 Task: Look for space in Yehud, Israel from 7th July, 2023 to 14th July, 2023 for 1 adult in price range Rs.6000 to Rs.14000. Place can be shared room with 1  bedroom having 1 bed and 1 bathroom. Property type can be house, flat, guest house, hotel. Amenities needed are: wifi, washing machine. Booking option can be shelf check-in. Required host language is English.
Action: Mouse moved to (544, 79)
Screenshot: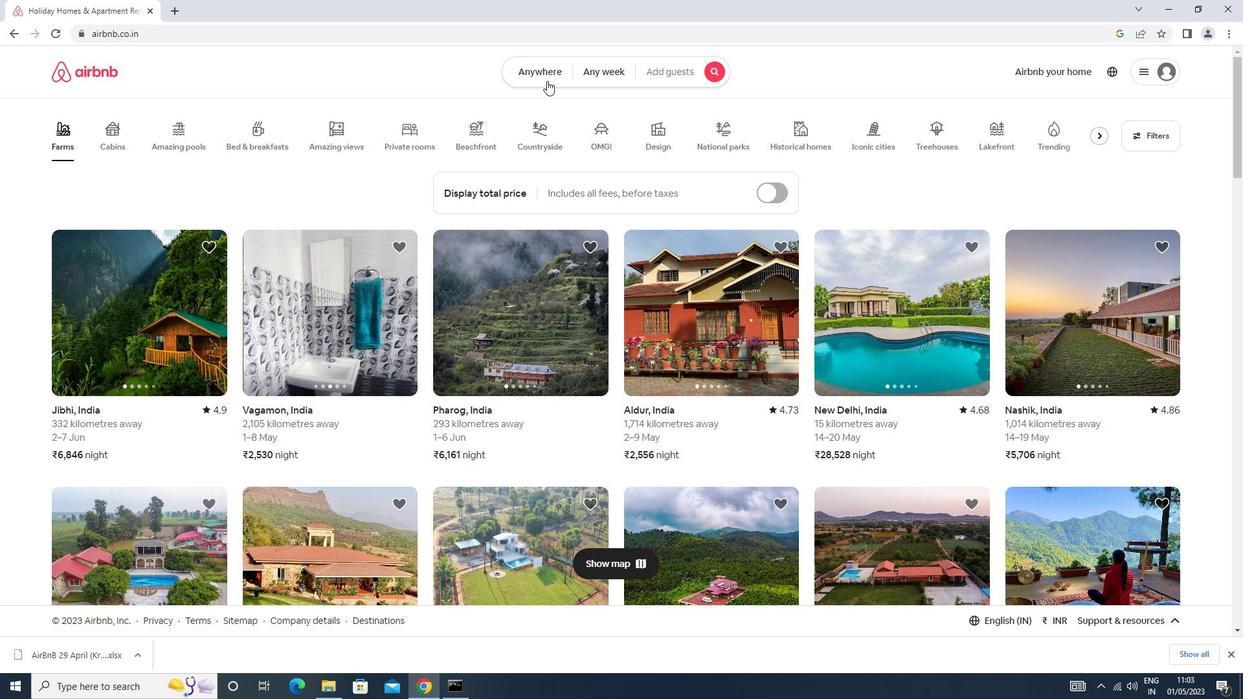 
Action: Mouse pressed left at (544, 79)
Screenshot: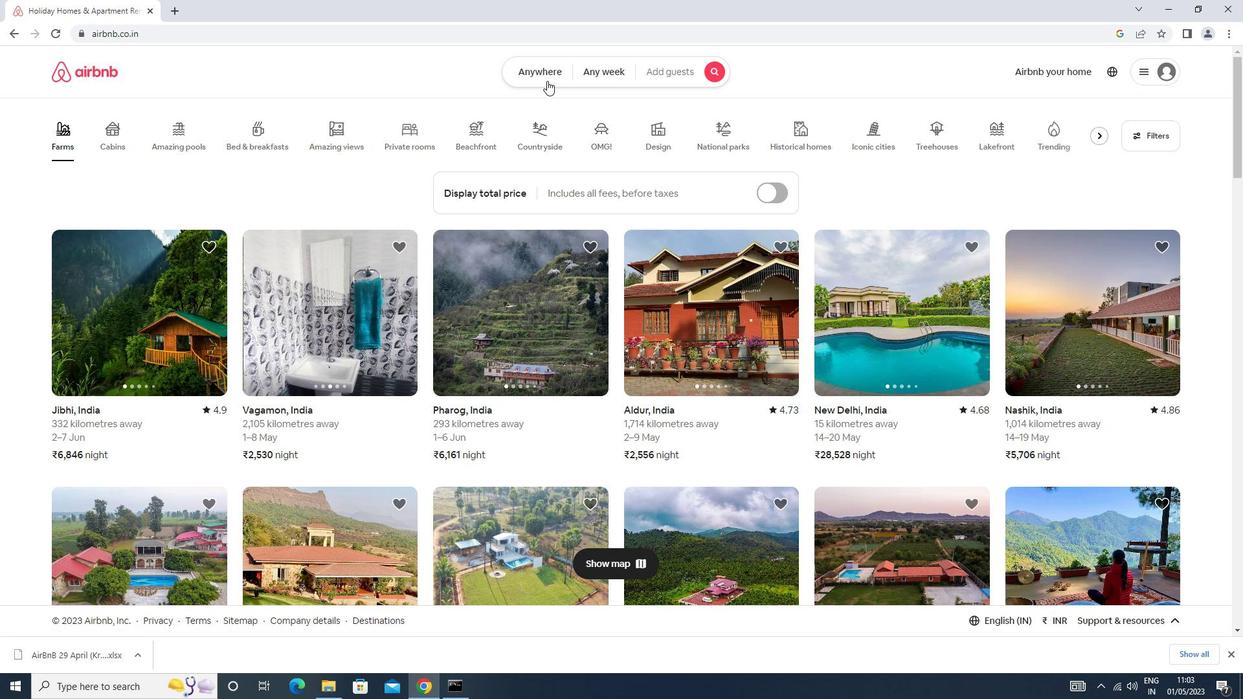
Action: Mouse moved to (488, 122)
Screenshot: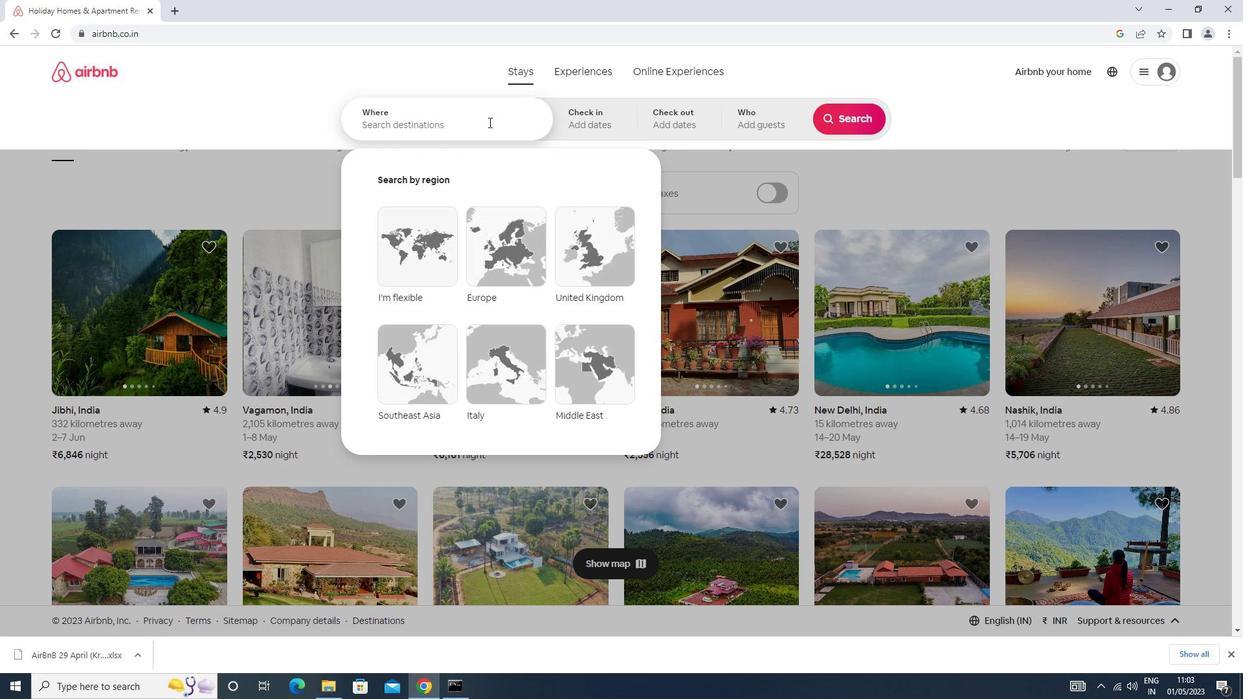 
Action: Mouse pressed left at (488, 122)
Screenshot: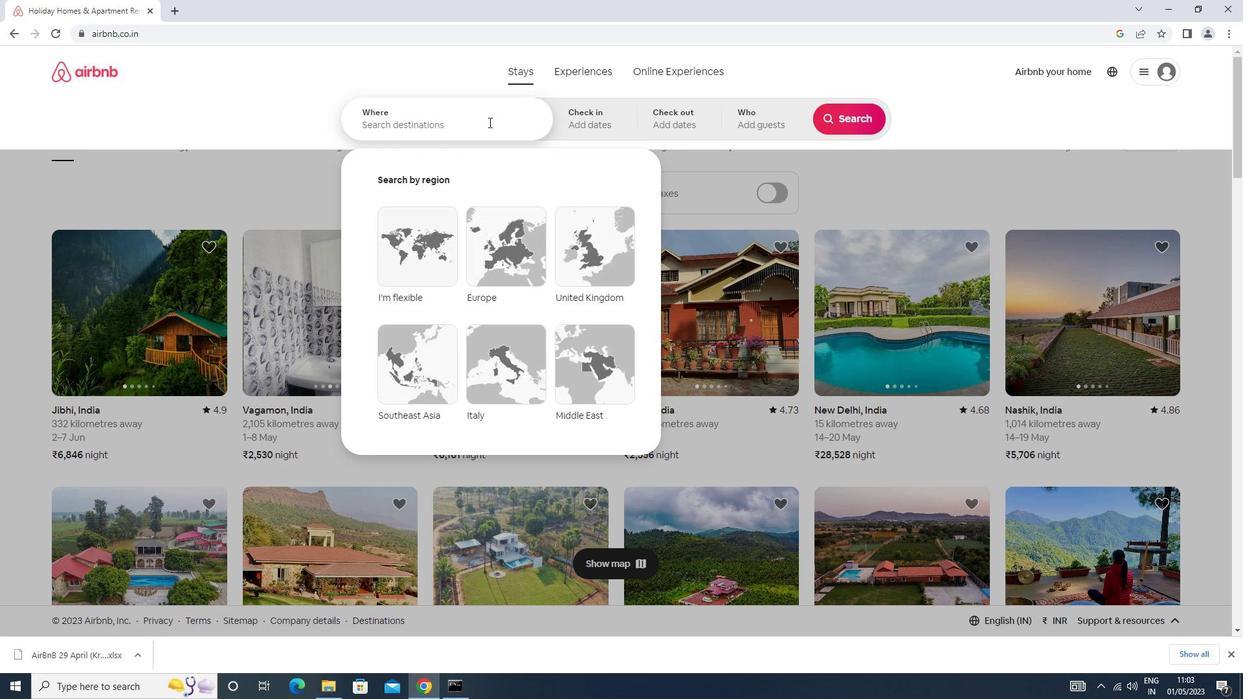 
Action: Key pressed yehud<Key.space><Key.down><Key.down><Key.enter>
Screenshot: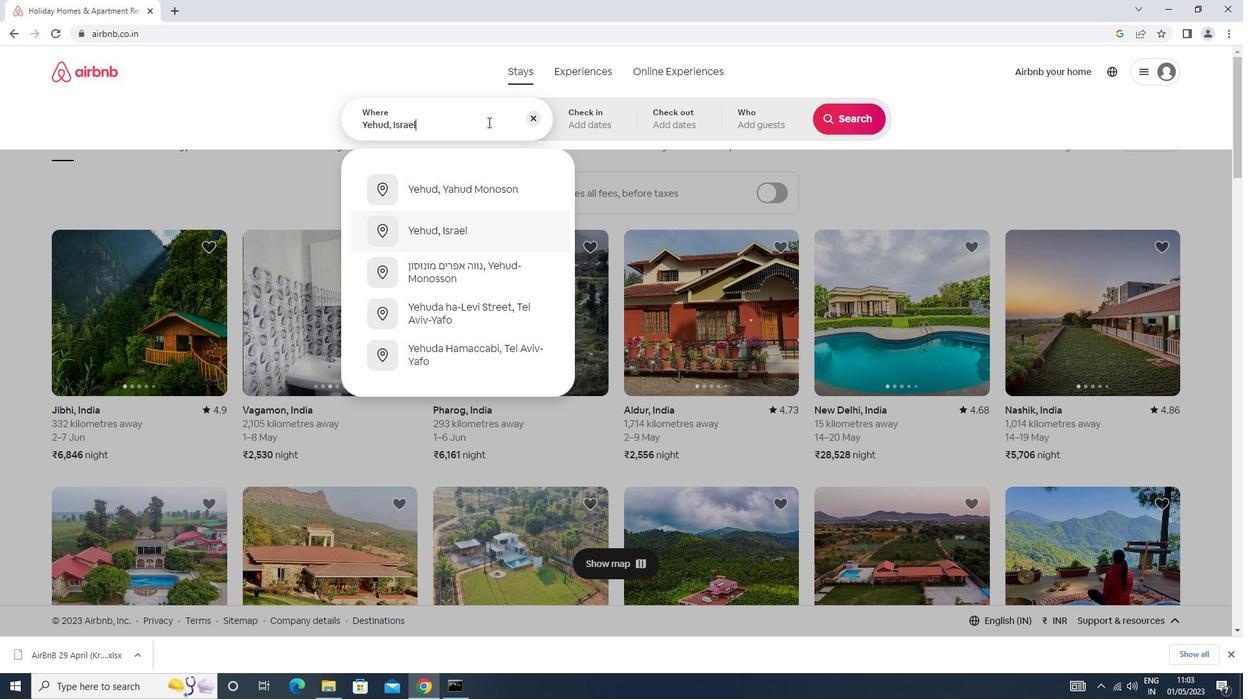 
Action: Mouse moved to (842, 222)
Screenshot: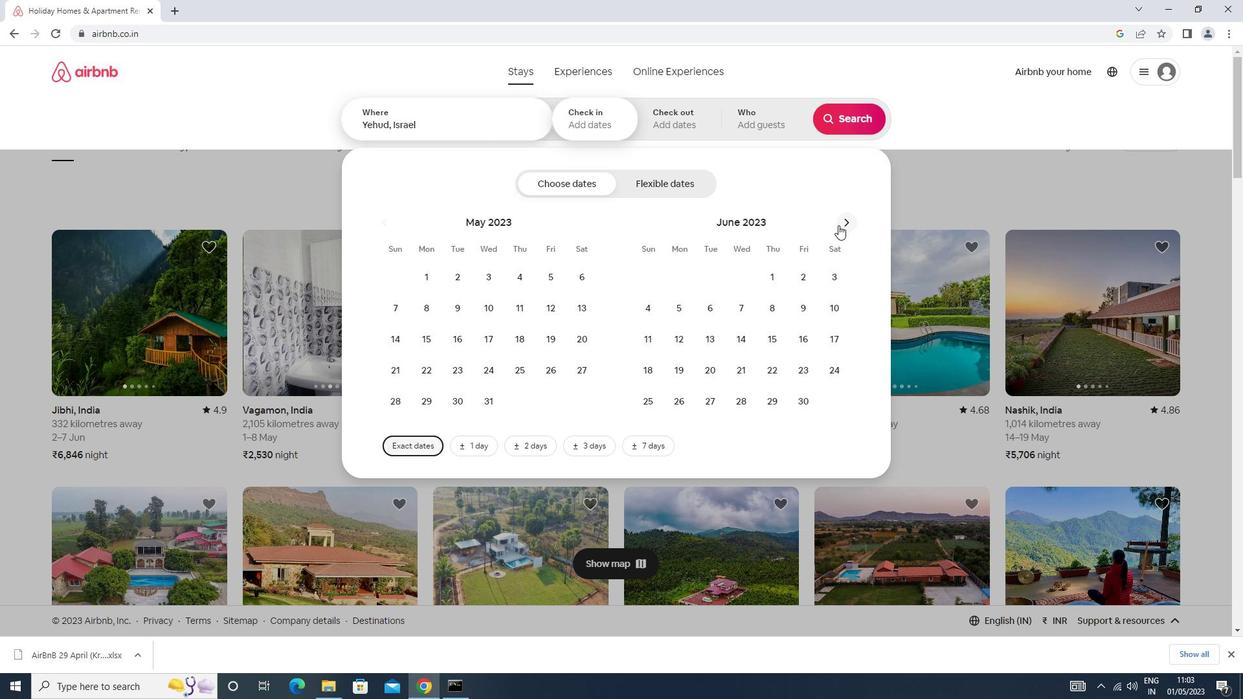 
Action: Mouse pressed left at (842, 222)
Screenshot: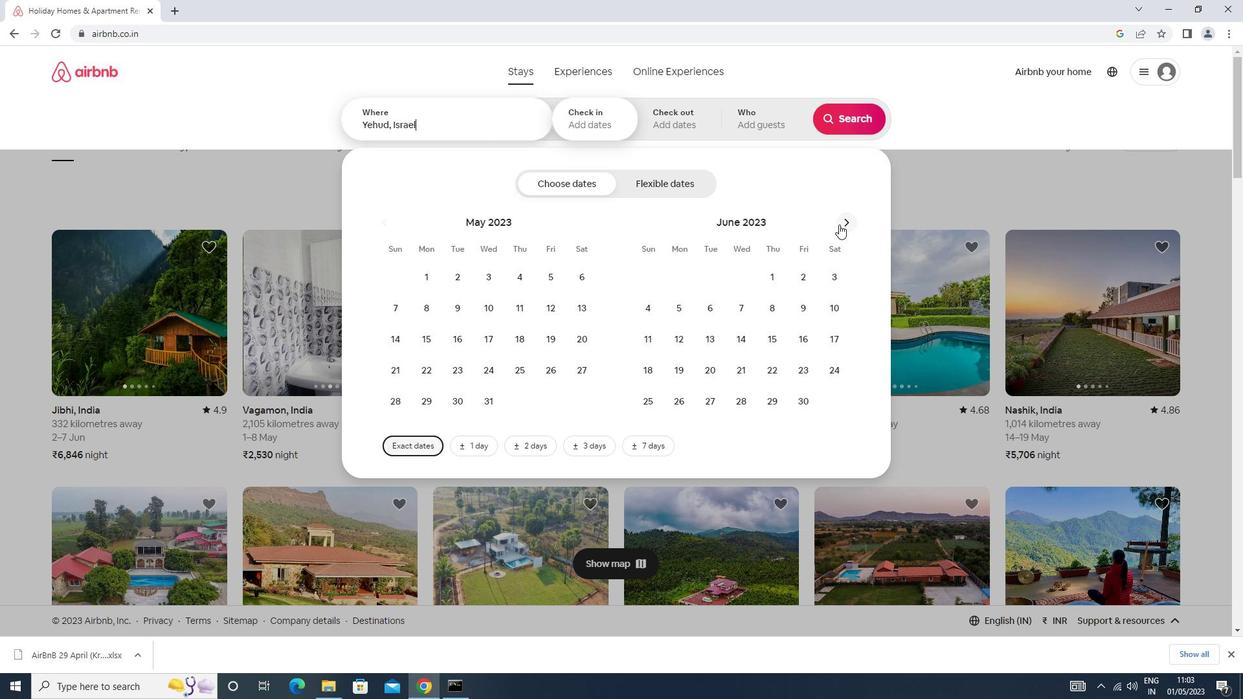 
Action: Mouse moved to (801, 302)
Screenshot: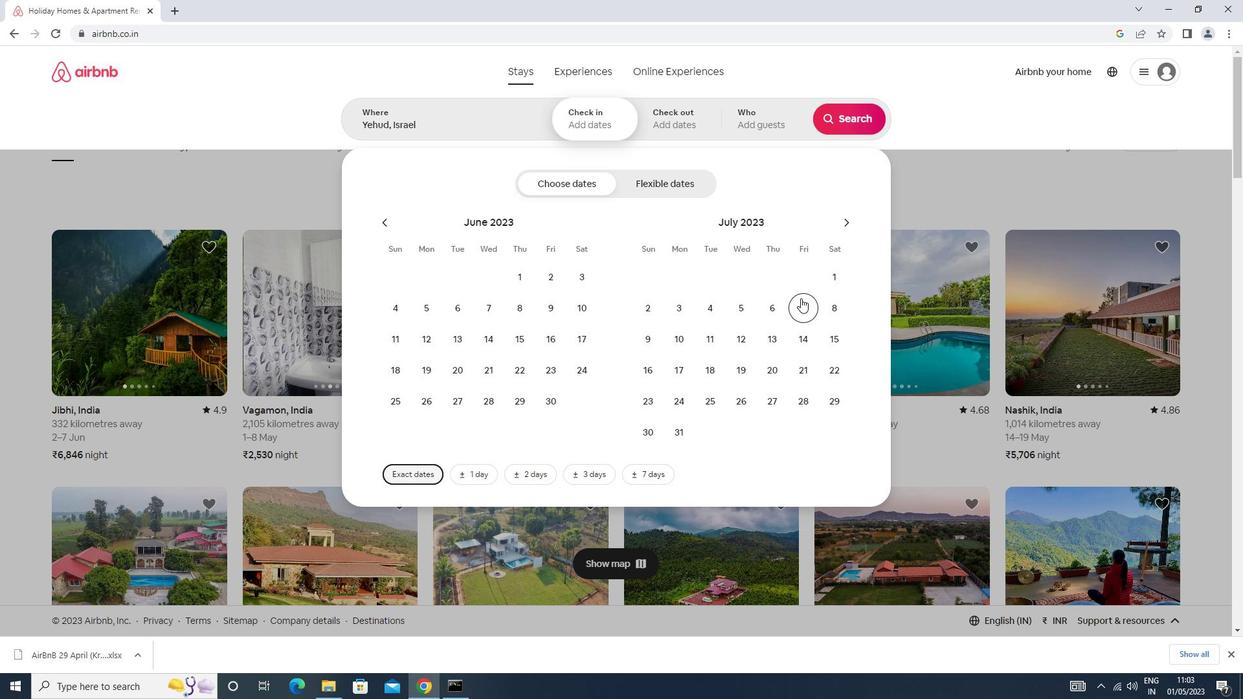 
Action: Mouse pressed left at (801, 302)
Screenshot: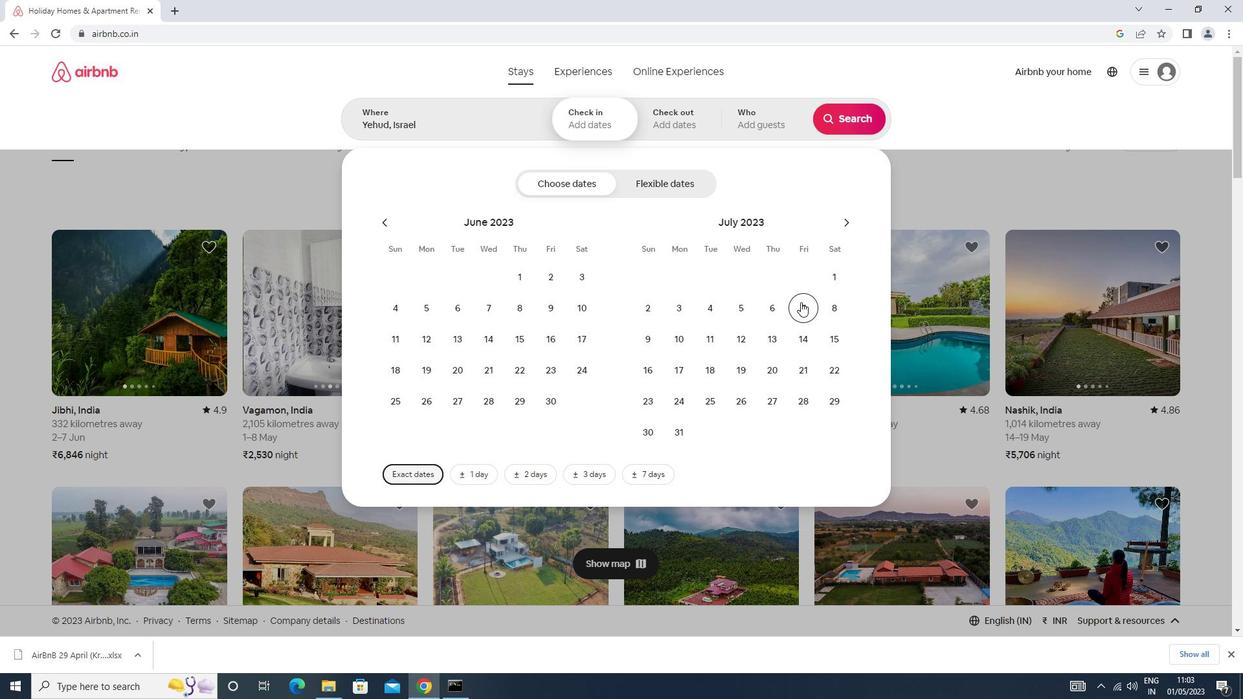 
Action: Mouse moved to (794, 333)
Screenshot: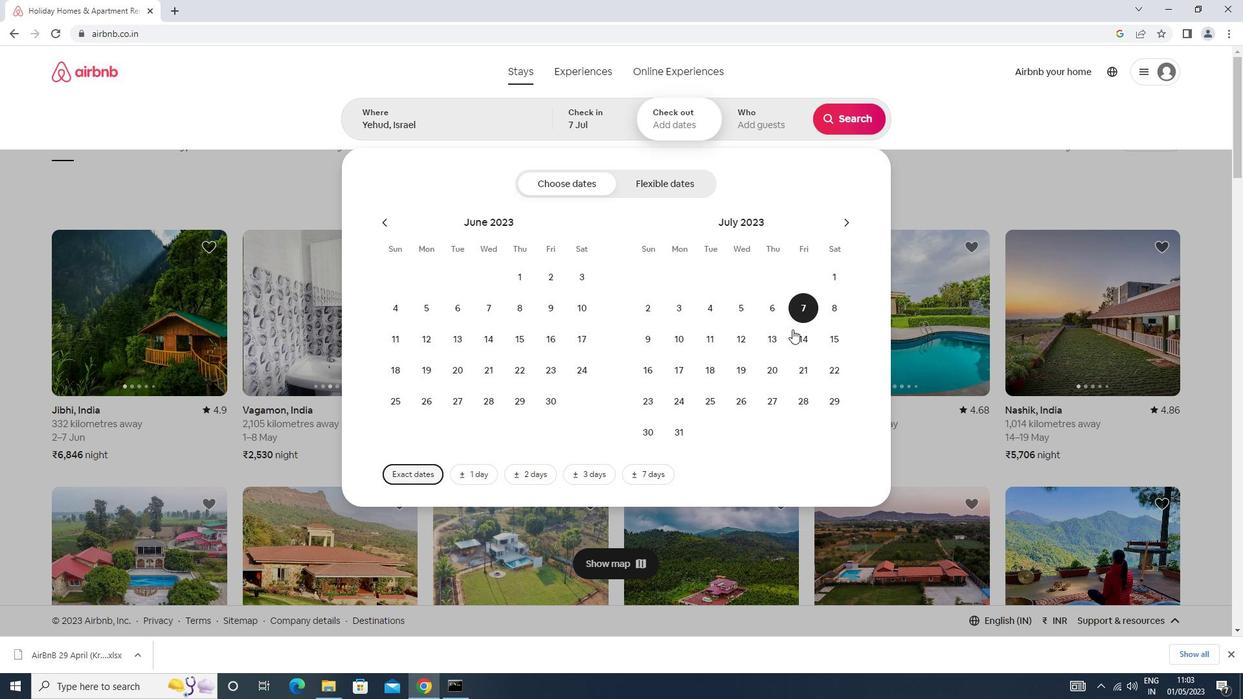 
Action: Mouse pressed left at (794, 333)
Screenshot: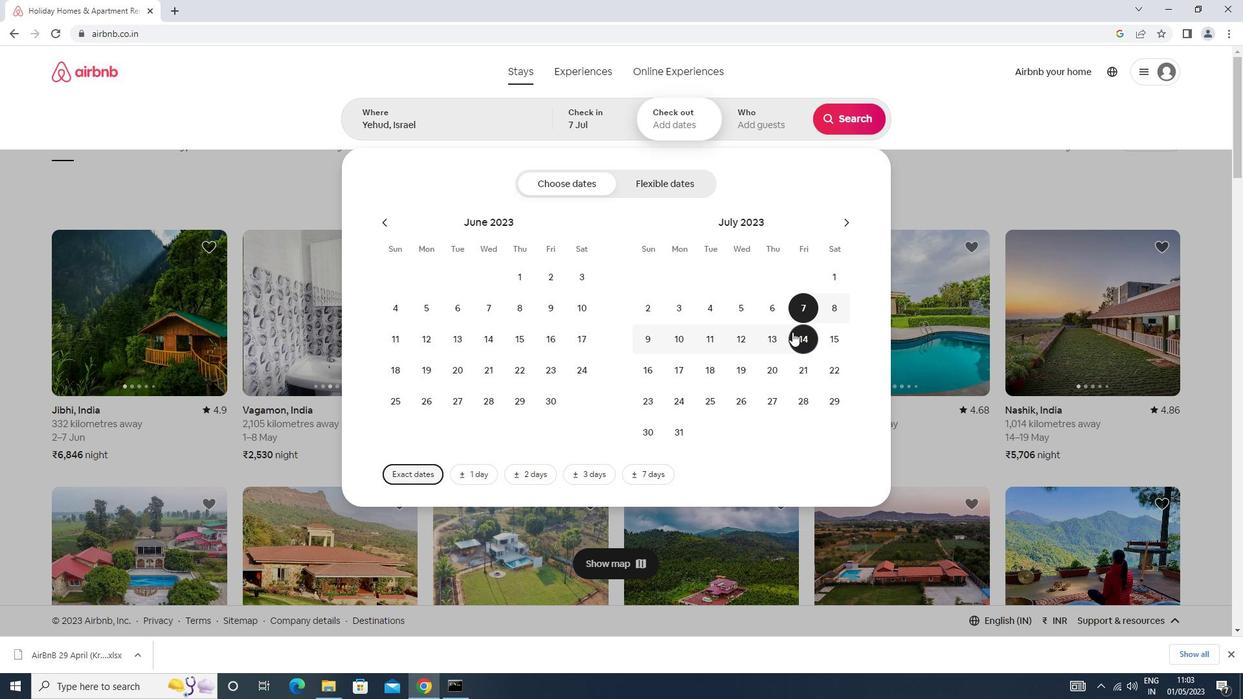 
Action: Mouse moved to (765, 118)
Screenshot: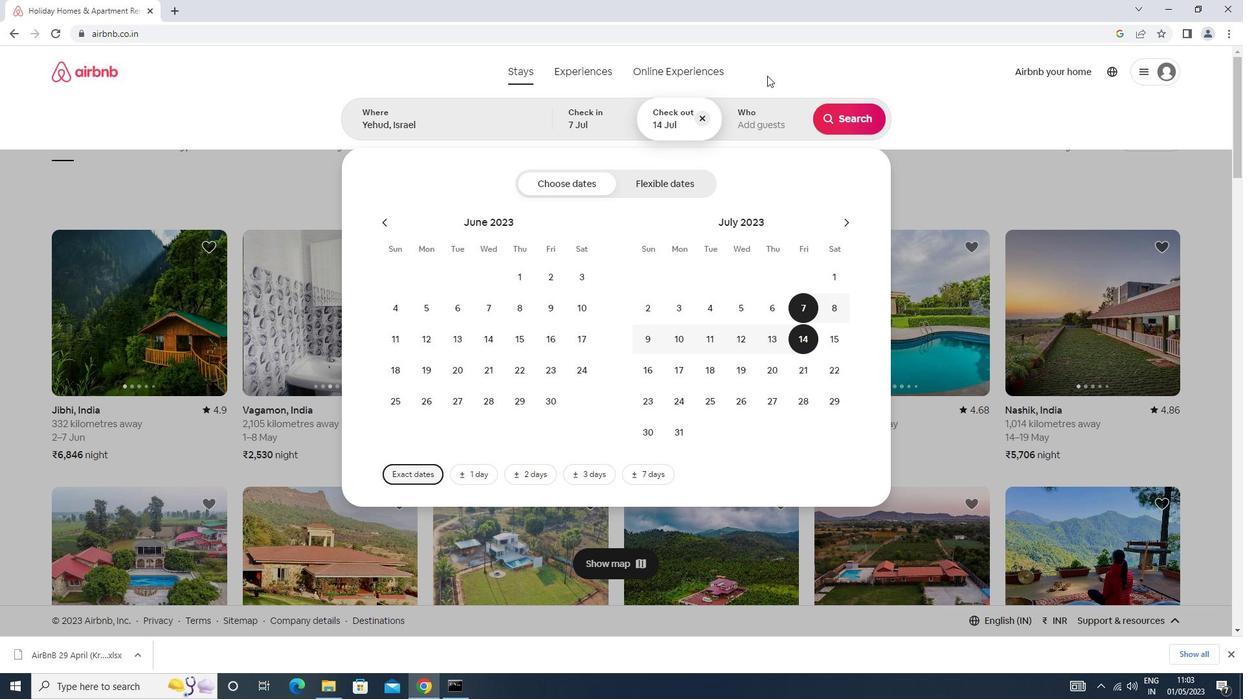 
Action: Mouse pressed left at (765, 118)
Screenshot: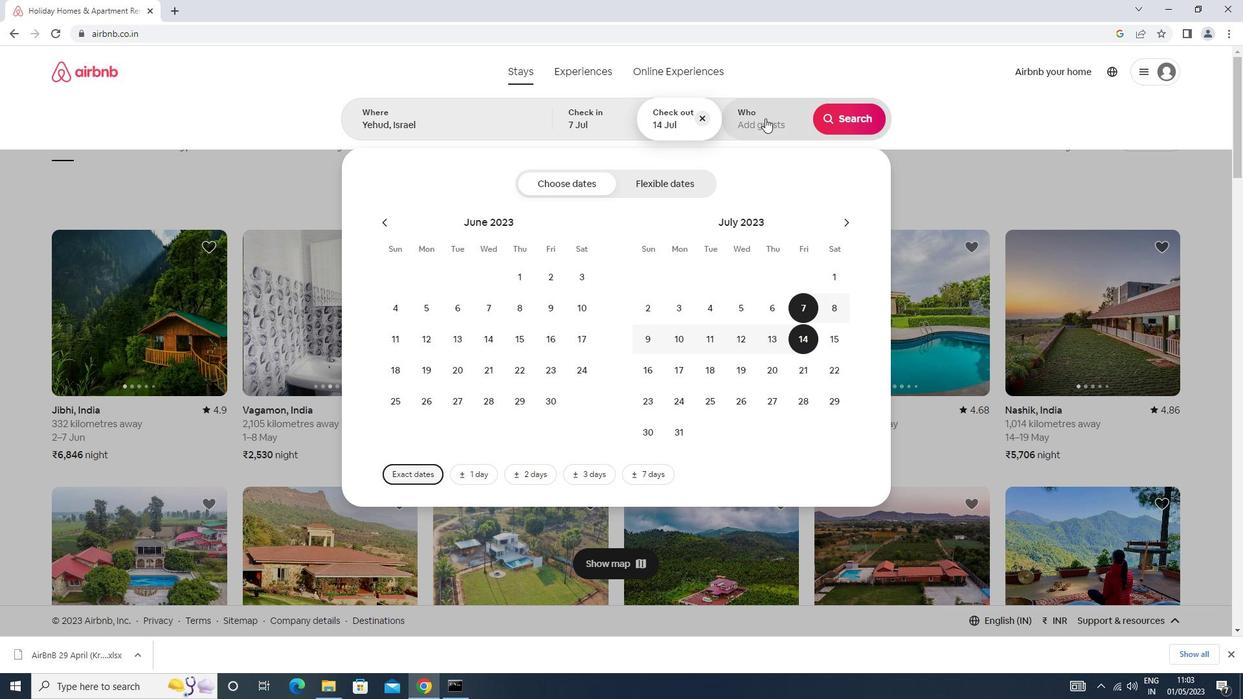 
Action: Mouse moved to (855, 191)
Screenshot: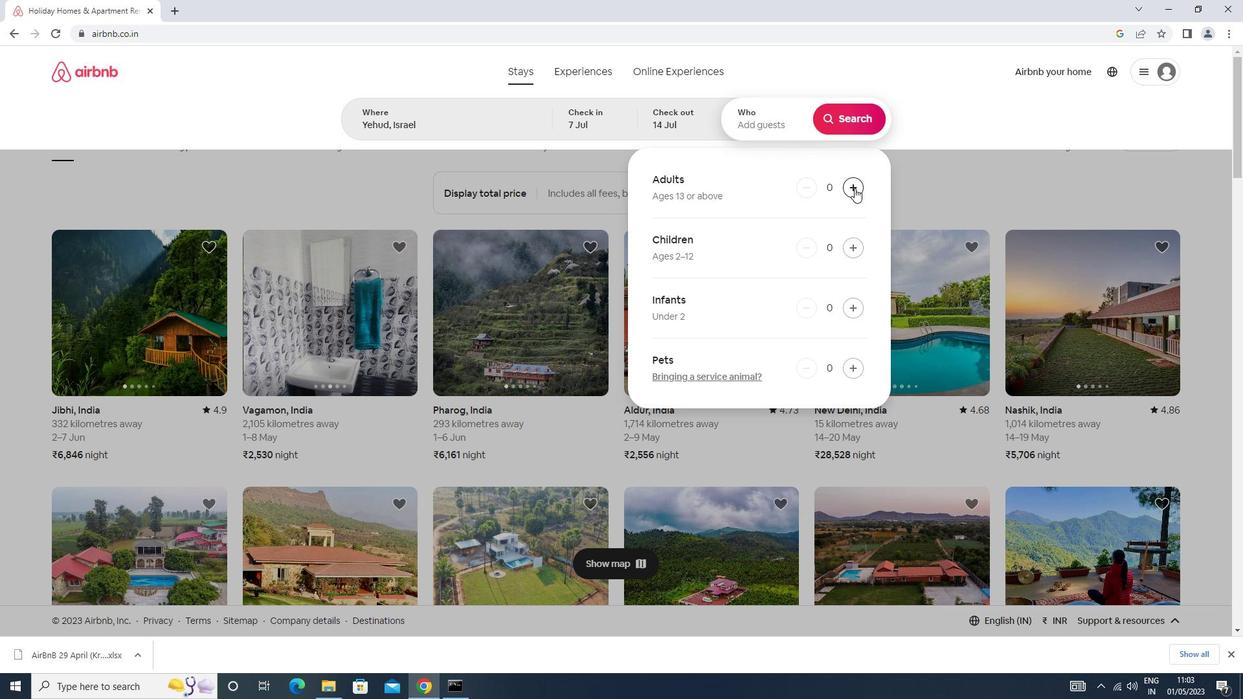 
Action: Mouse pressed left at (855, 191)
Screenshot: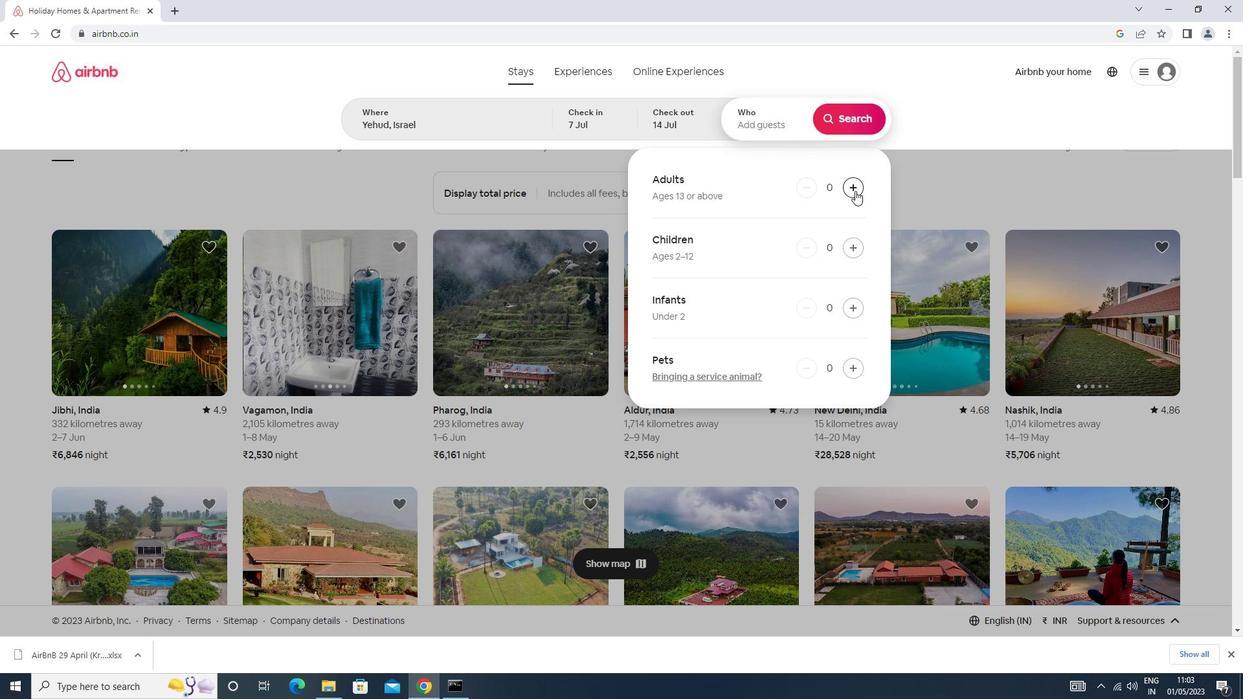 
Action: Mouse moved to (850, 114)
Screenshot: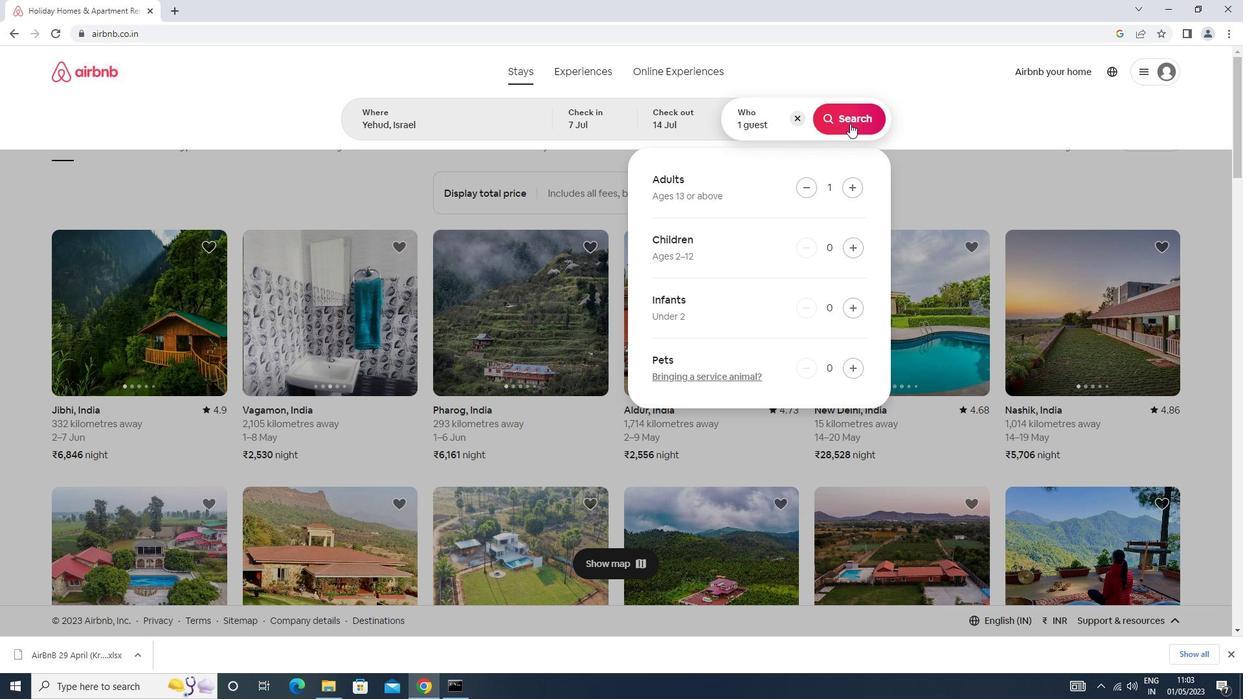 
Action: Mouse pressed left at (850, 114)
Screenshot: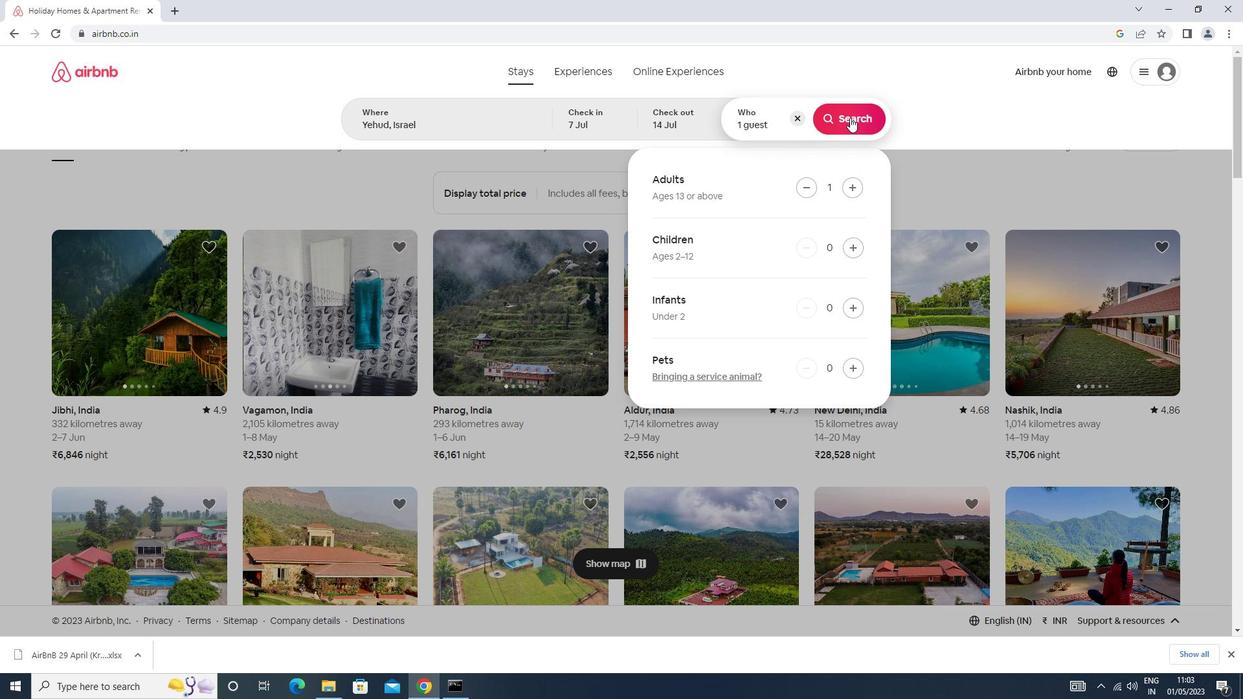 
Action: Mouse moved to (1172, 118)
Screenshot: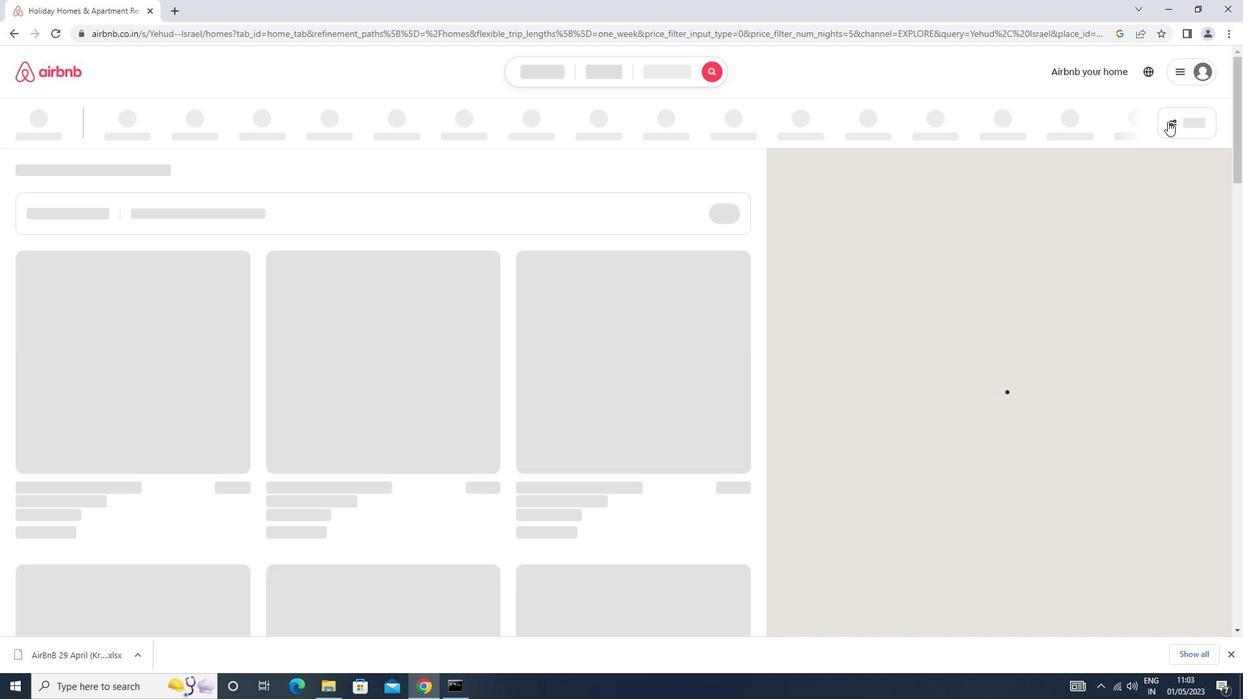 
Action: Mouse pressed left at (1172, 118)
Screenshot: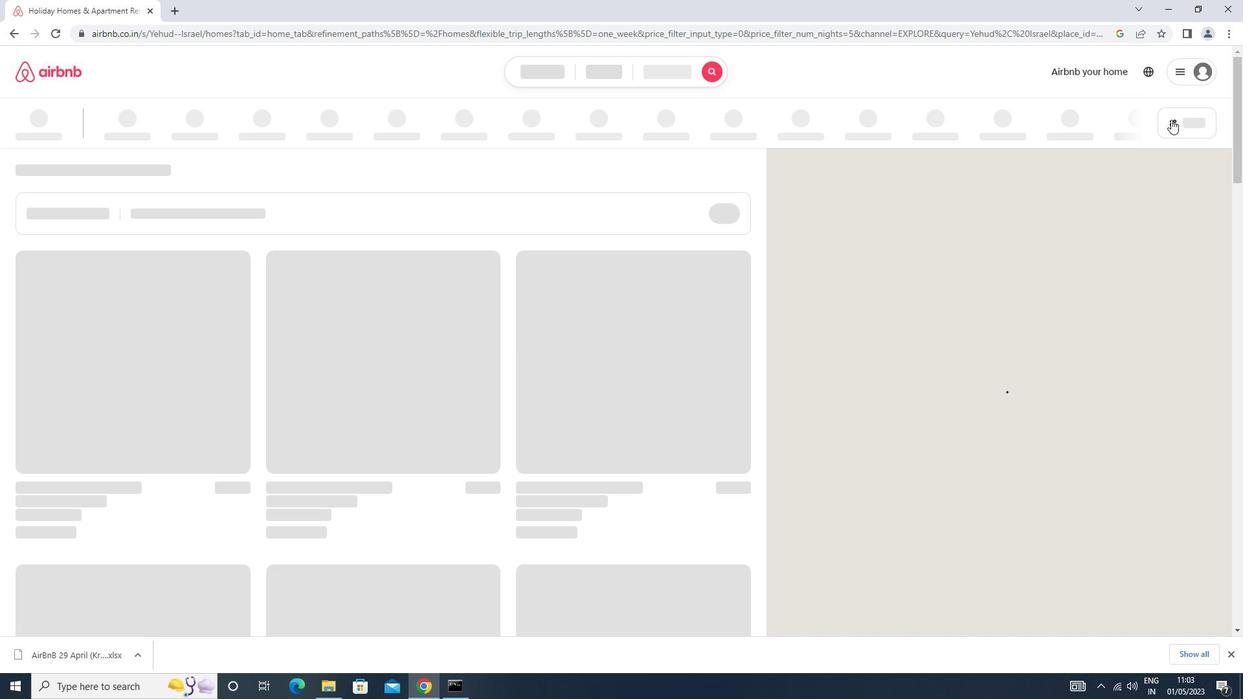 
Action: Mouse moved to (570, 284)
Screenshot: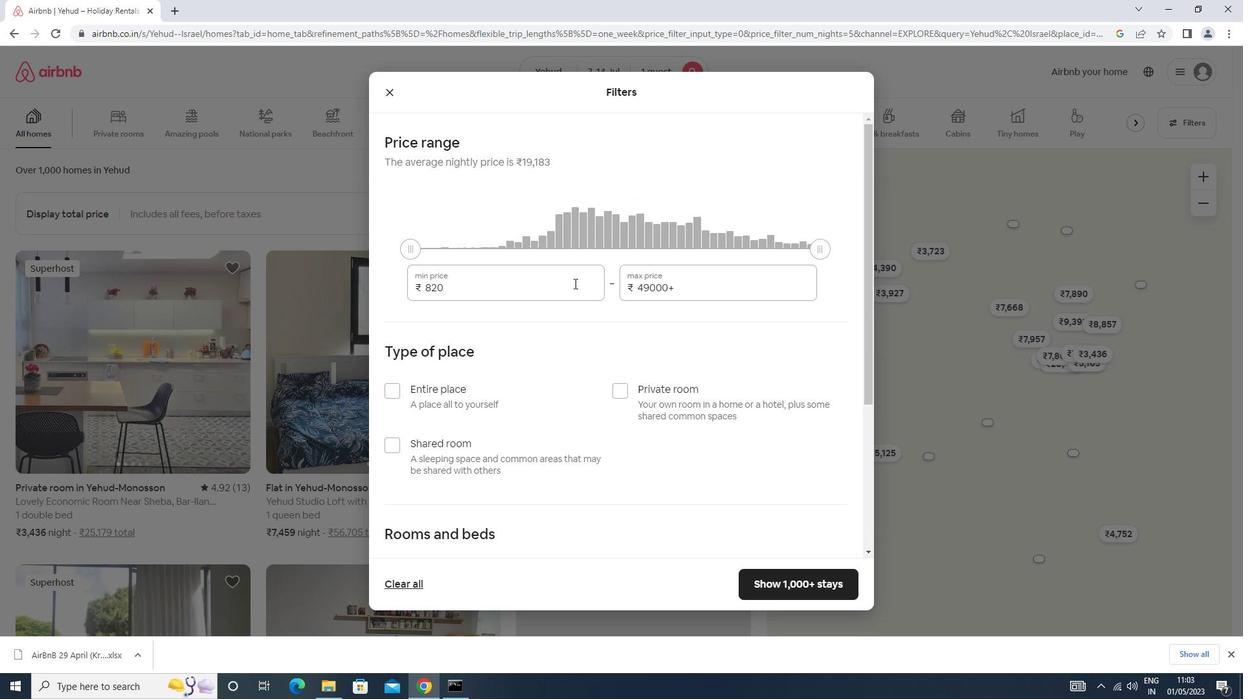 
Action: Mouse pressed left at (570, 284)
Screenshot: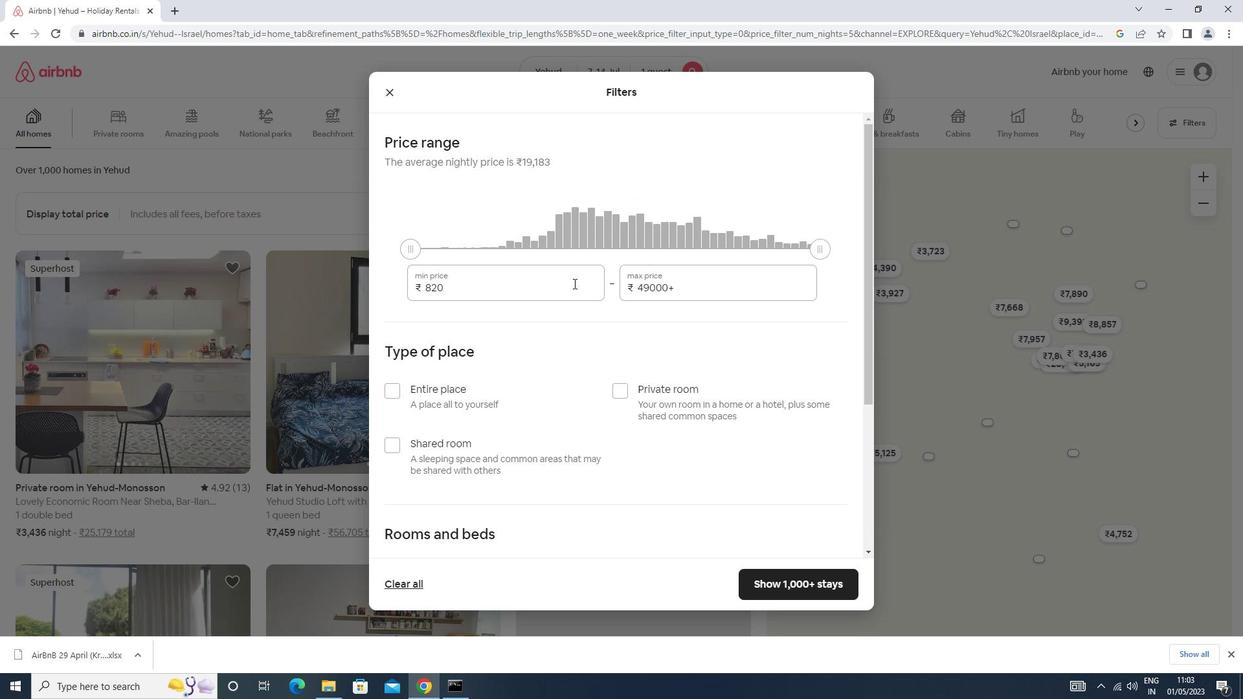 
Action: Mouse moved to (569, 285)
Screenshot: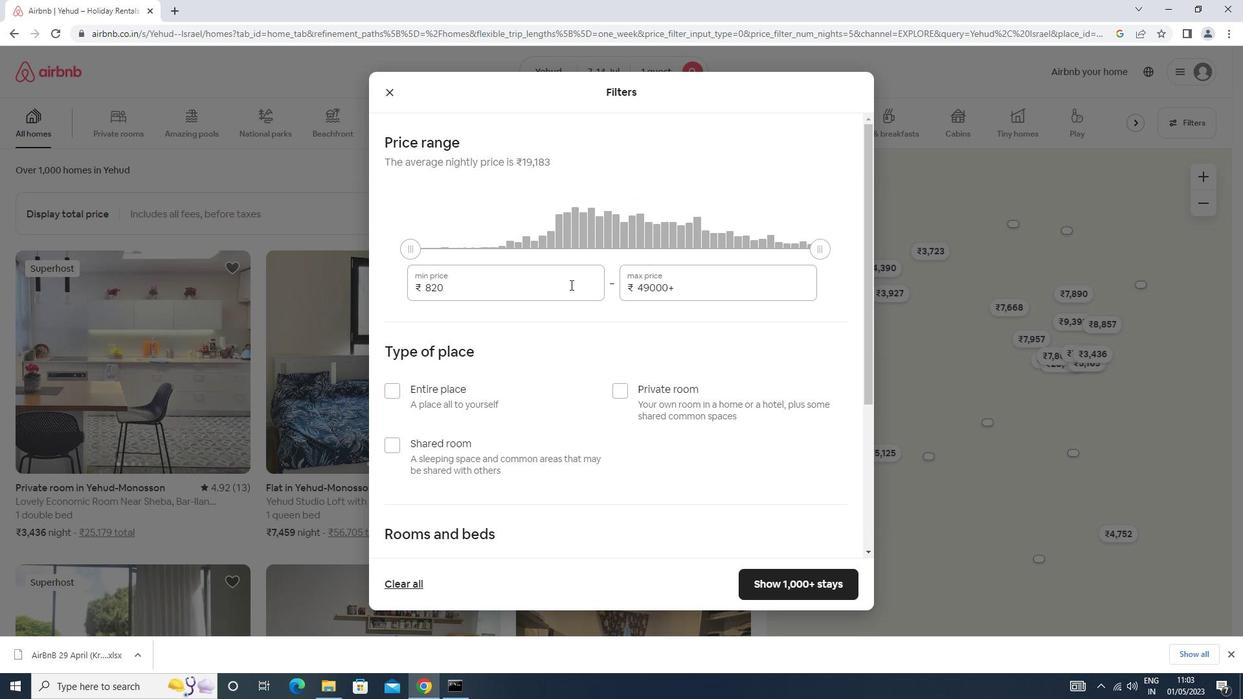 
Action: Key pressed <Key.backspace><Key.backspace><Key.backspace><Key.backspace><Key.backspace><Key.backspace><Key.backspace><Key.backspace><Key.backspace><Key.backspace><Key.caps_lock>6000<Key.tab>14000
Screenshot: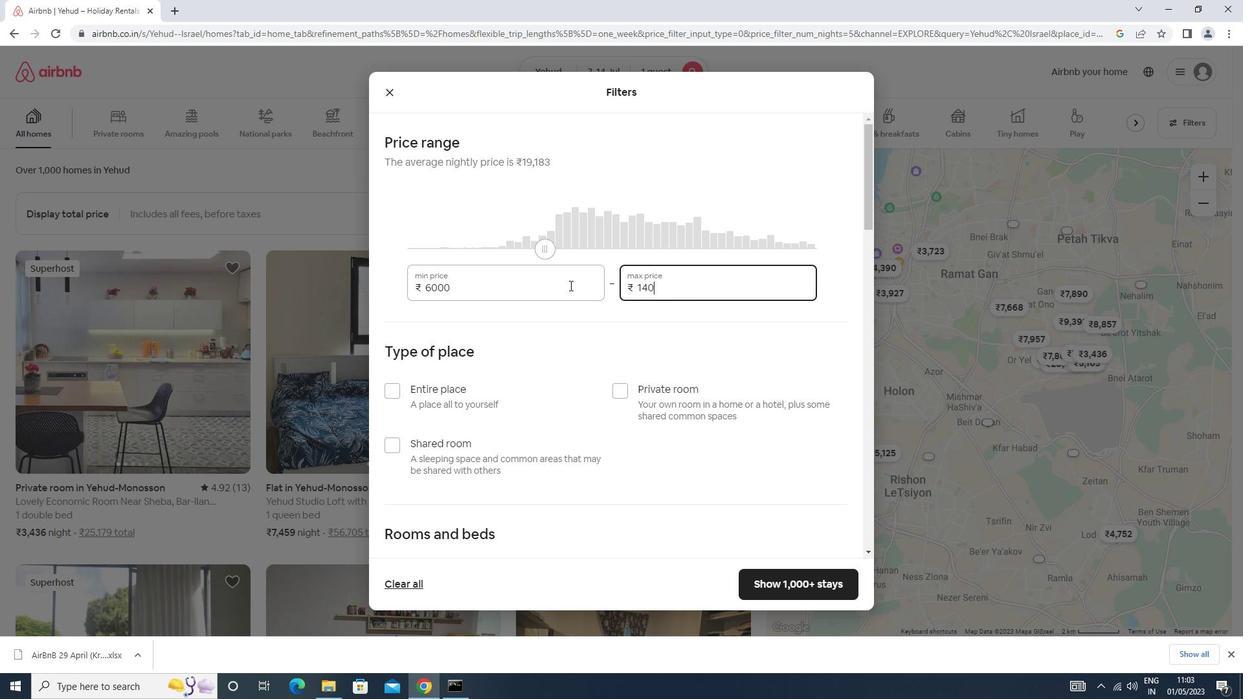 
Action: Mouse moved to (443, 447)
Screenshot: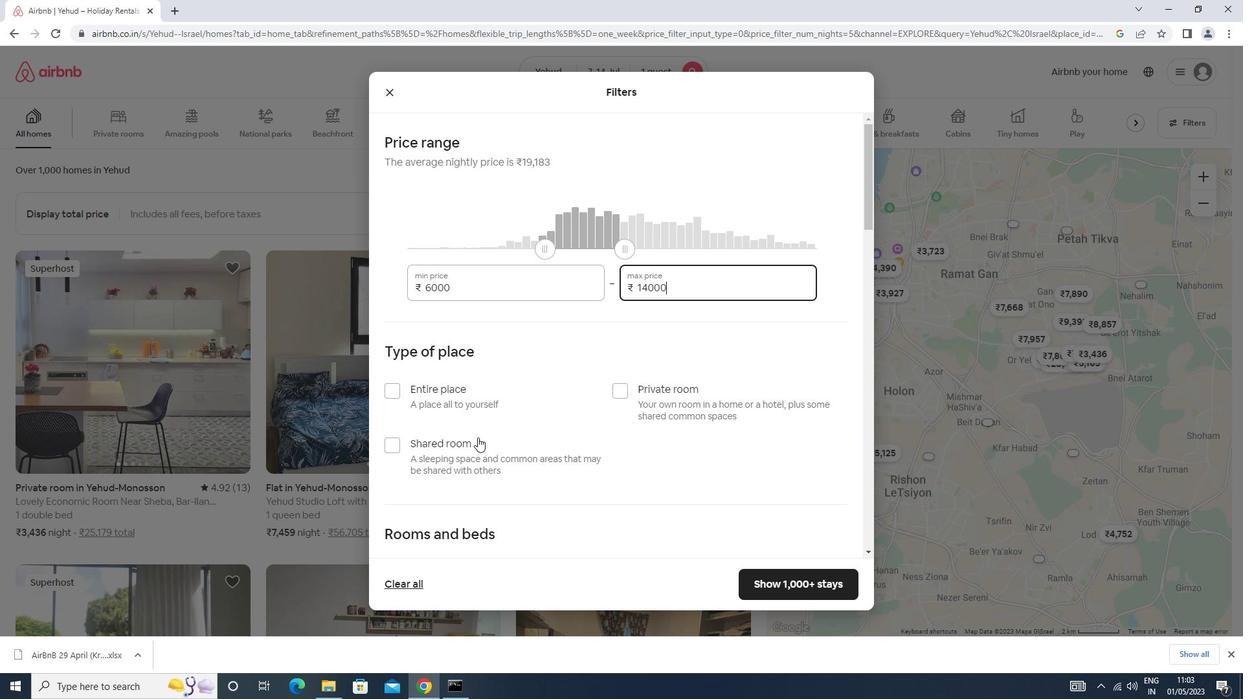 
Action: Mouse pressed left at (443, 447)
Screenshot: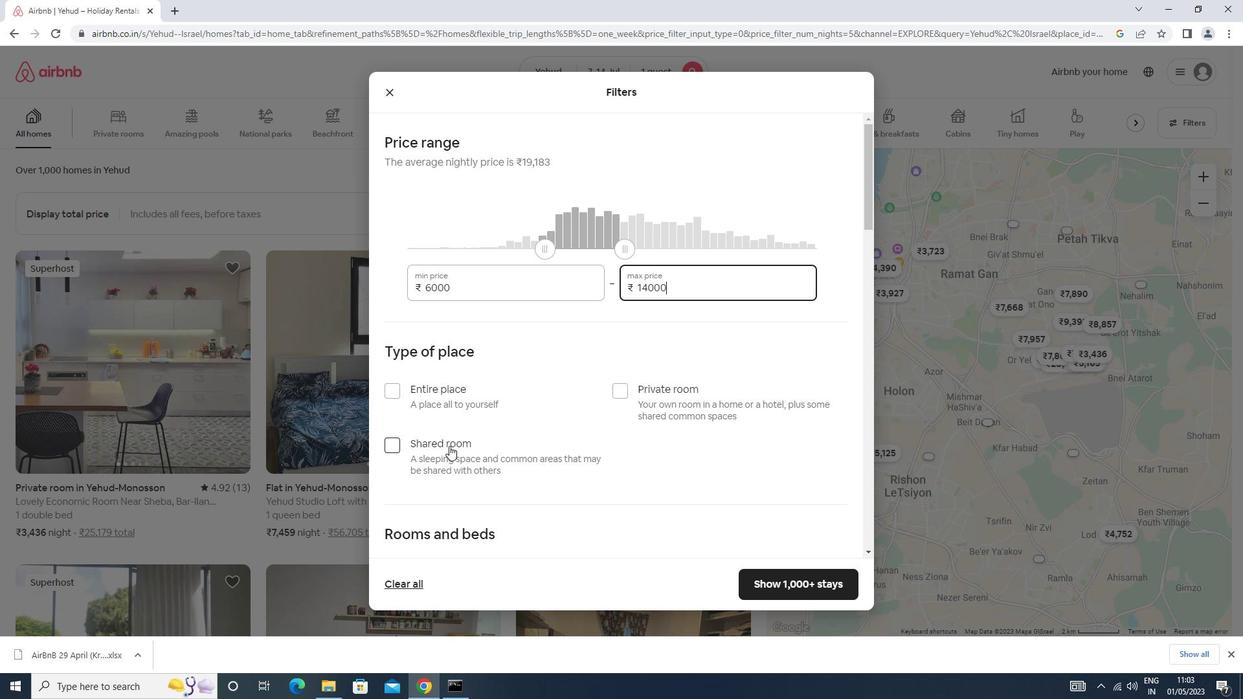 
Action: Mouse moved to (451, 438)
Screenshot: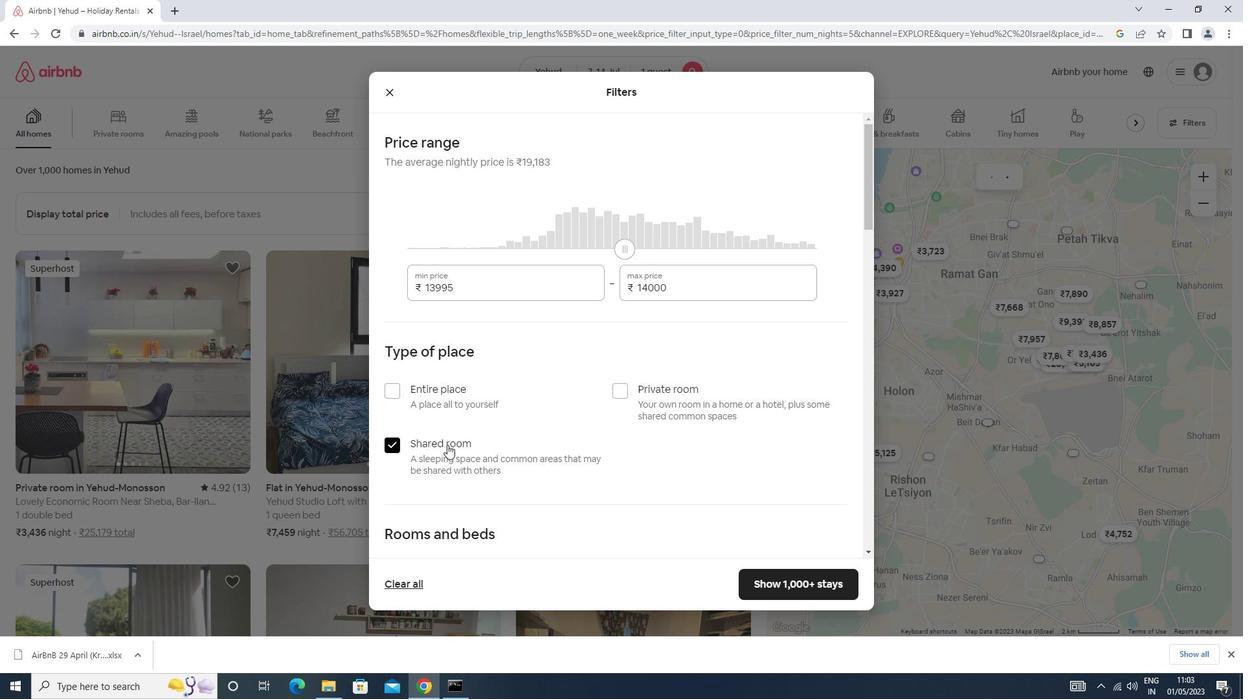 
Action: Mouse scrolled (451, 437) with delta (0, 0)
Screenshot: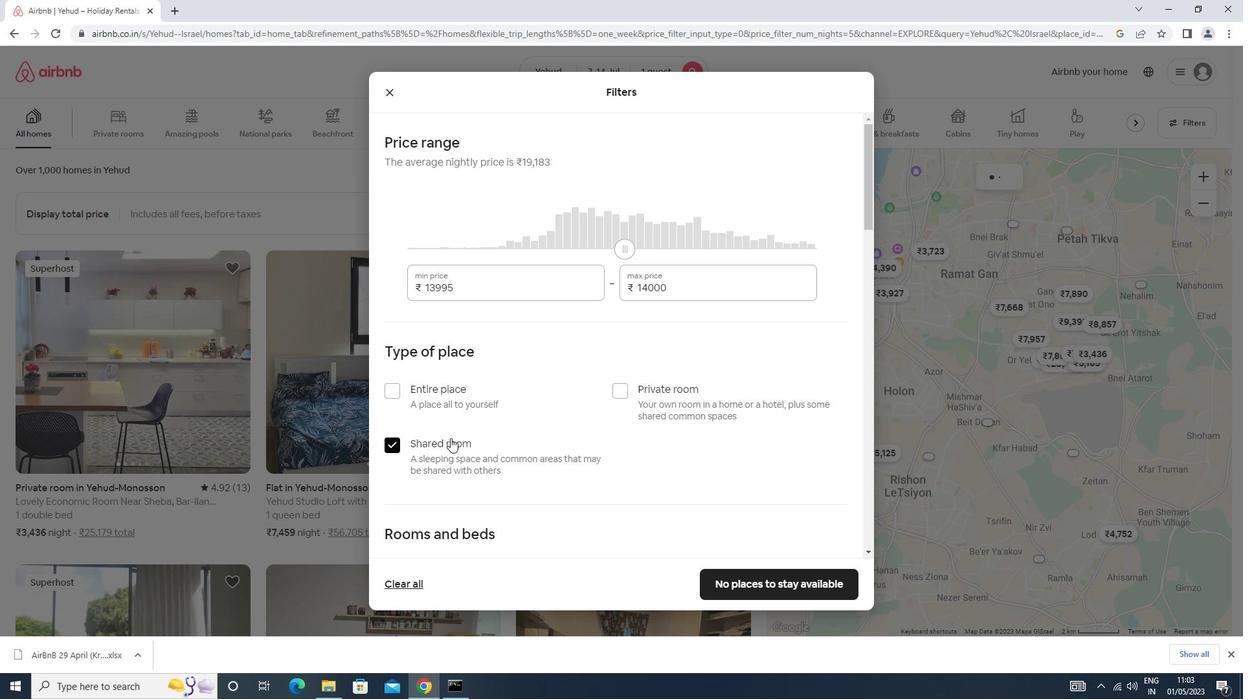 
Action: Mouse scrolled (451, 437) with delta (0, 0)
Screenshot: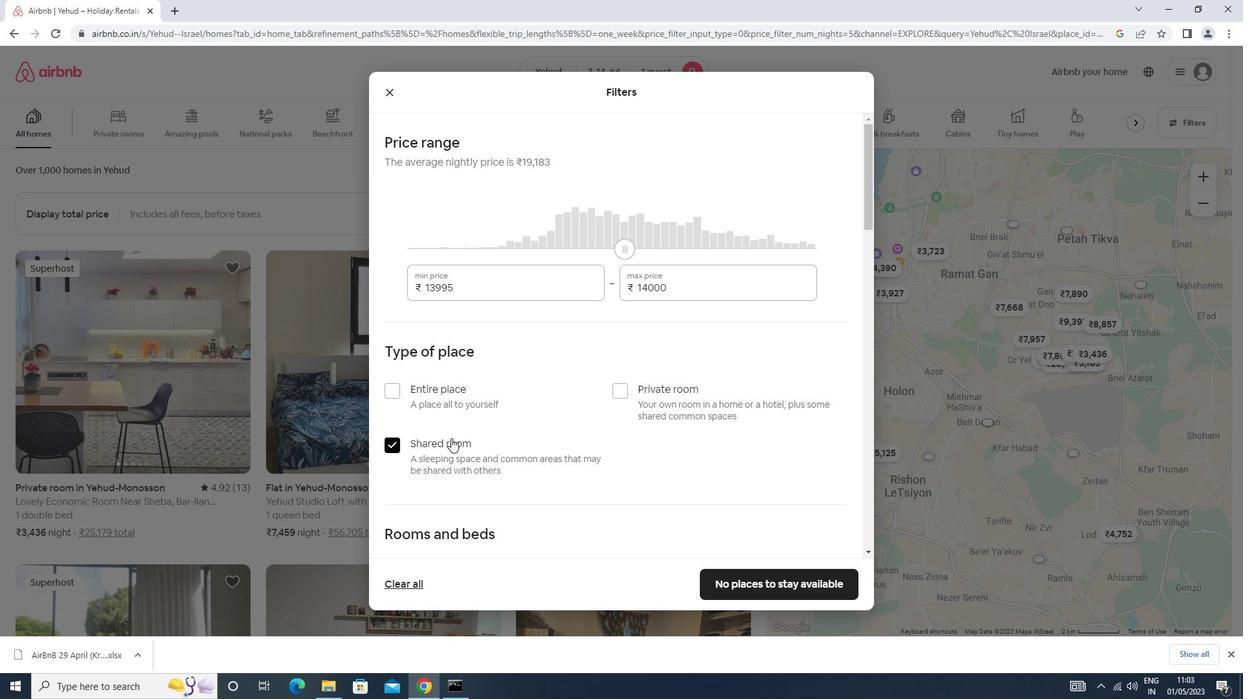 
Action: Mouse scrolled (451, 437) with delta (0, 0)
Screenshot: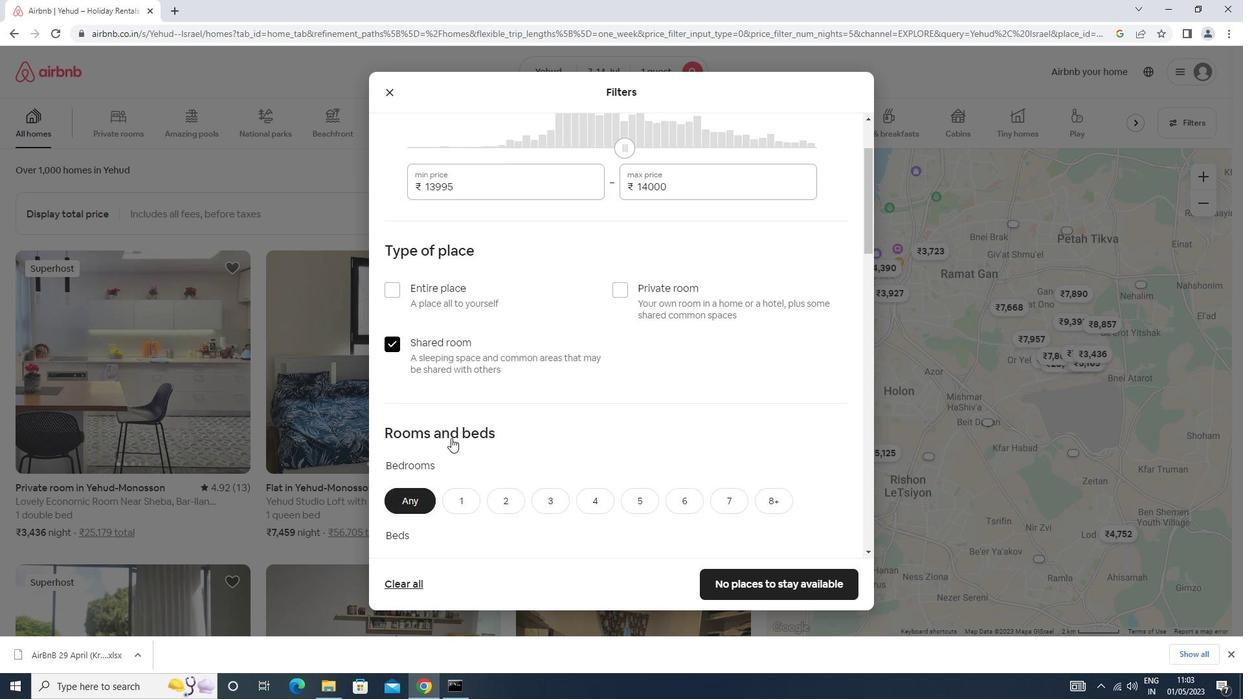 
Action: Mouse scrolled (451, 437) with delta (0, 0)
Screenshot: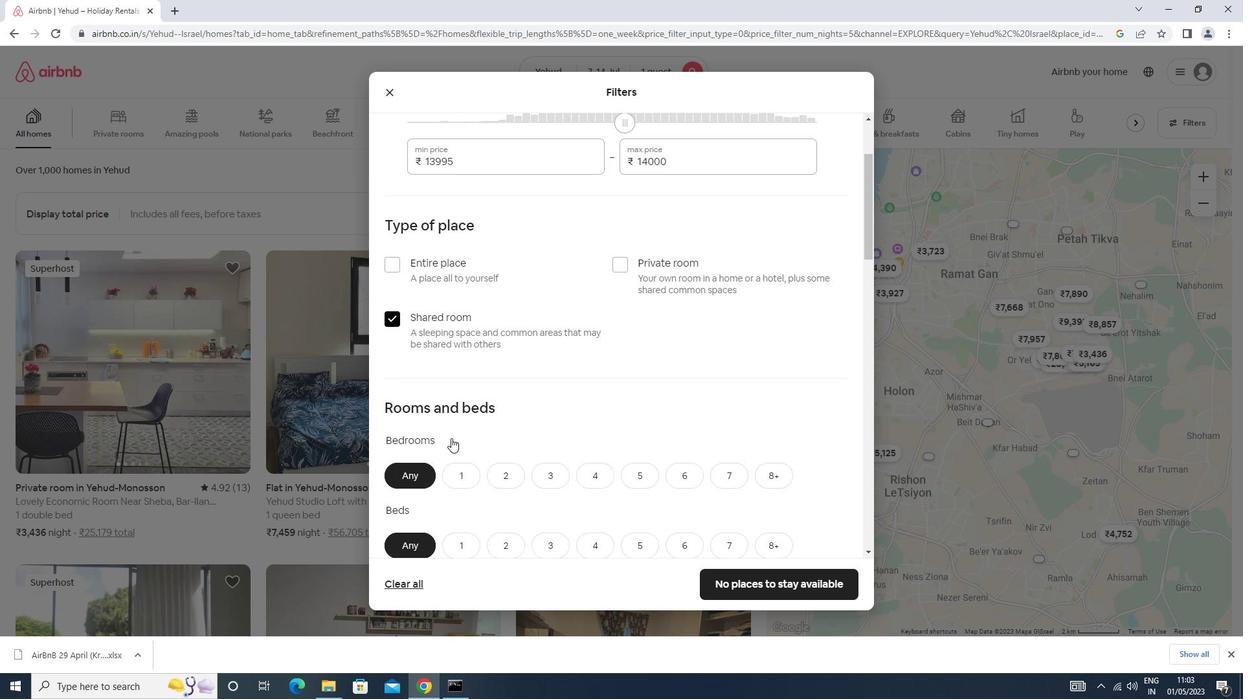 
Action: Mouse moved to (463, 335)
Screenshot: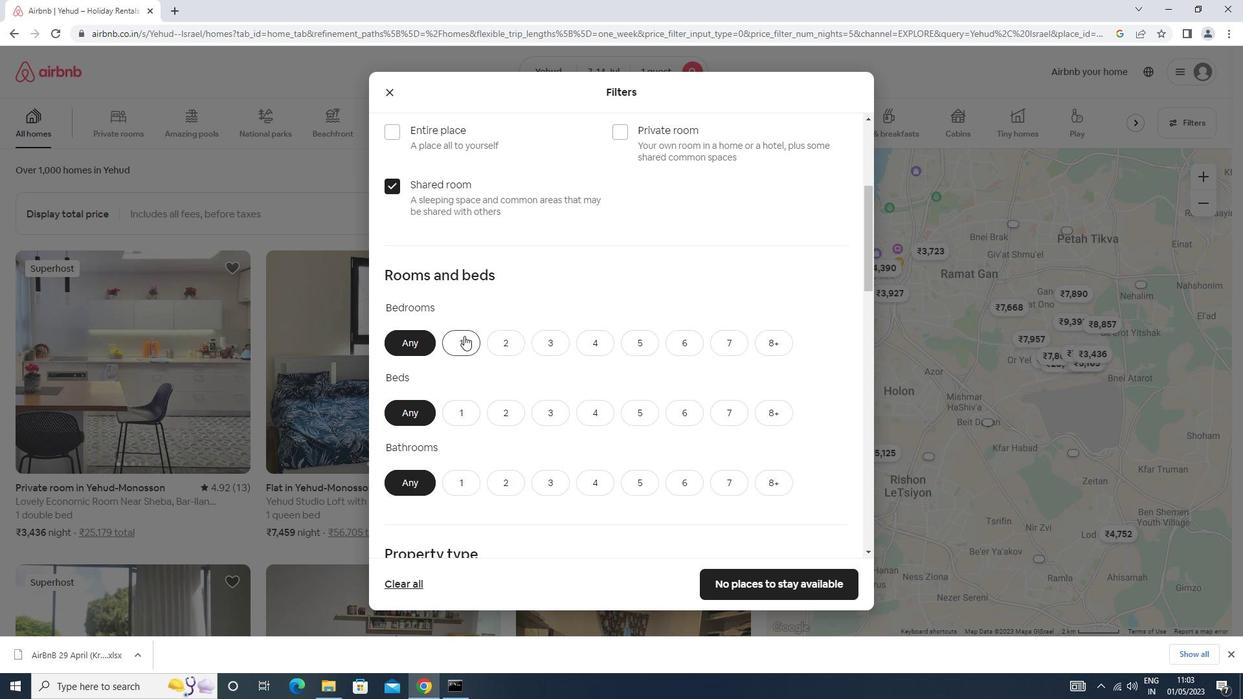 
Action: Mouse pressed left at (463, 335)
Screenshot: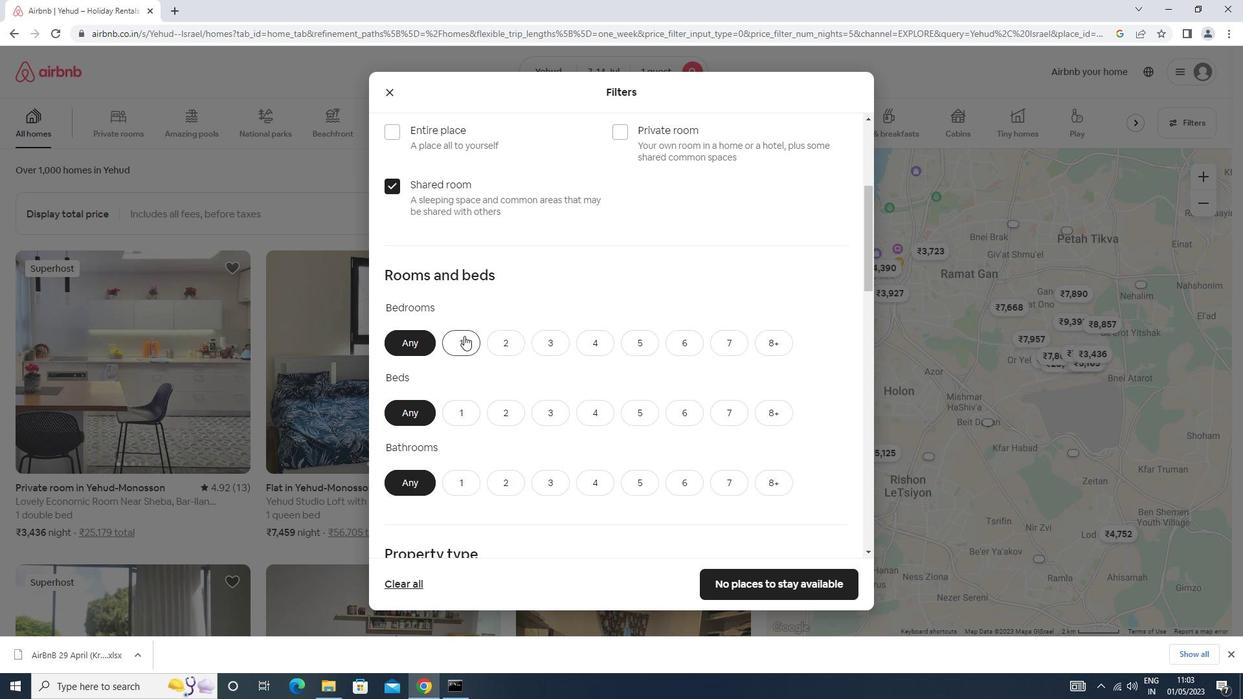 
Action: Mouse moved to (463, 335)
Screenshot: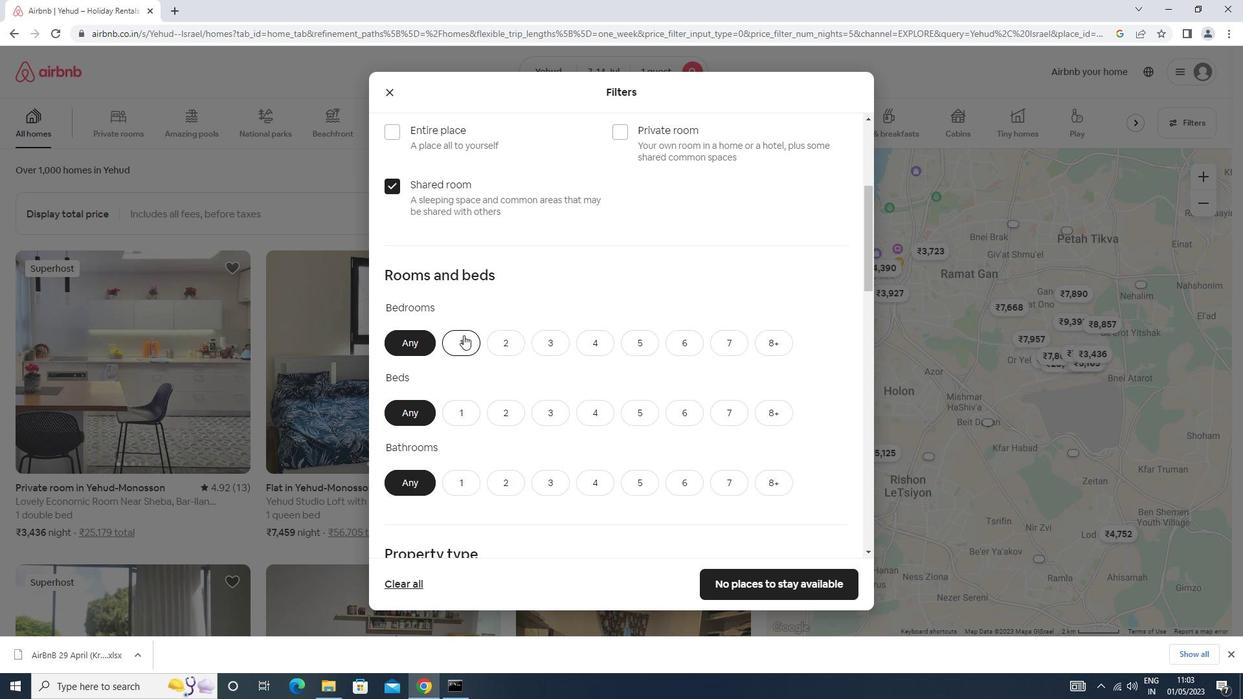 
Action: Mouse scrolled (463, 334) with delta (0, 0)
Screenshot: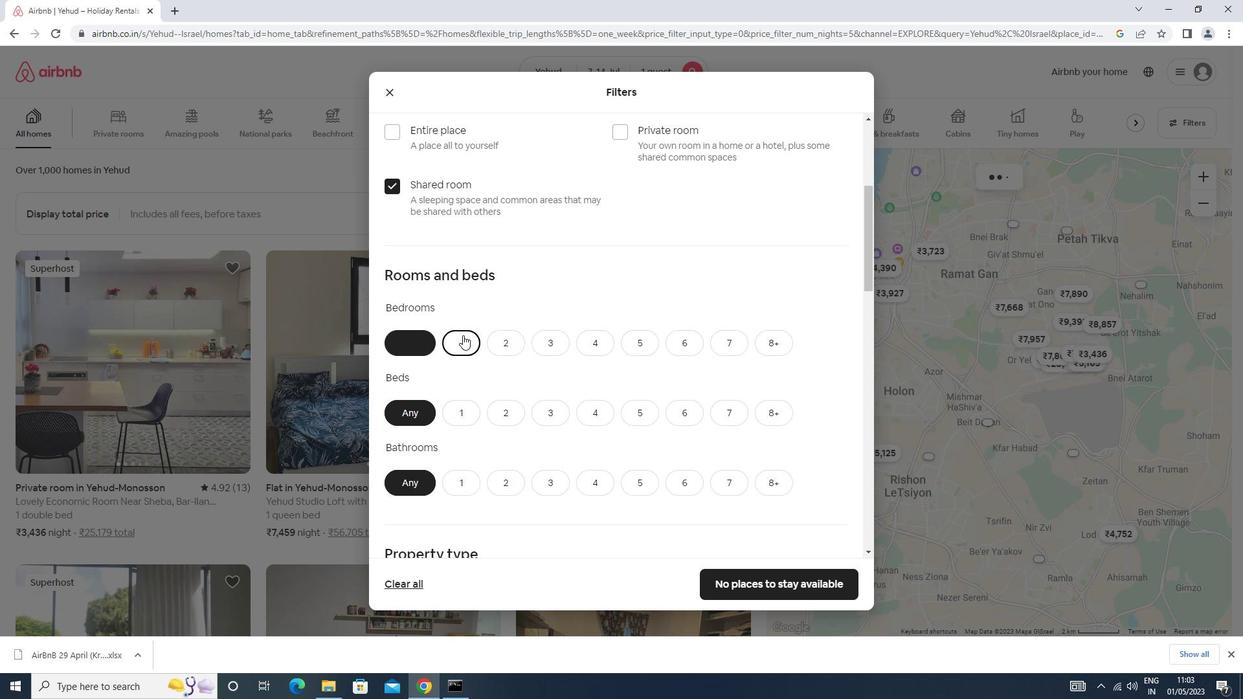 
Action: Mouse moved to (464, 340)
Screenshot: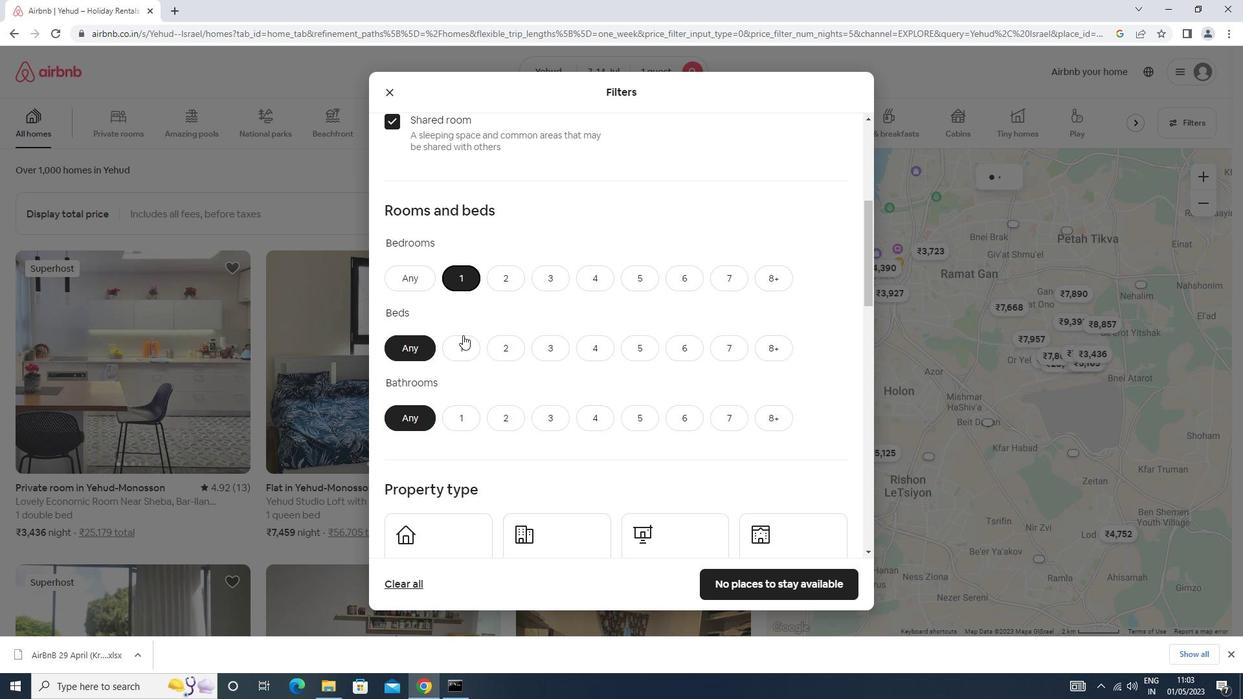 
Action: Mouse pressed left at (464, 340)
Screenshot: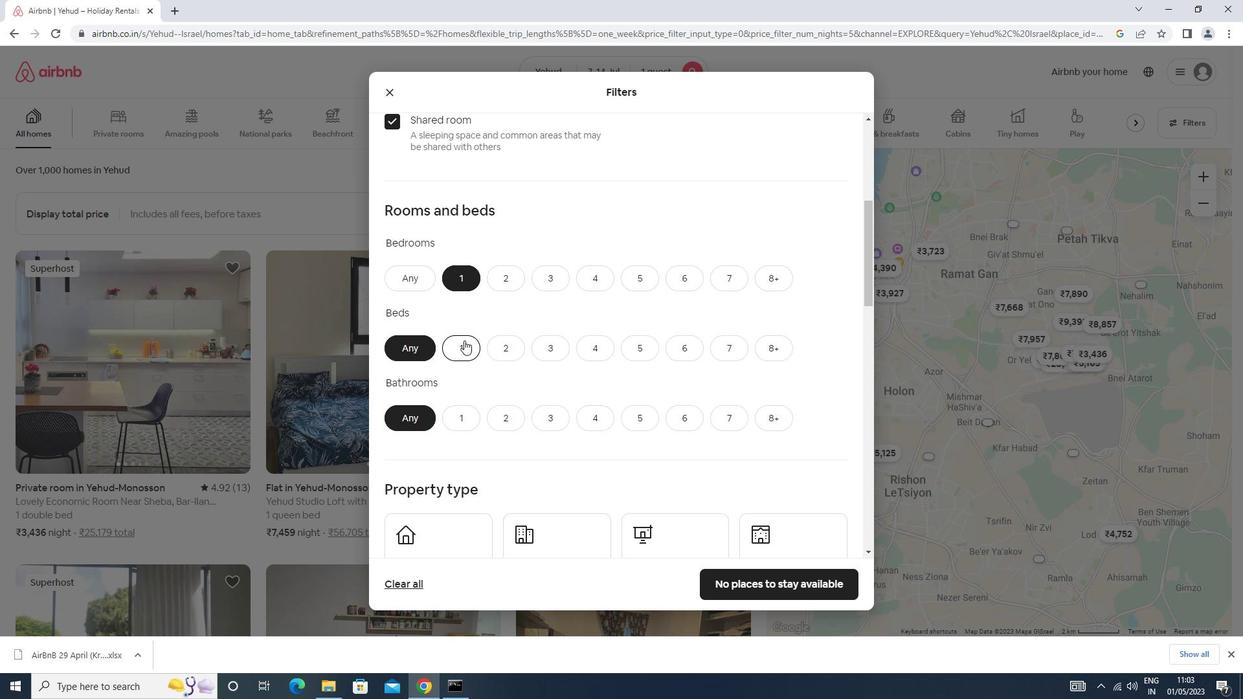 
Action: Mouse scrolled (464, 340) with delta (0, 0)
Screenshot: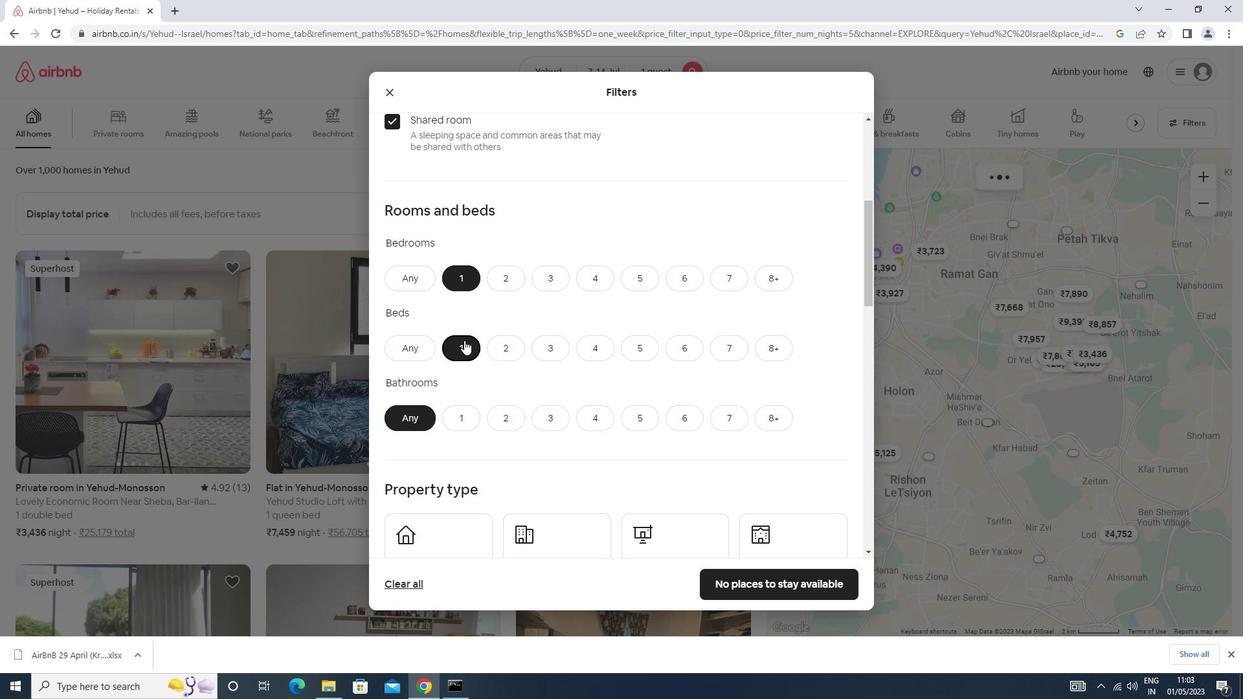 
Action: Mouse scrolled (464, 340) with delta (0, 0)
Screenshot: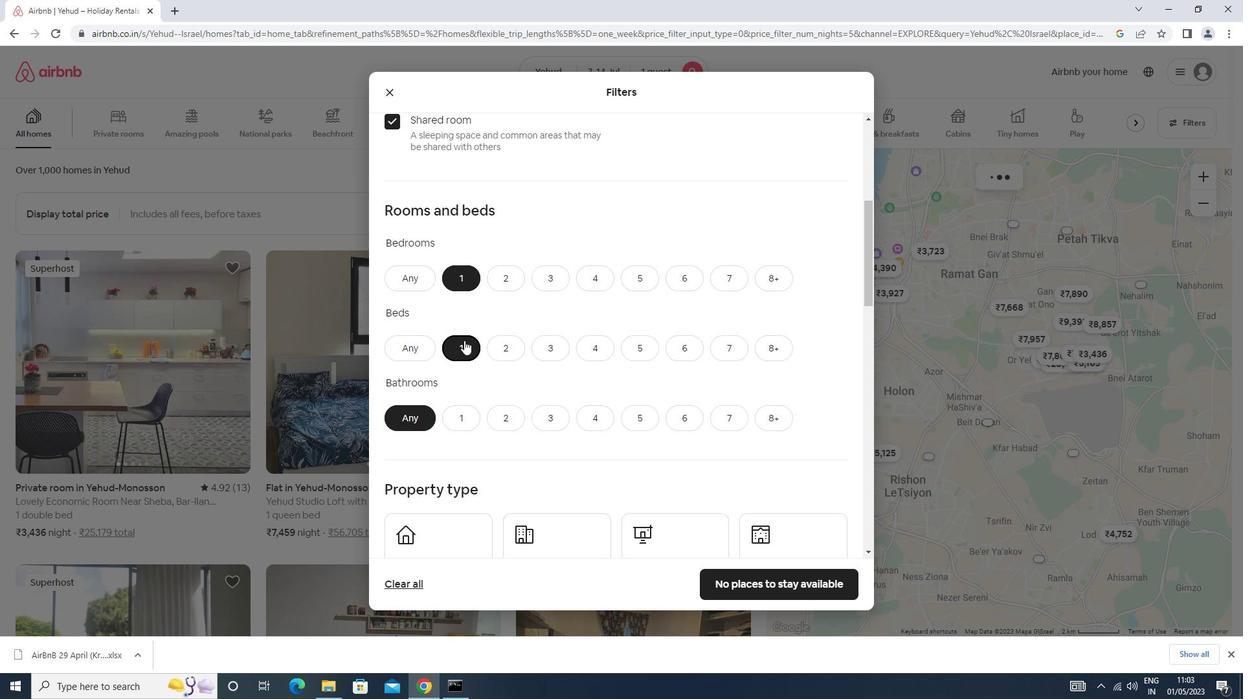 
Action: Mouse moved to (459, 290)
Screenshot: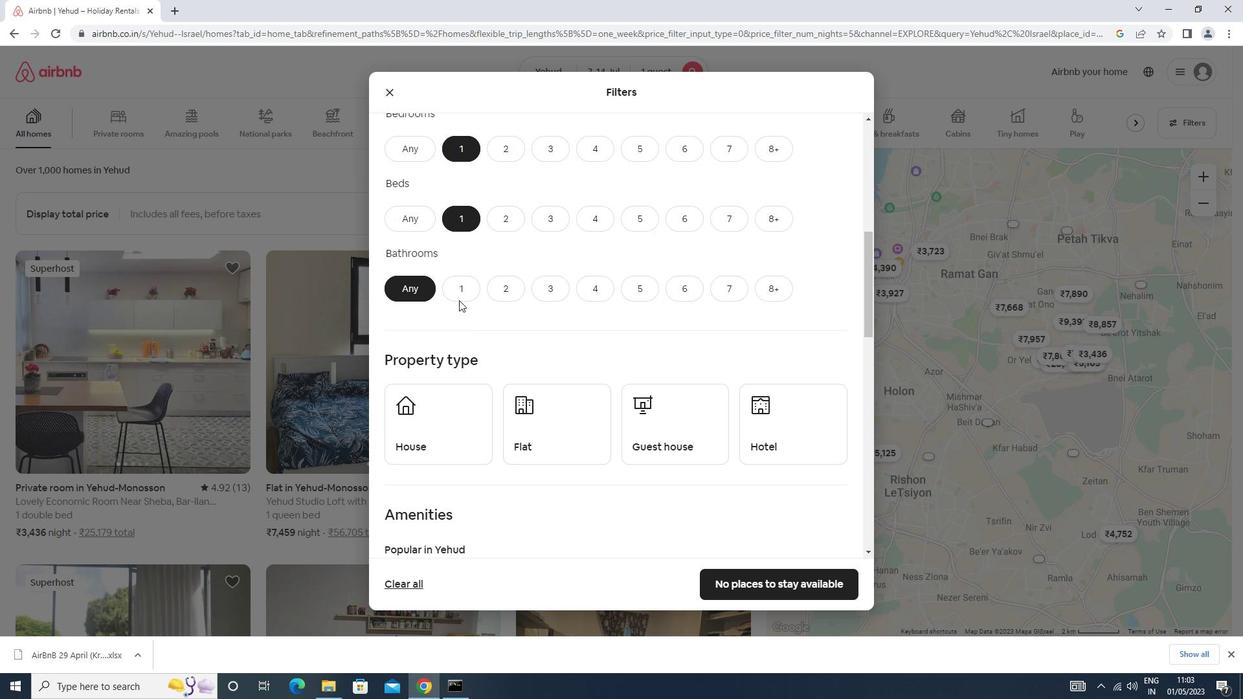 
Action: Mouse pressed left at (459, 290)
Screenshot: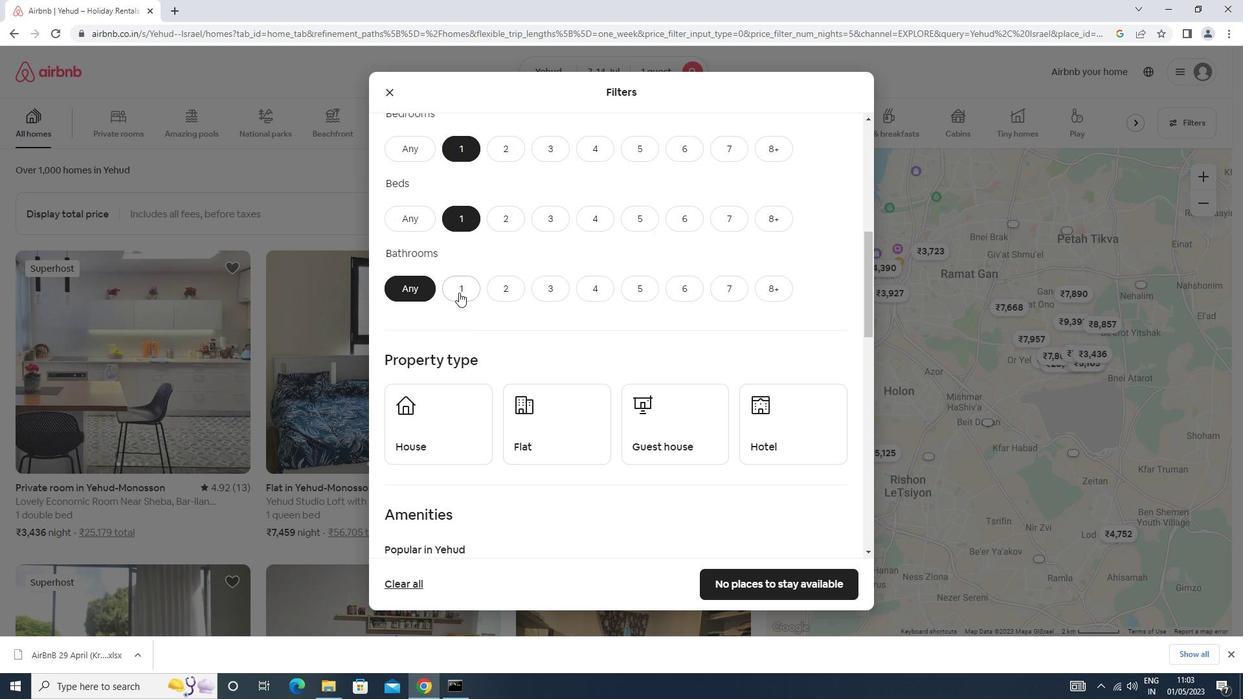
Action: Mouse moved to (459, 290)
Screenshot: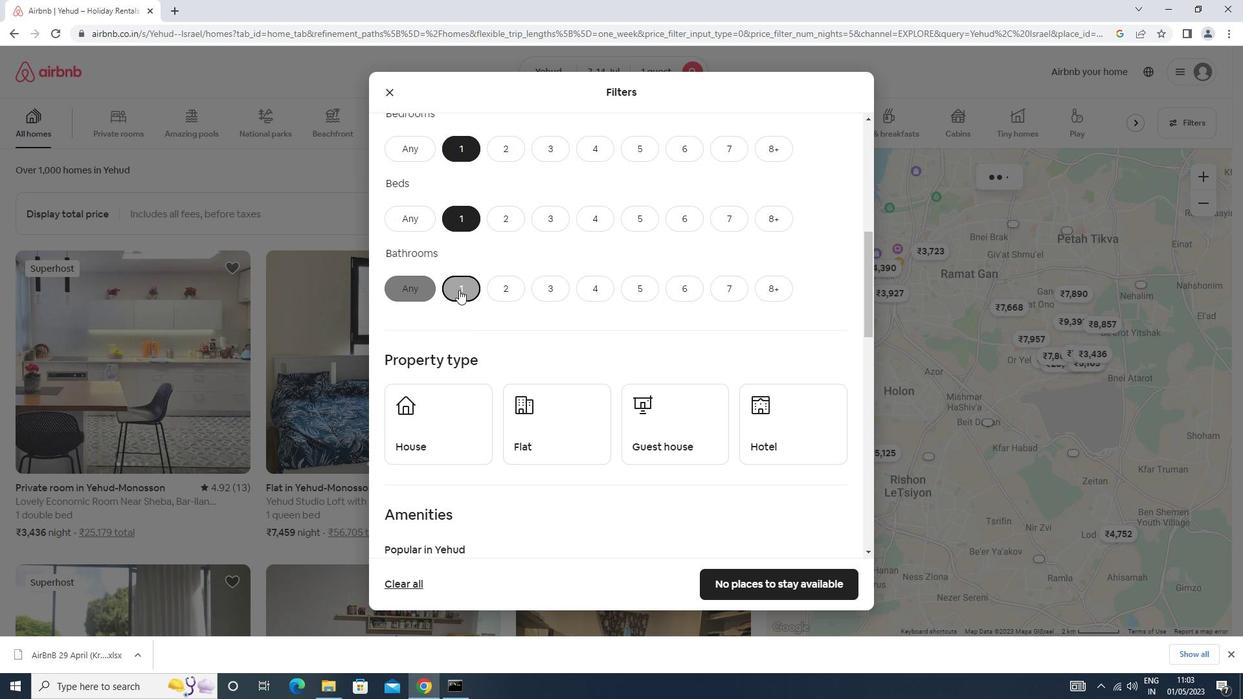 
Action: Mouse scrolled (459, 289) with delta (0, 0)
Screenshot: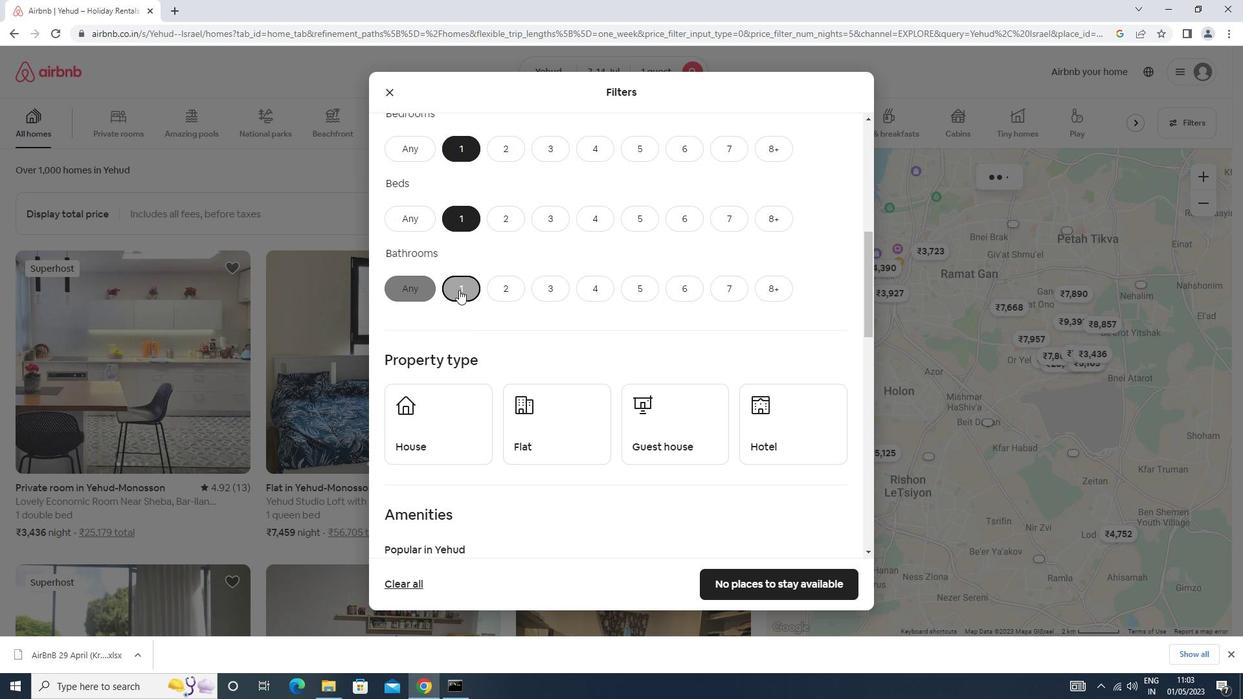 
Action: Mouse moved to (445, 322)
Screenshot: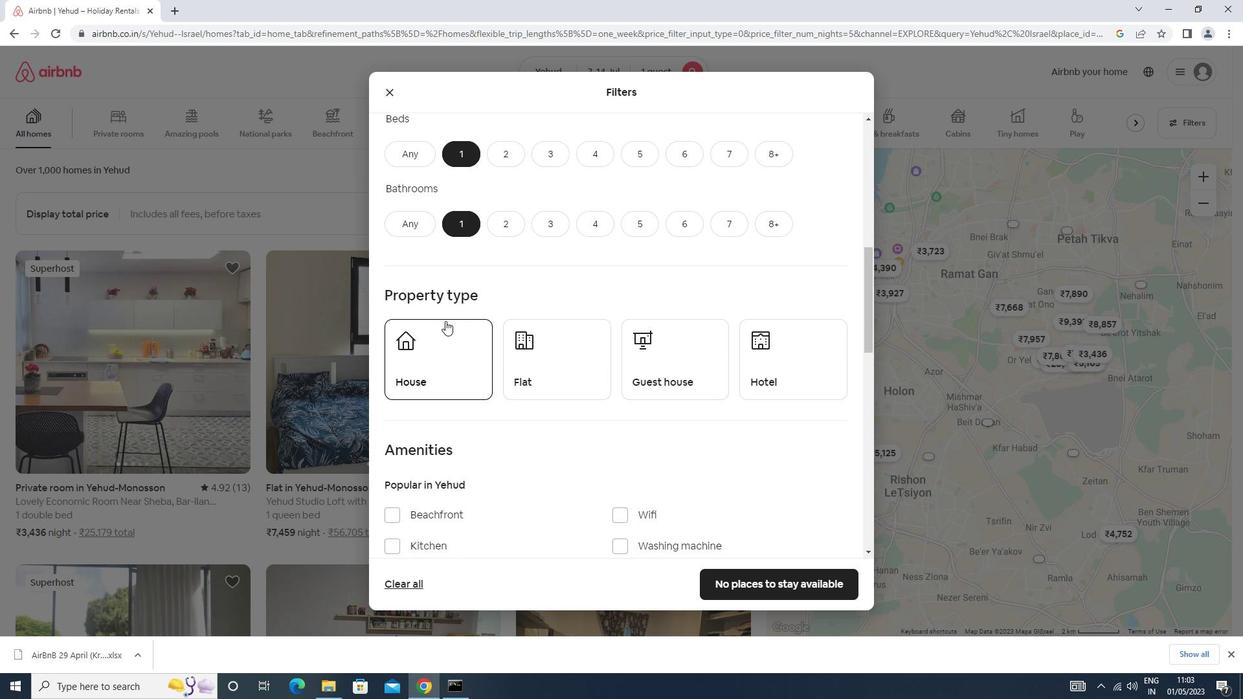 
Action: Mouse pressed left at (445, 322)
Screenshot: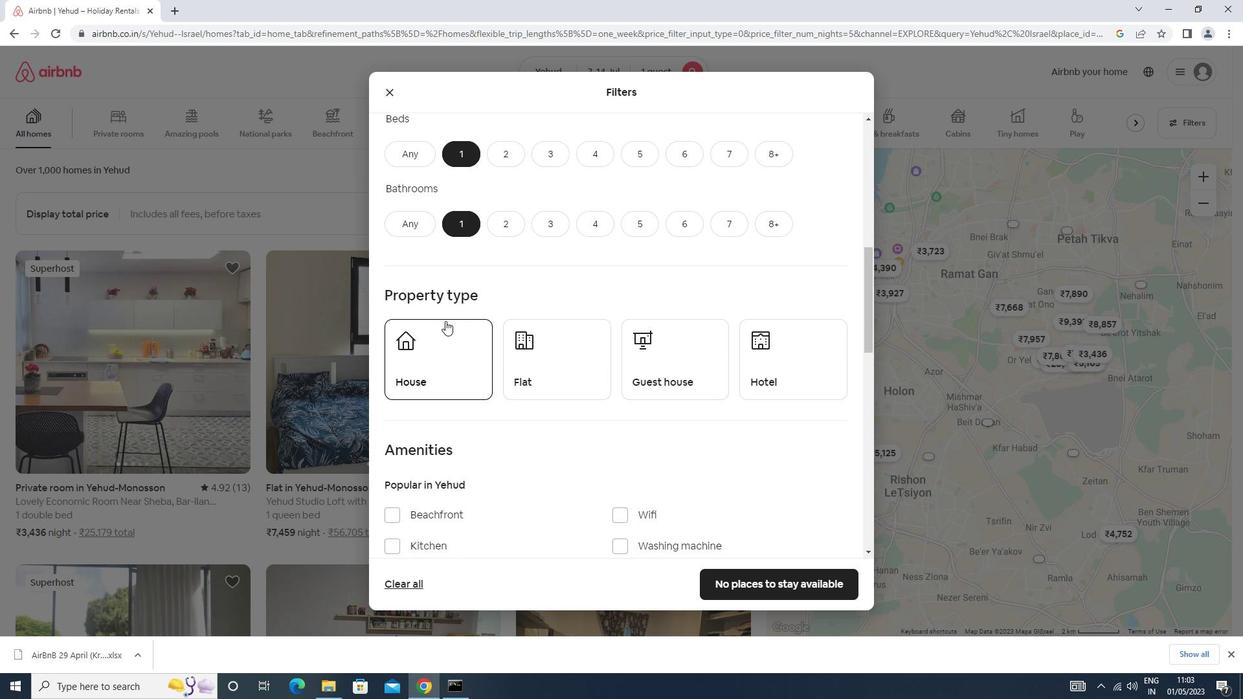 
Action: Mouse moved to (559, 364)
Screenshot: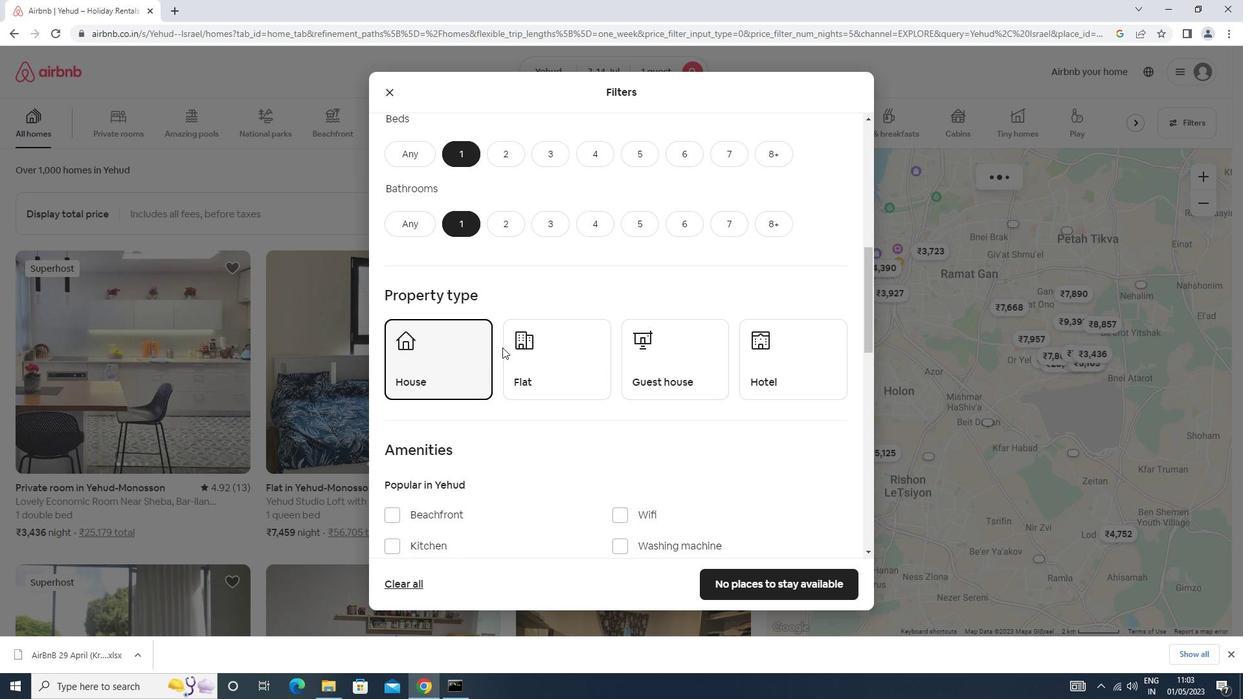 
Action: Mouse pressed left at (559, 364)
Screenshot: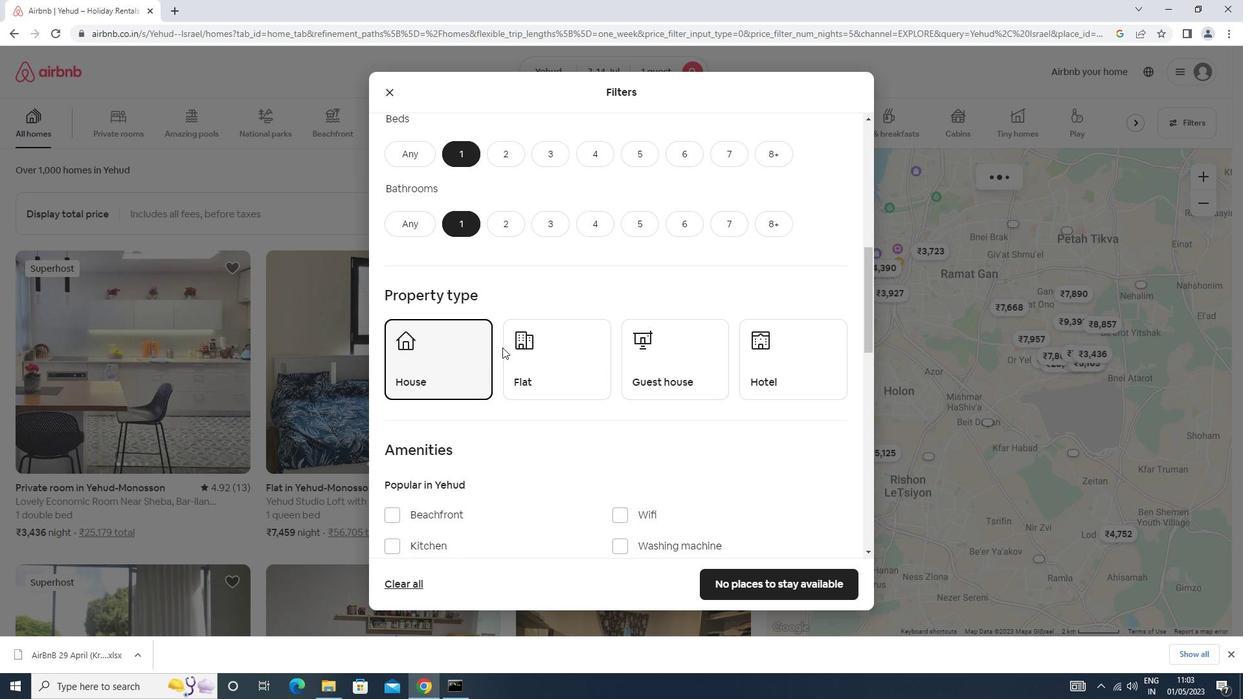 
Action: Mouse moved to (685, 365)
Screenshot: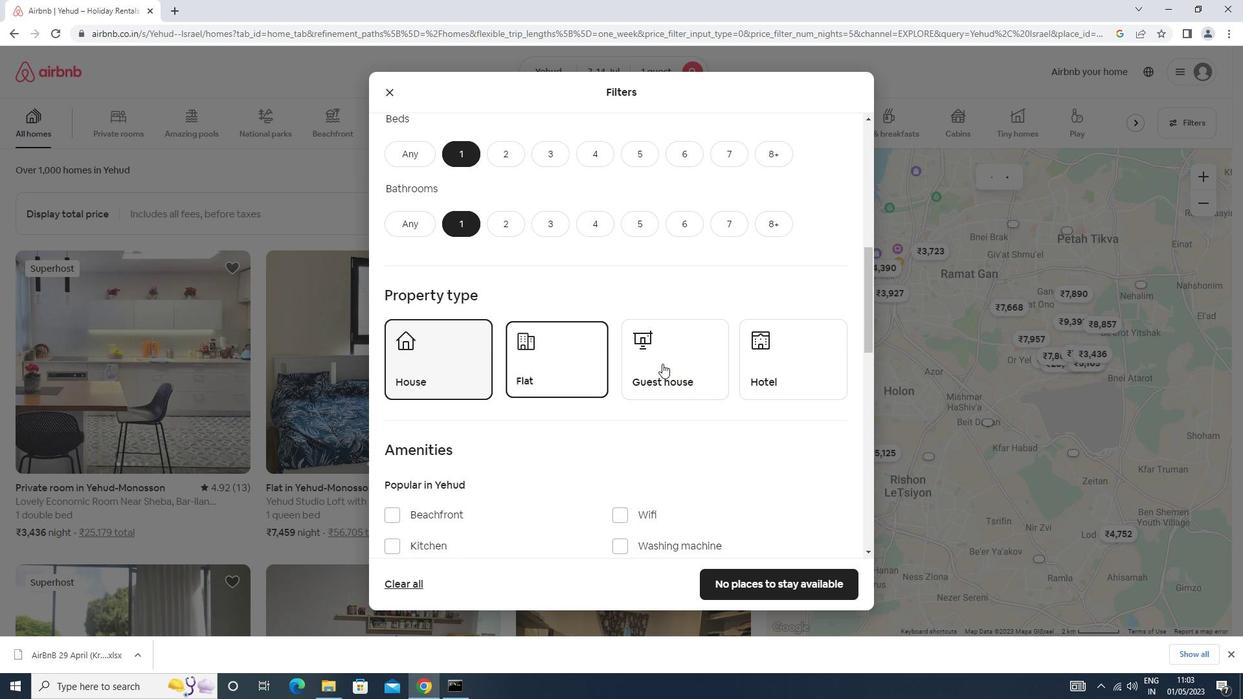 
Action: Mouse pressed left at (685, 365)
Screenshot: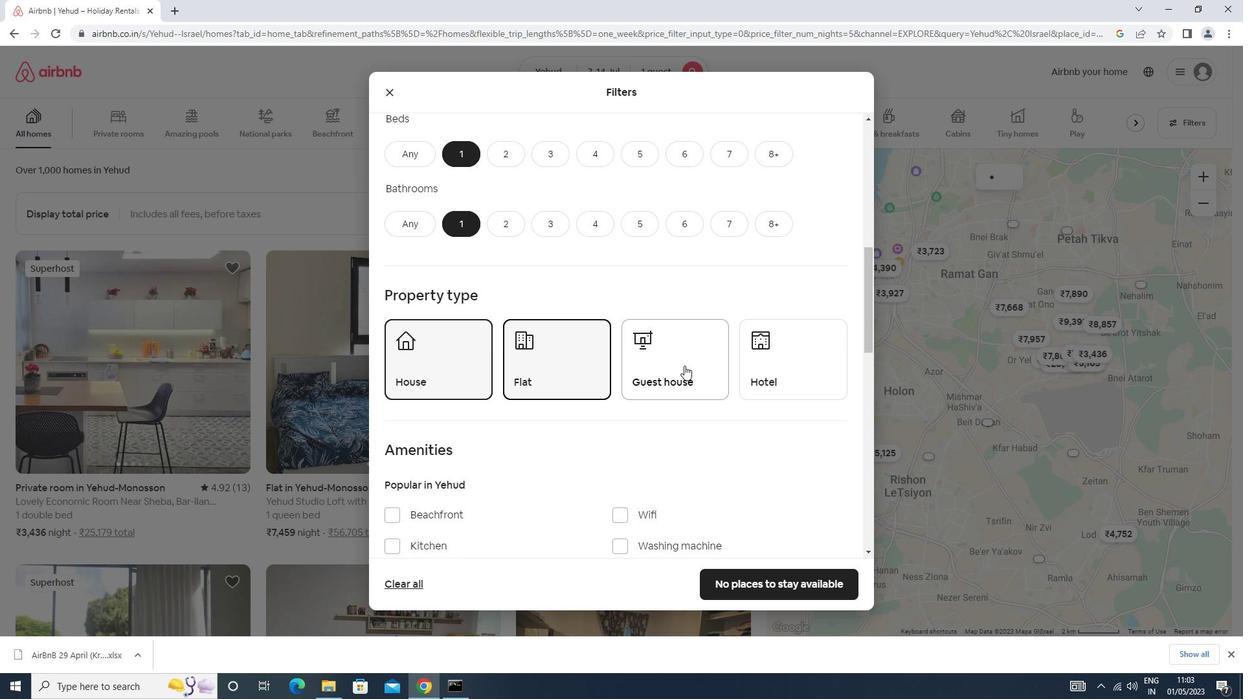 
Action: Mouse moved to (768, 354)
Screenshot: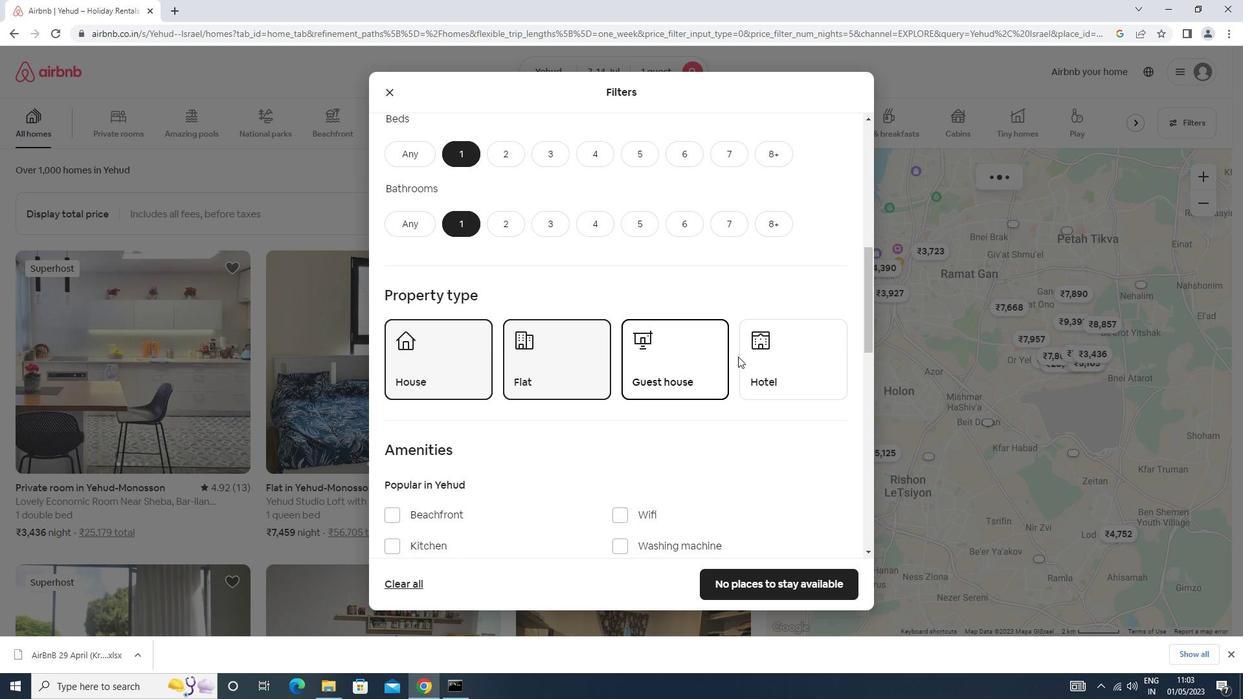
Action: Mouse pressed left at (768, 354)
Screenshot: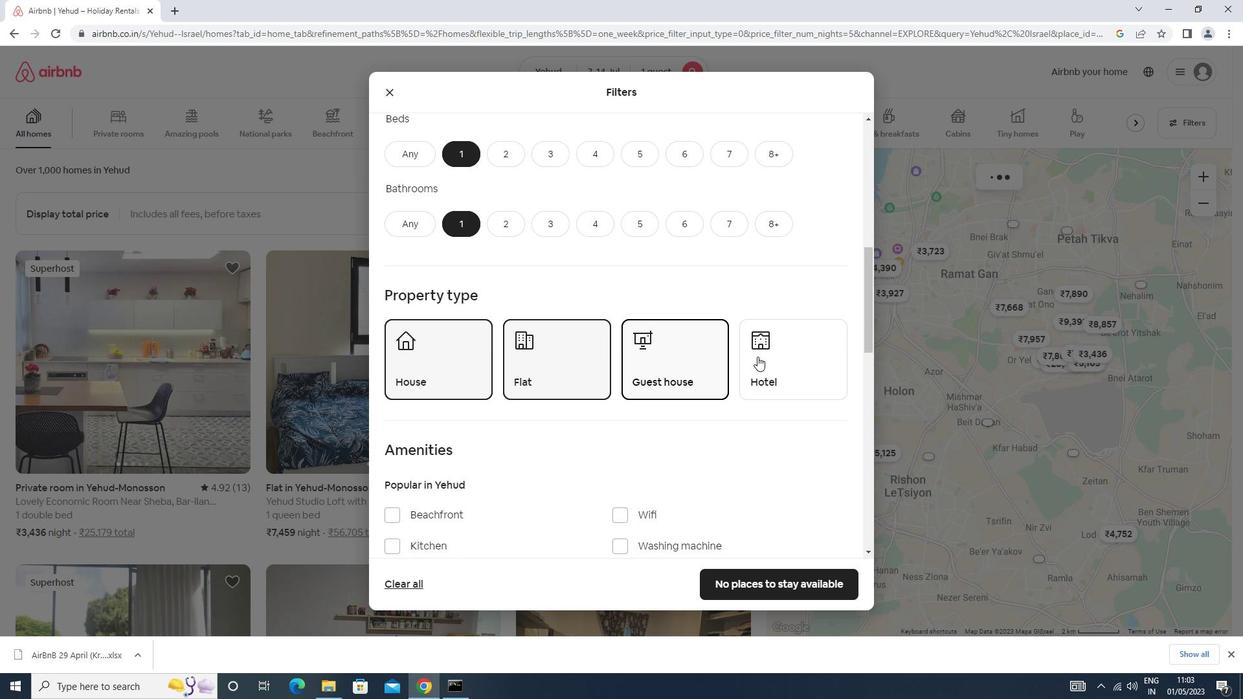 
Action: Mouse moved to (740, 359)
Screenshot: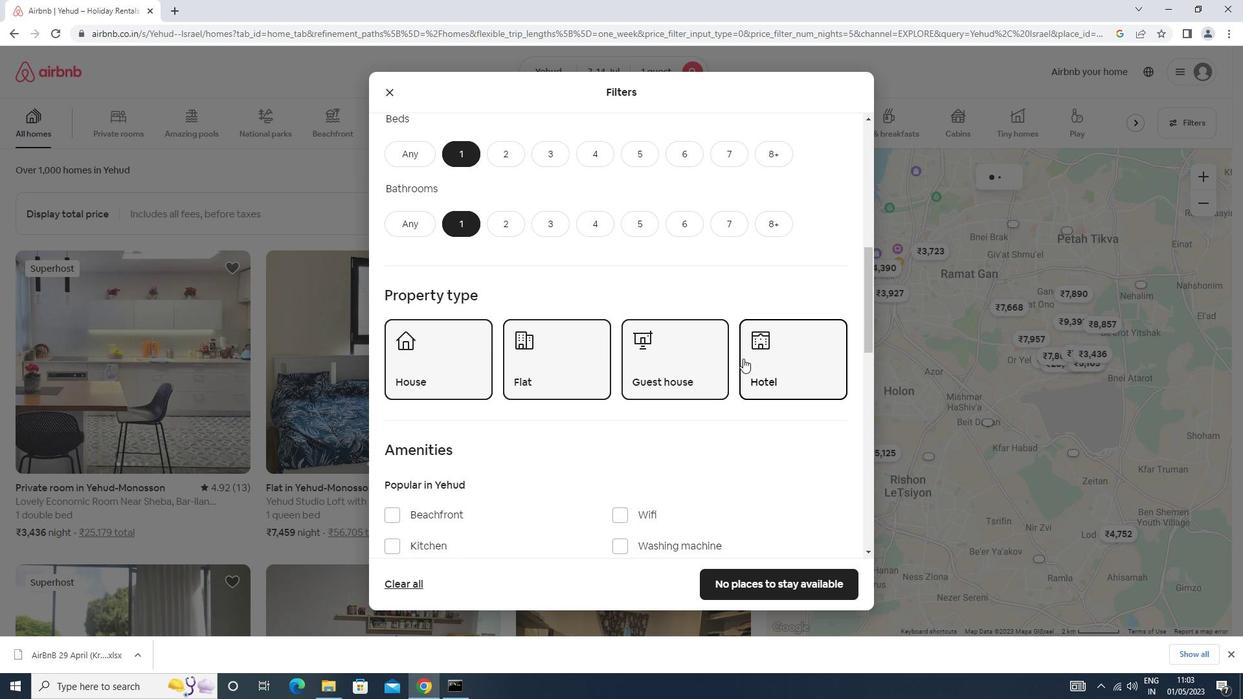 
Action: Mouse scrolled (740, 358) with delta (0, 0)
Screenshot: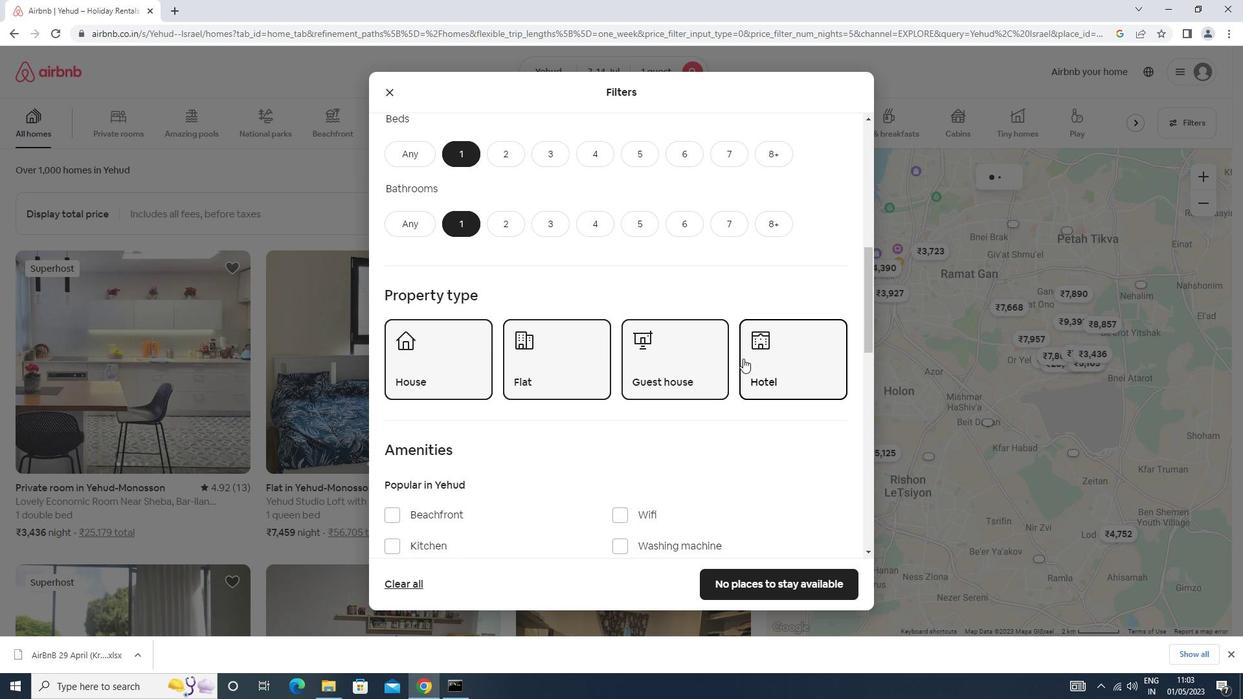 
Action: Mouse moved to (739, 360)
Screenshot: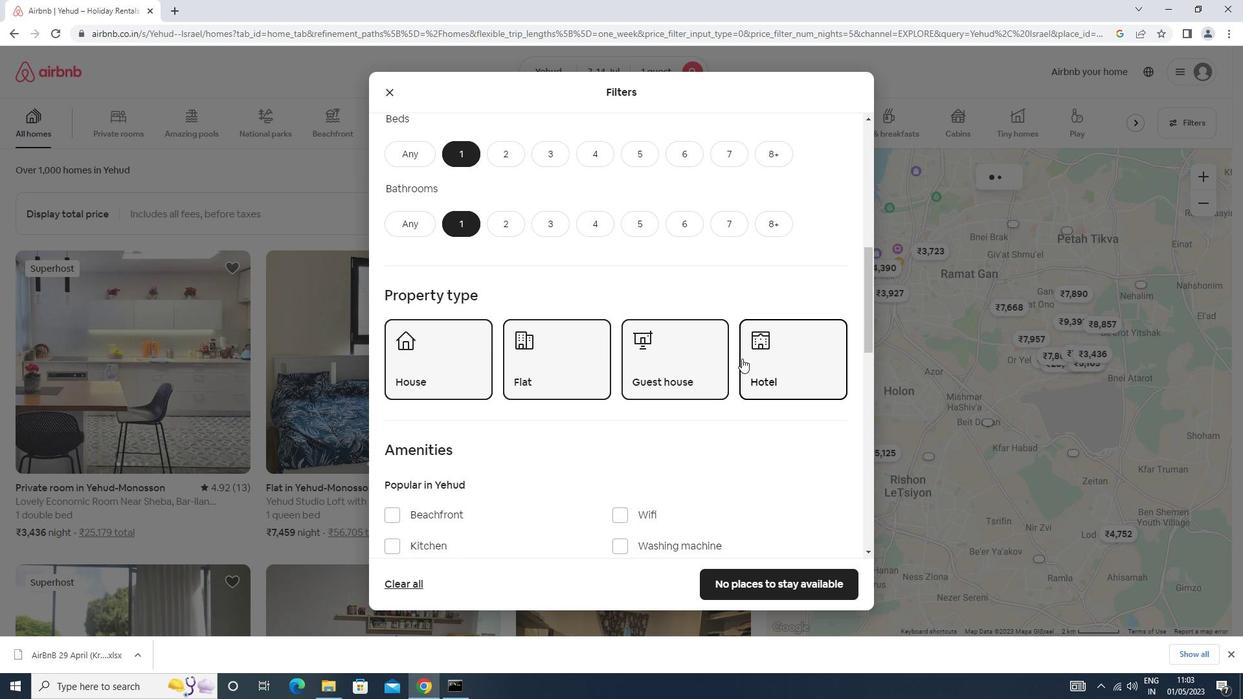 
Action: Mouse scrolled (739, 359) with delta (0, 0)
Screenshot: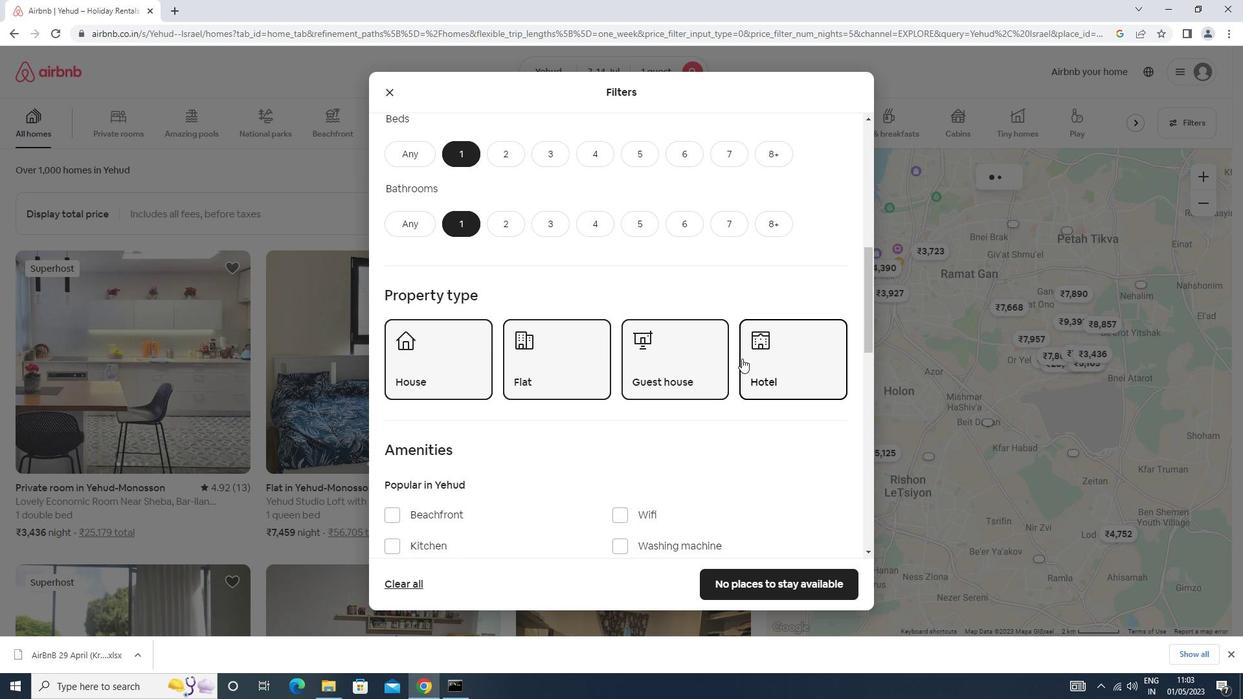 
Action: Mouse moved to (738, 360)
Screenshot: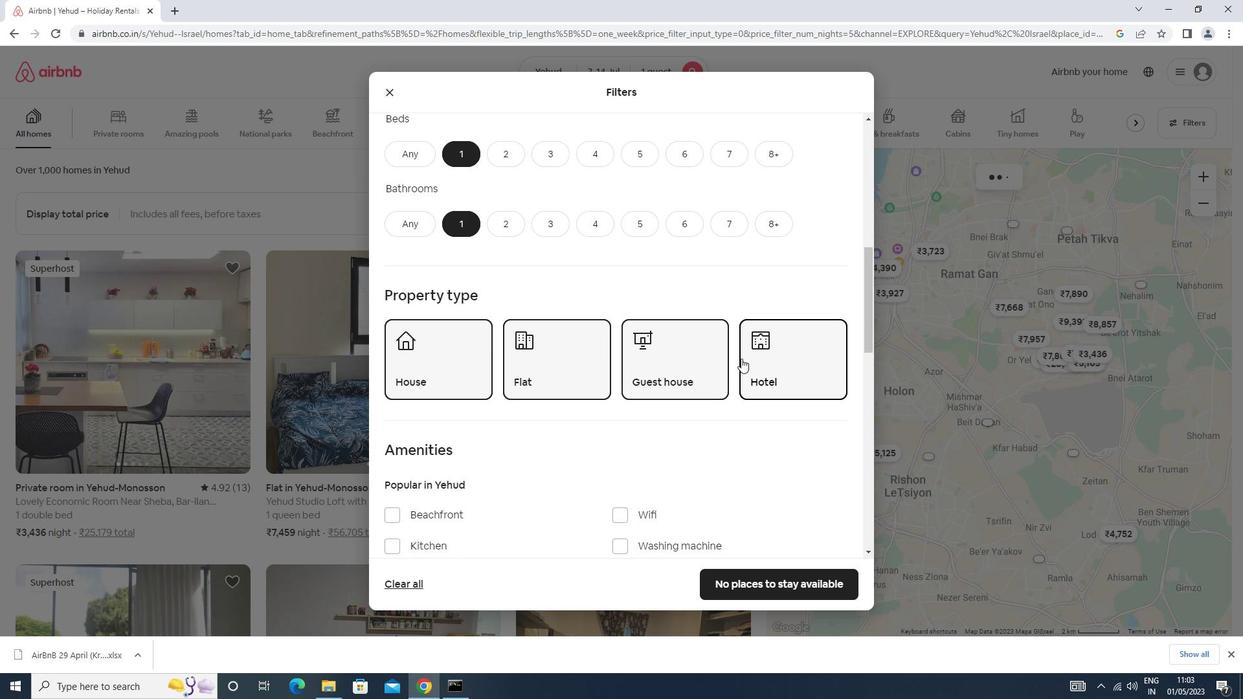 
Action: Mouse scrolled (738, 359) with delta (0, 0)
Screenshot: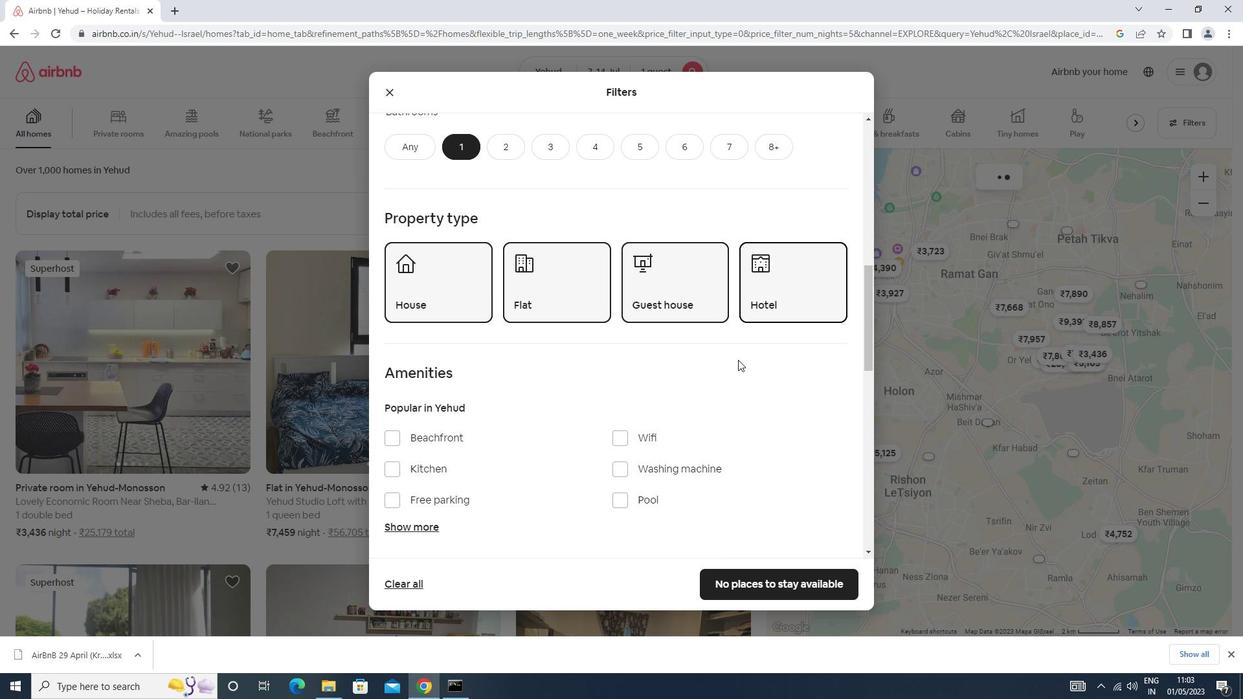 
Action: Mouse scrolled (738, 359) with delta (0, 0)
Screenshot: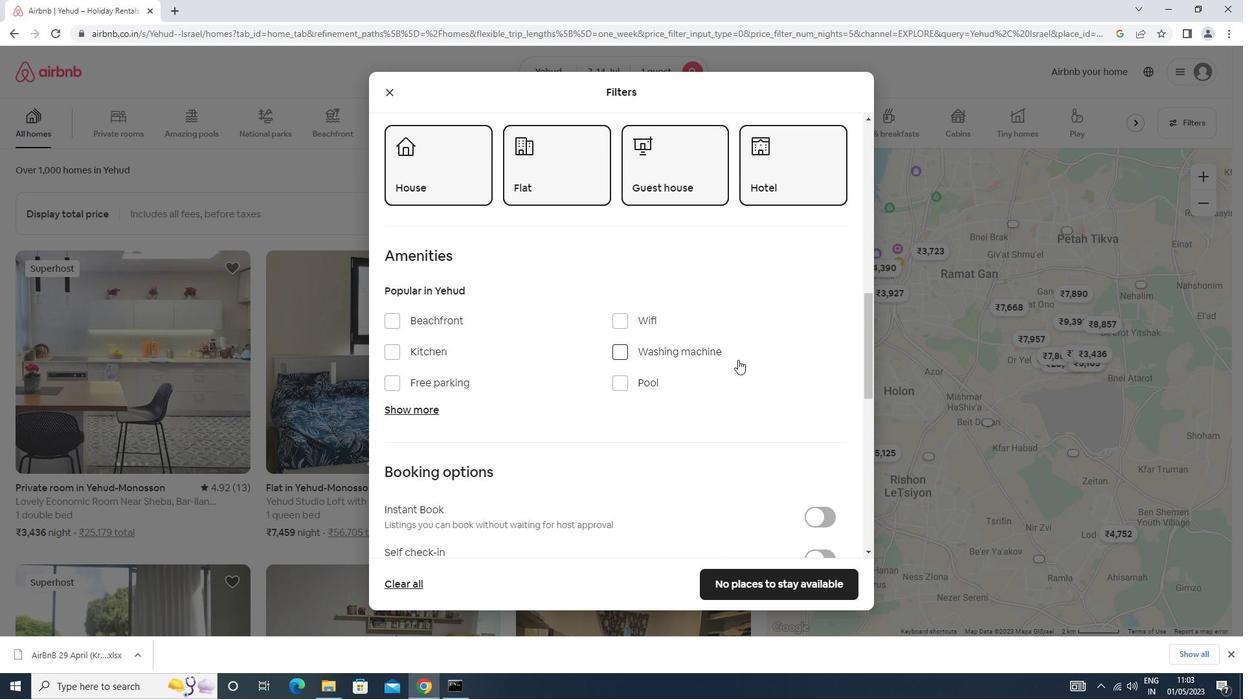 
Action: Mouse moved to (623, 256)
Screenshot: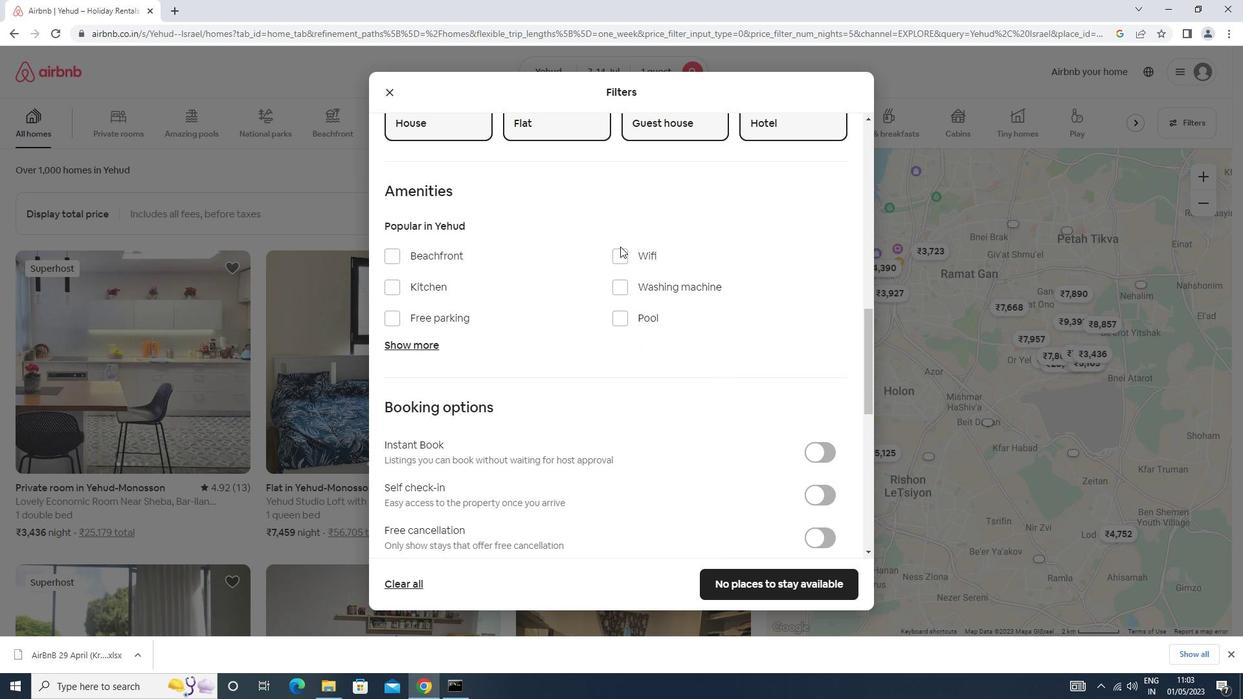 
Action: Mouse pressed left at (623, 256)
Screenshot: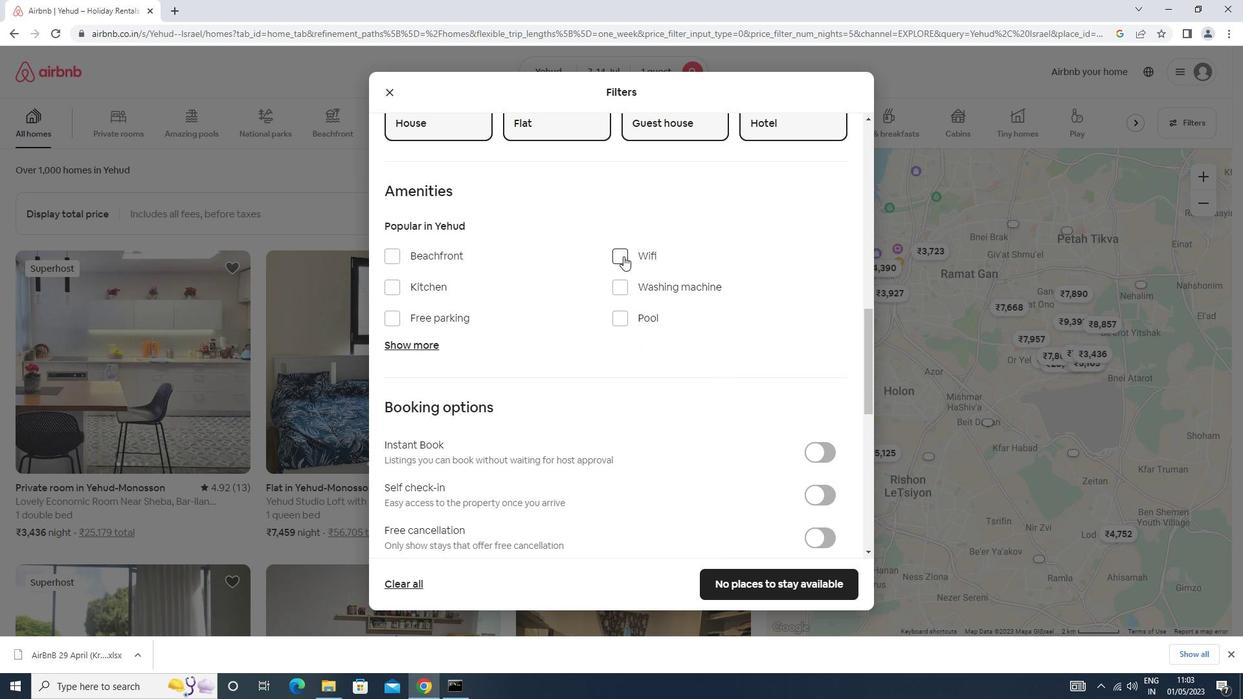 
Action: Mouse moved to (634, 286)
Screenshot: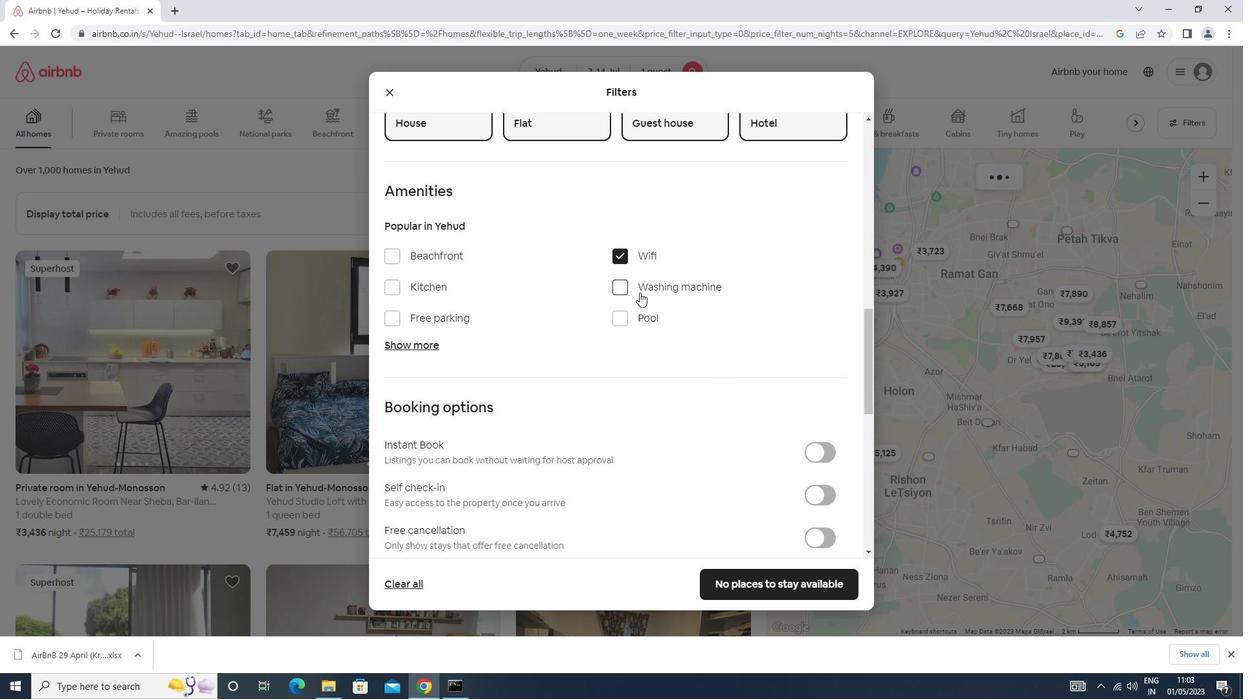 
Action: Mouse pressed left at (634, 286)
Screenshot: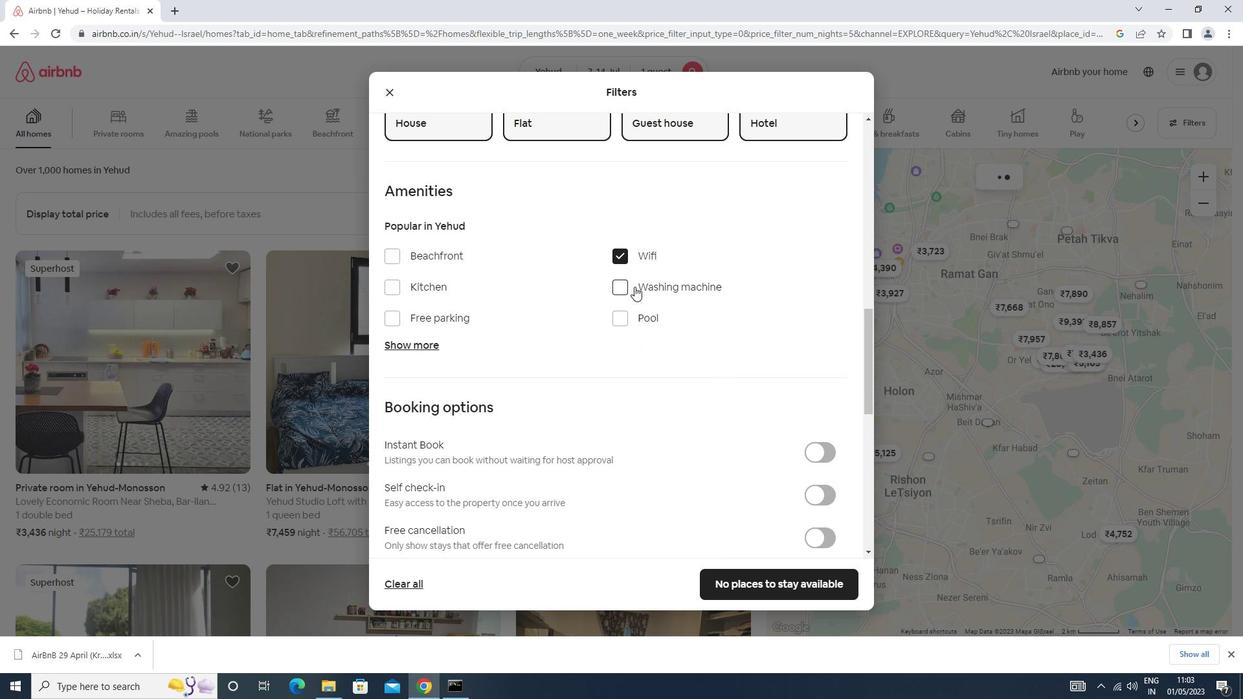 
Action: Mouse moved to (635, 286)
Screenshot: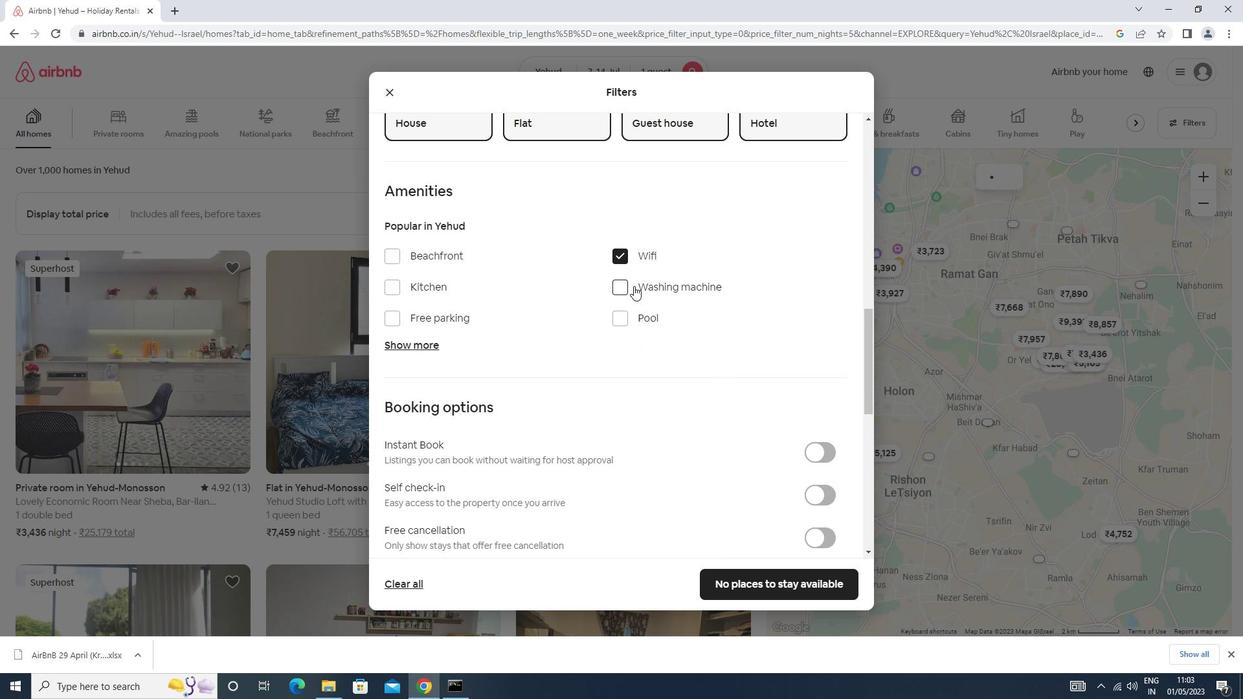 
Action: Mouse scrolled (635, 285) with delta (0, 0)
Screenshot: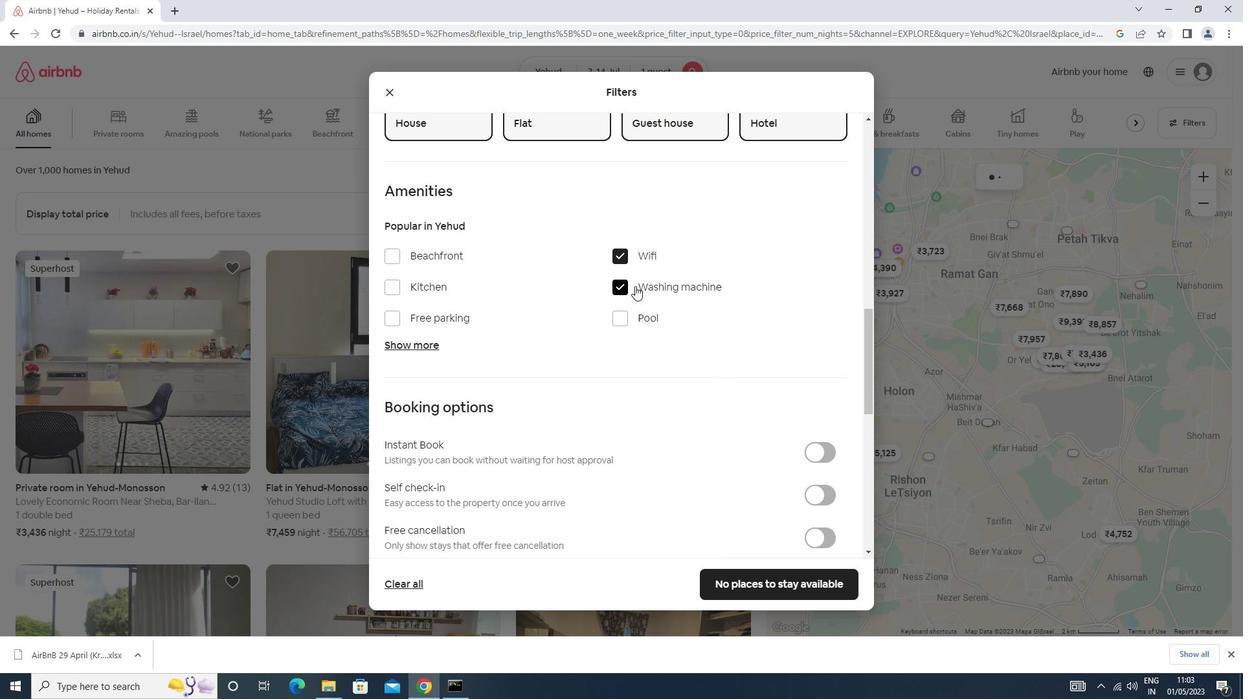 
Action: Mouse scrolled (635, 285) with delta (0, 0)
Screenshot: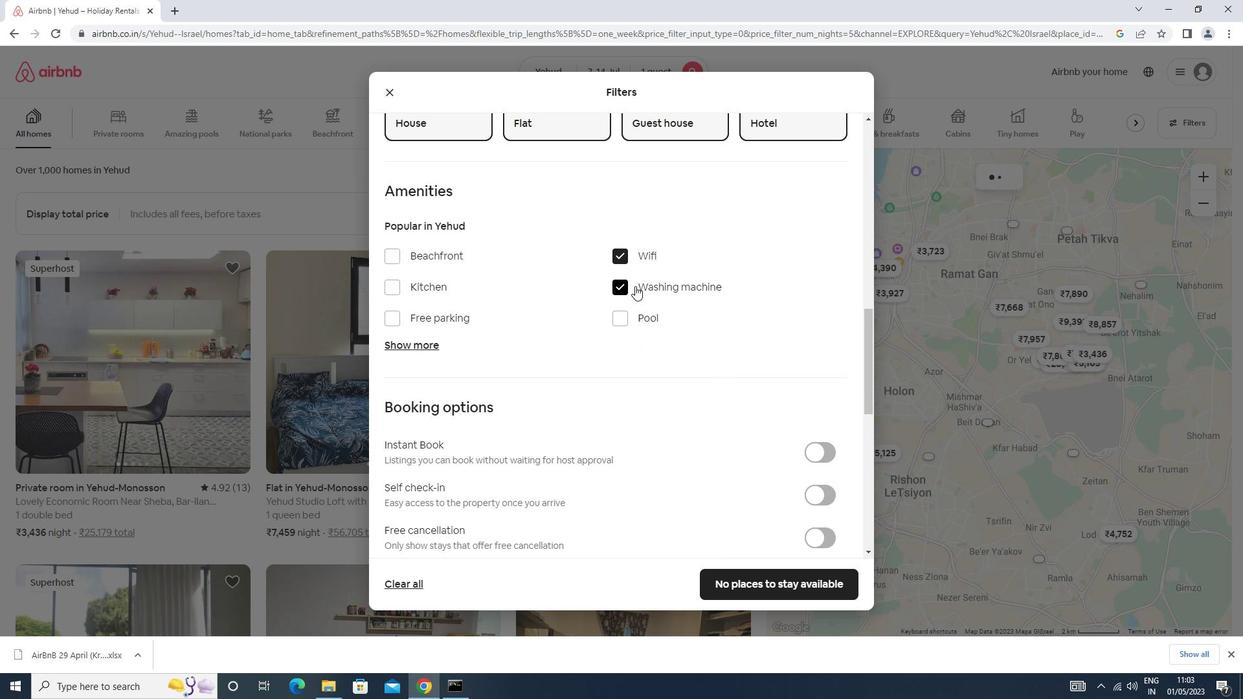 
Action: Mouse scrolled (635, 285) with delta (0, 0)
Screenshot: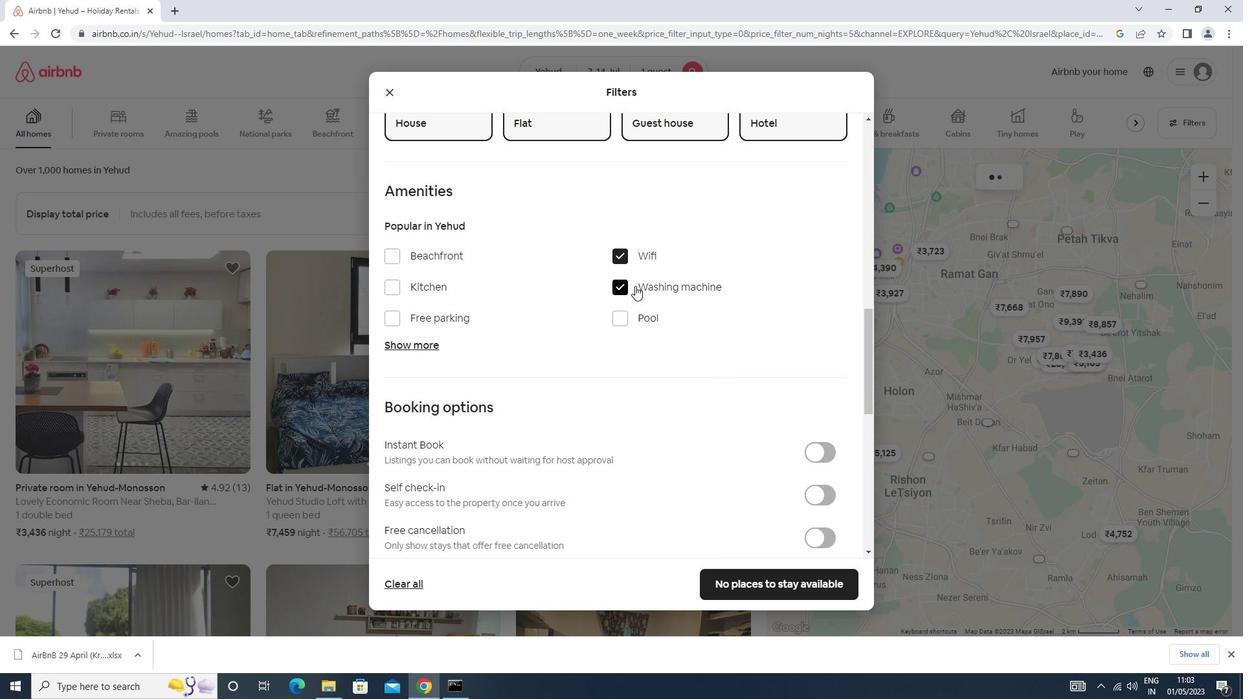 
Action: Mouse moved to (827, 297)
Screenshot: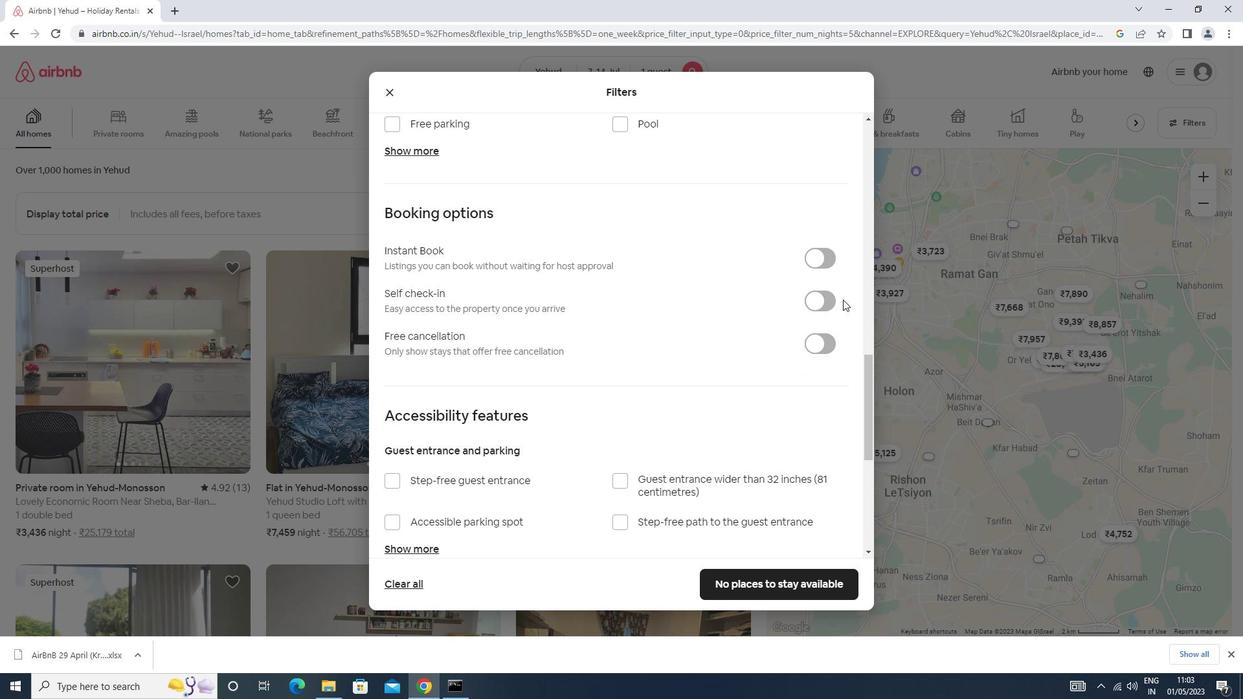 
Action: Mouse pressed left at (827, 297)
Screenshot: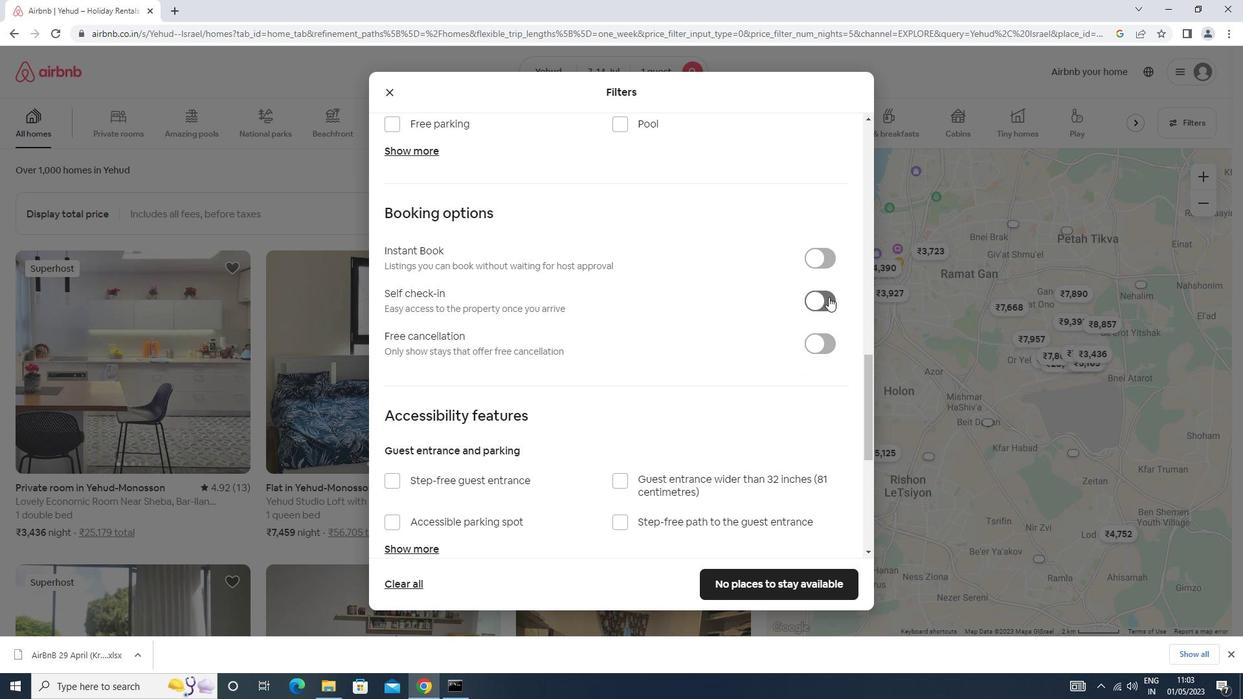 
Action: Mouse moved to (822, 297)
Screenshot: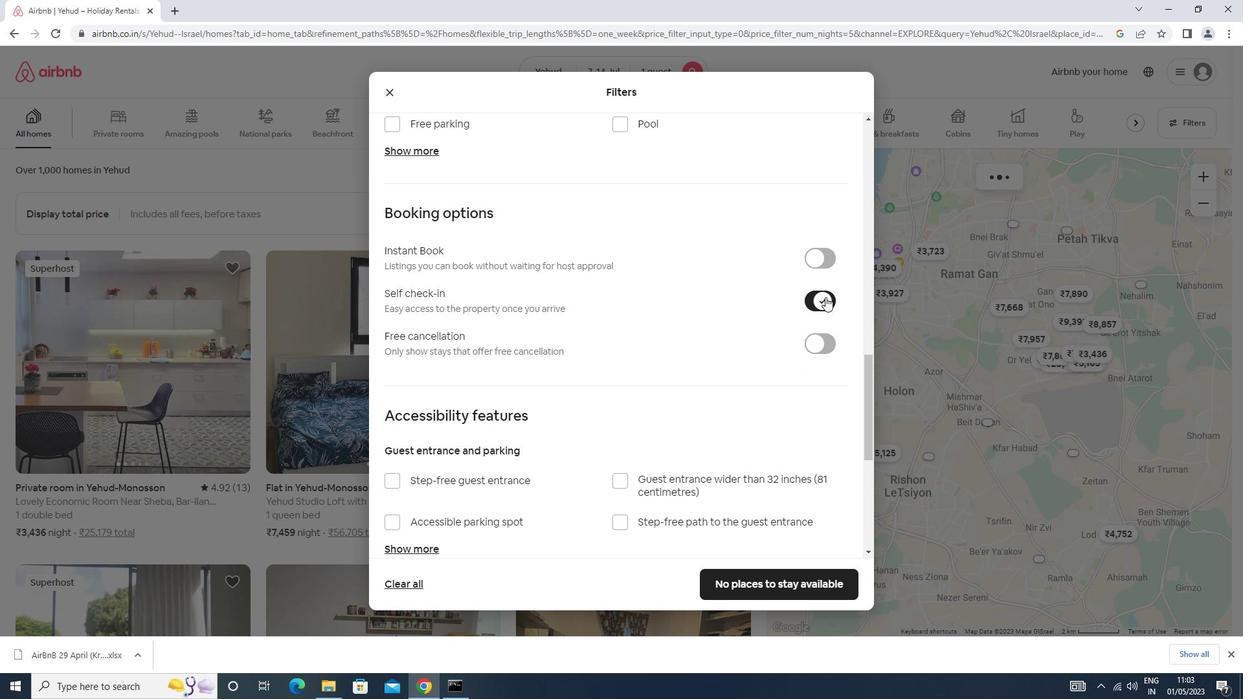 
Action: Mouse scrolled (822, 296) with delta (0, 0)
Screenshot: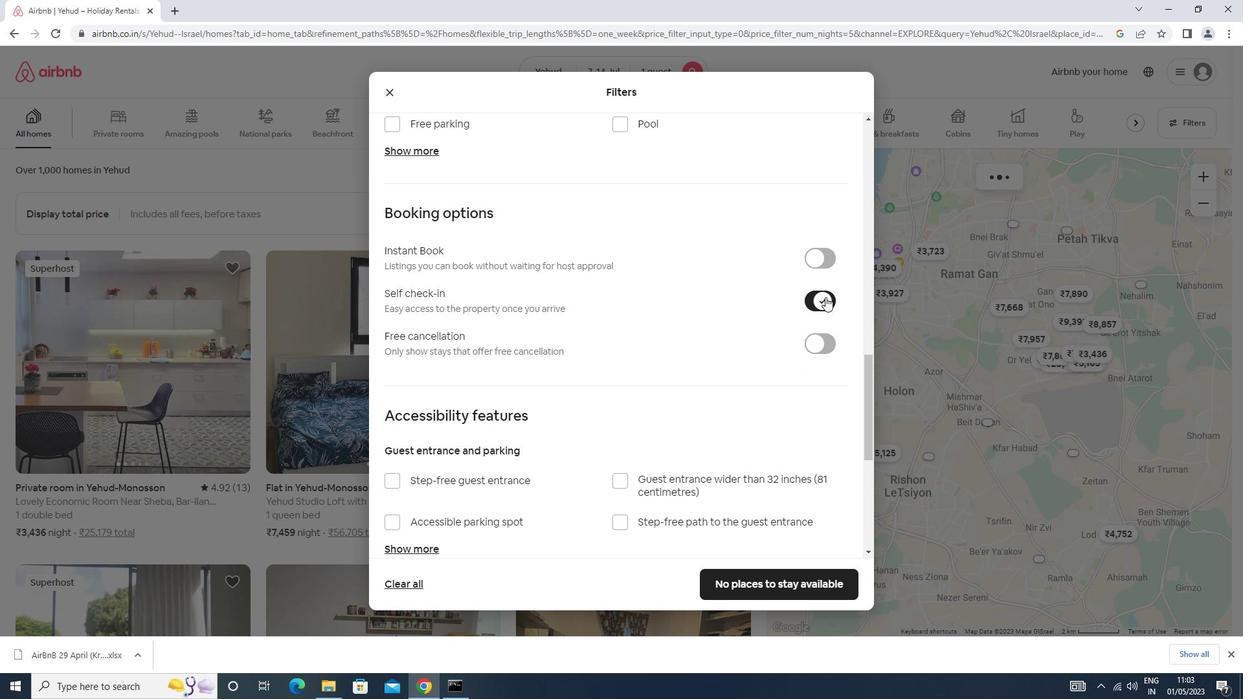 
Action: Mouse moved to (822, 297)
Screenshot: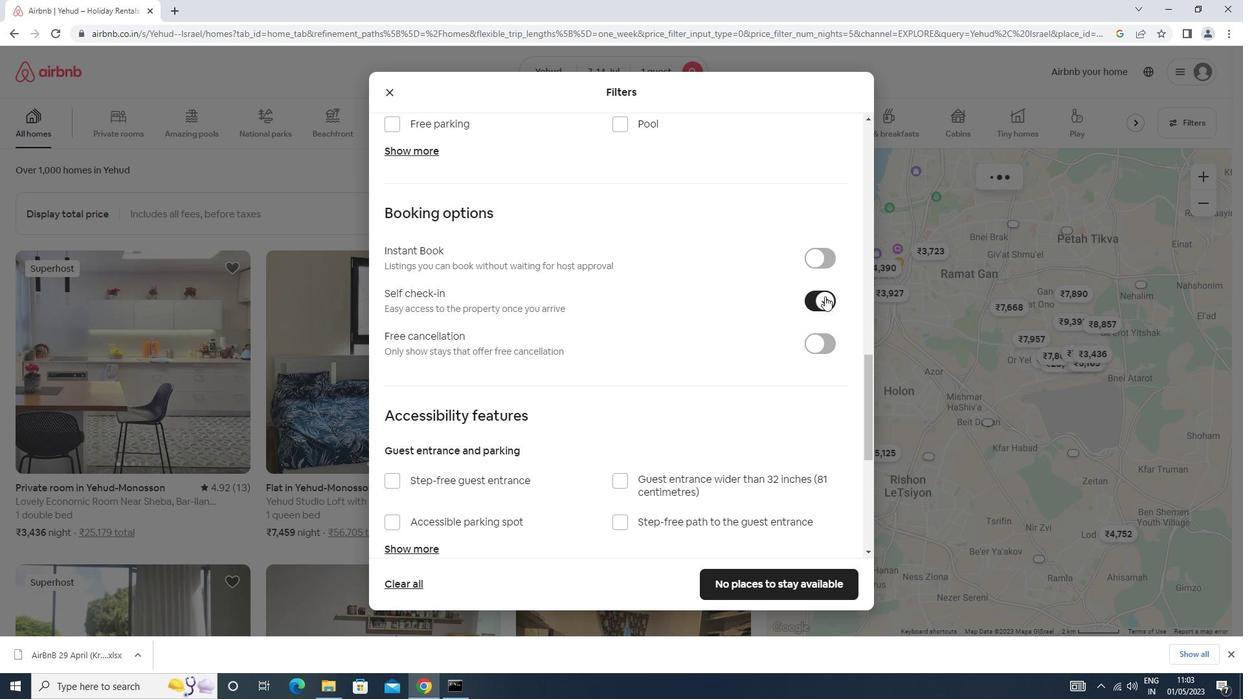 
Action: Mouse scrolled (822, 297) with delta (0, 0)
Screenshot: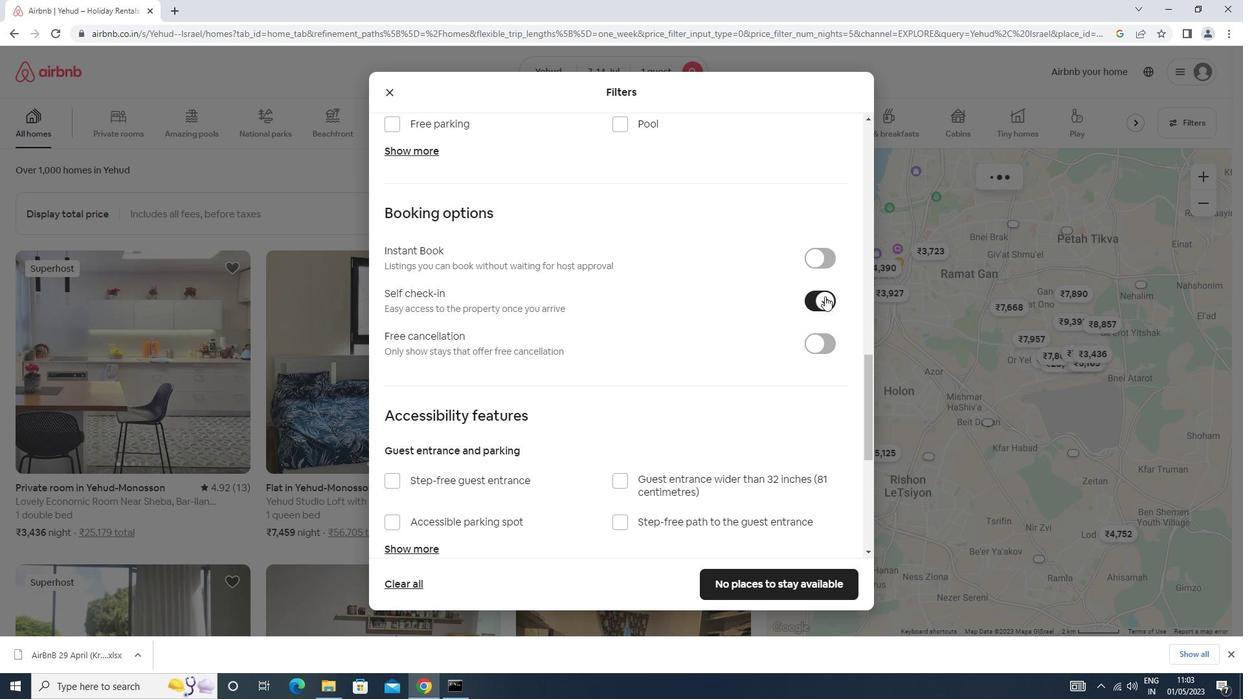 
Action: Mouse moved to (820, 299)
Screenshot: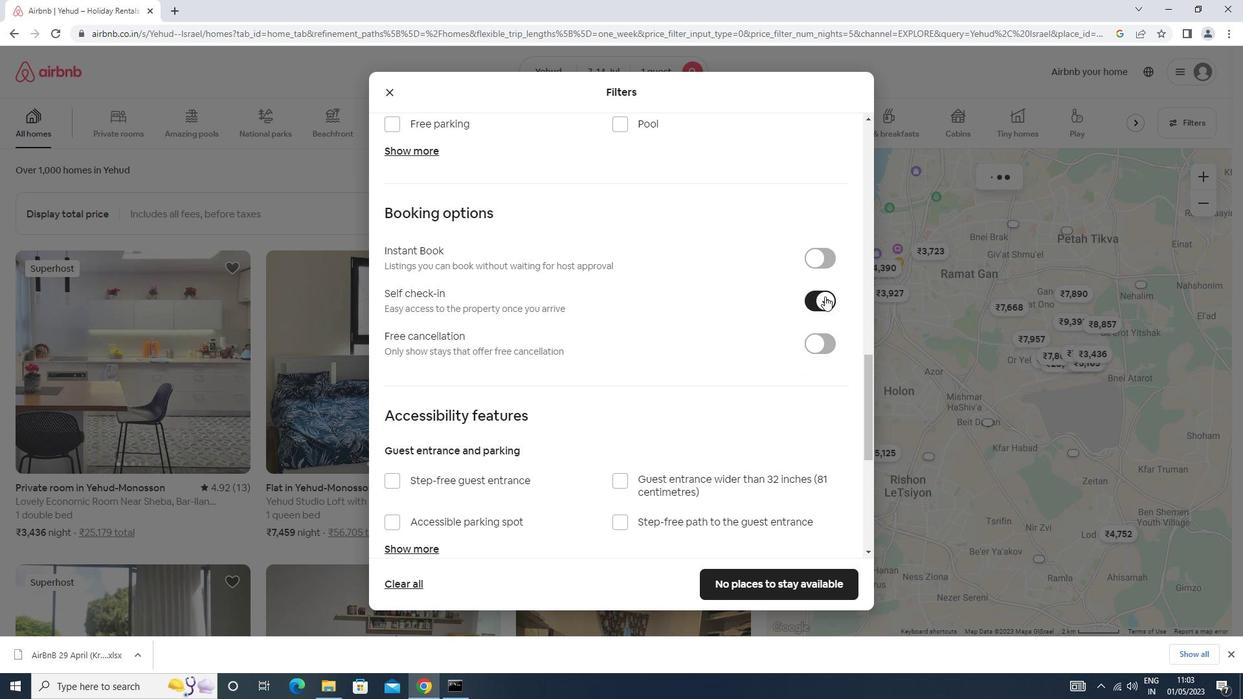 
Action: Mouse scrolled (820, 298) with delta (0, 0)
Screenshot: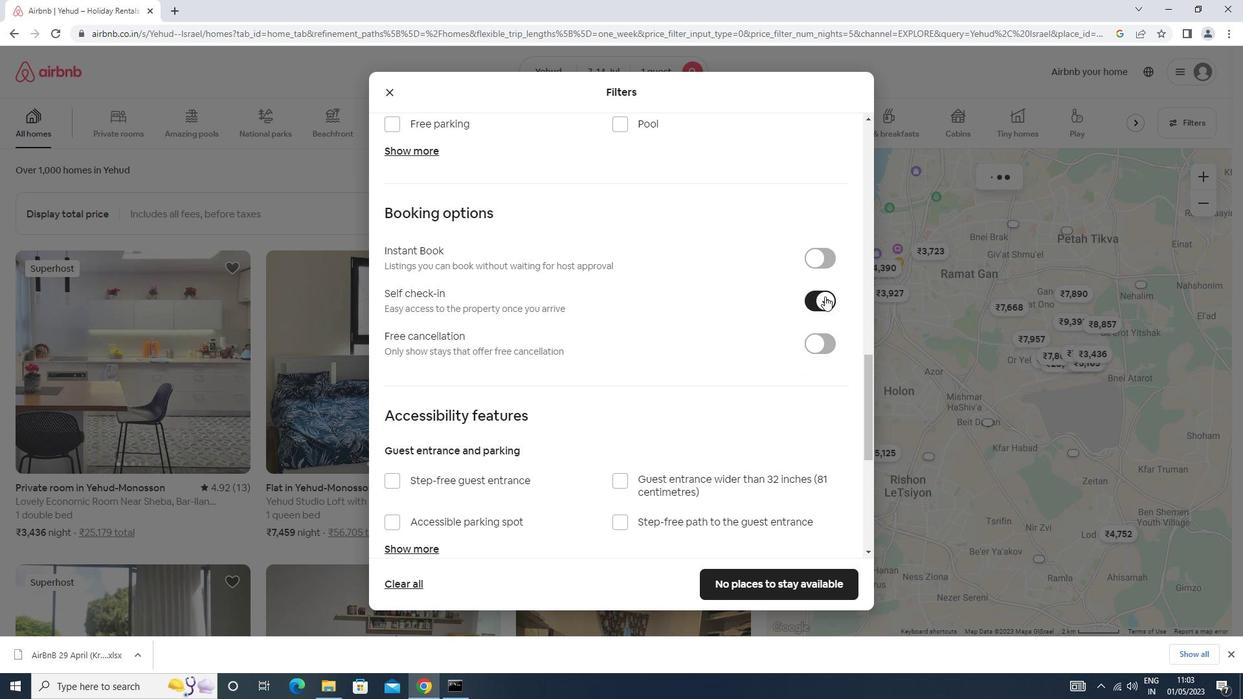 
Action: Mouse moved to (820, 299)
Screenshot: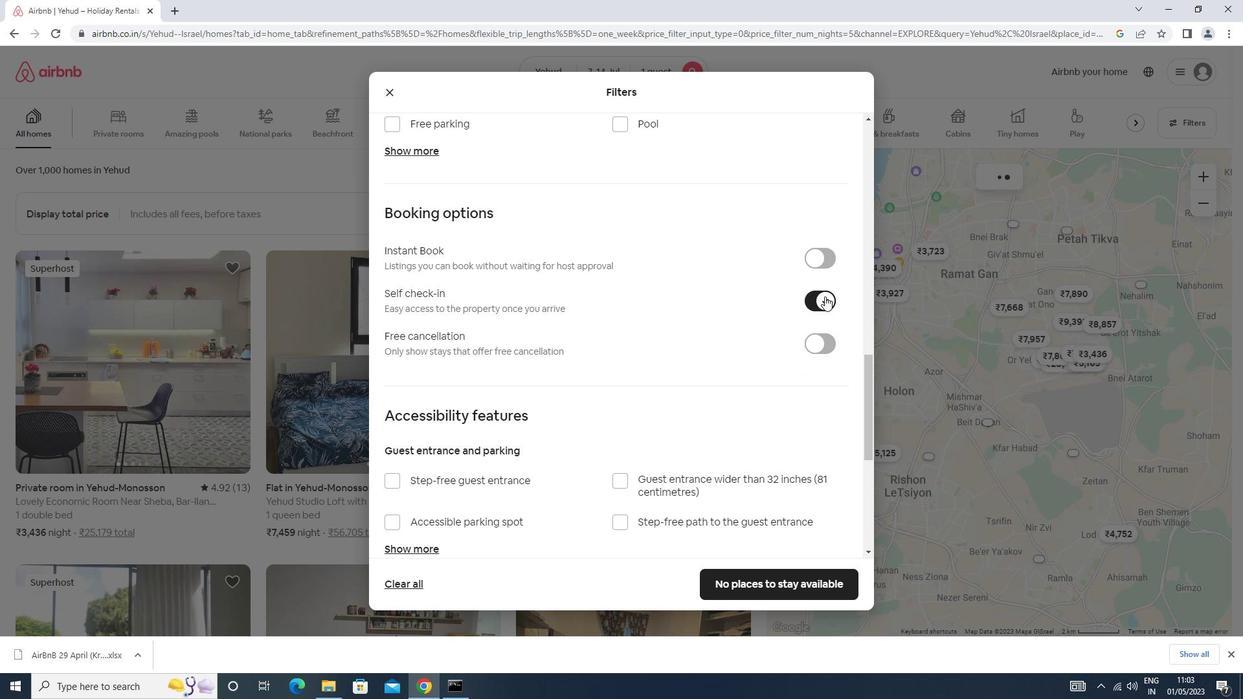 
Action: Mouse scrolled (820, 299) with delta (0, 0)
Screenshot: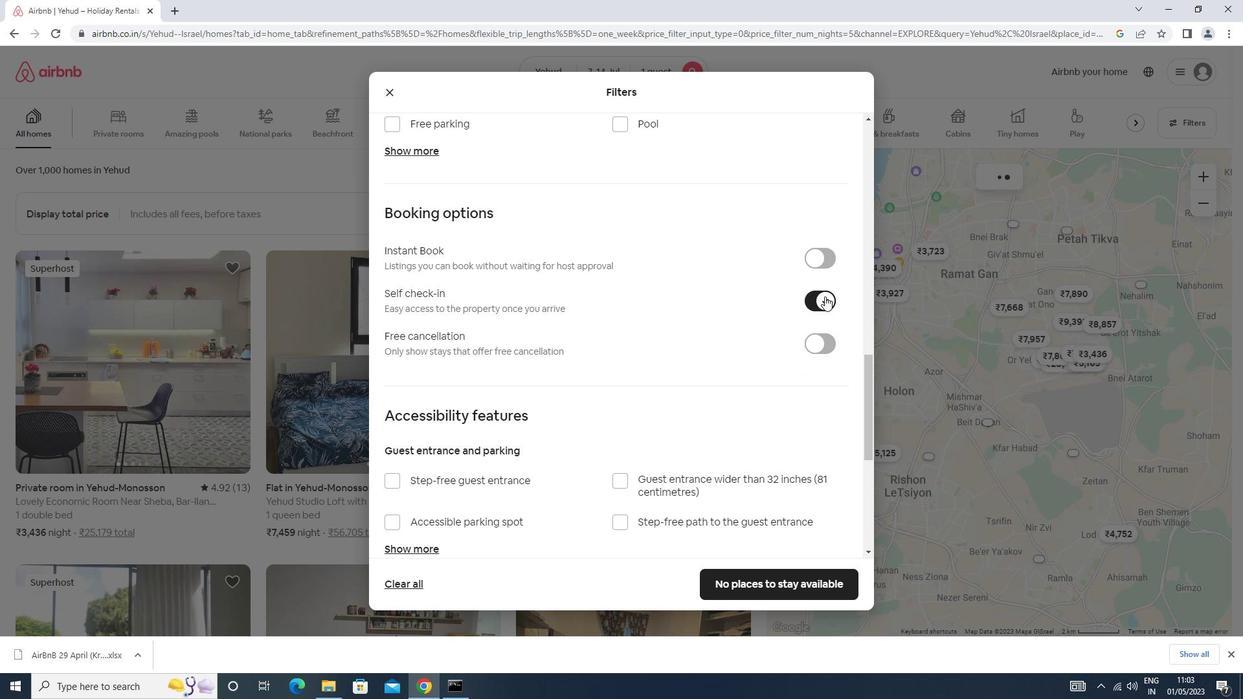 
Action: Mouse moved to (818, 301)
Screenshot: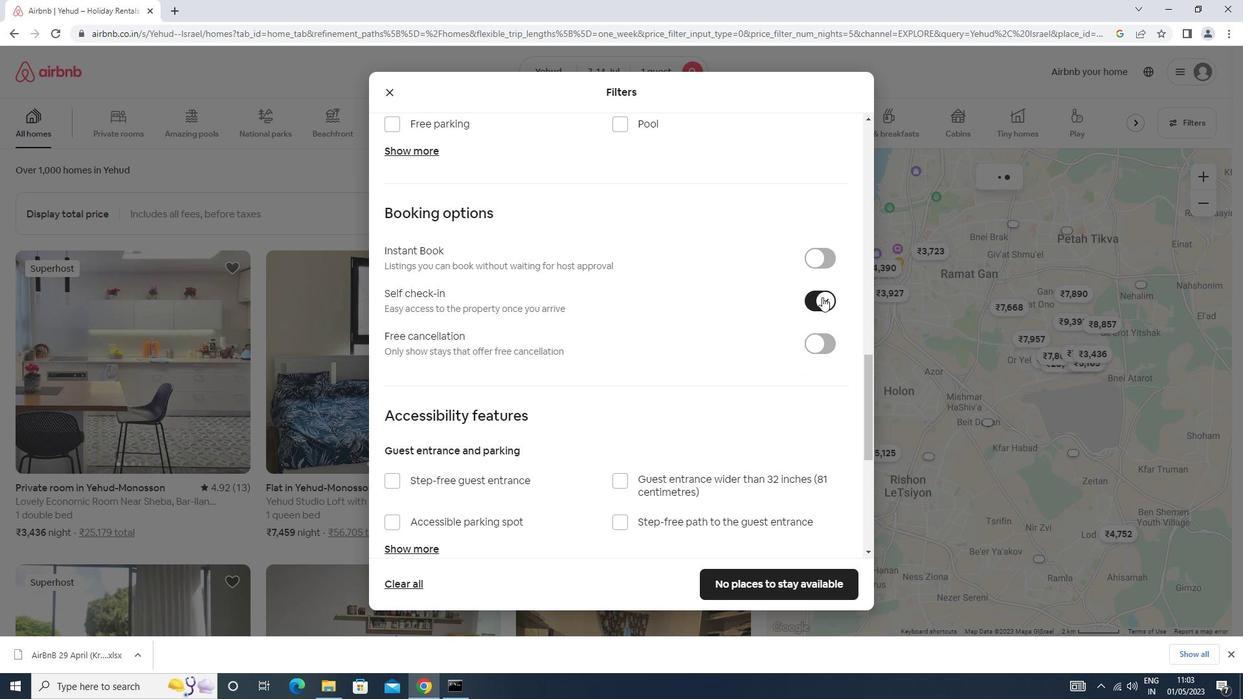 
Action: Mouse scrolled (818, 300) with delta (0, 0)
Screenshot: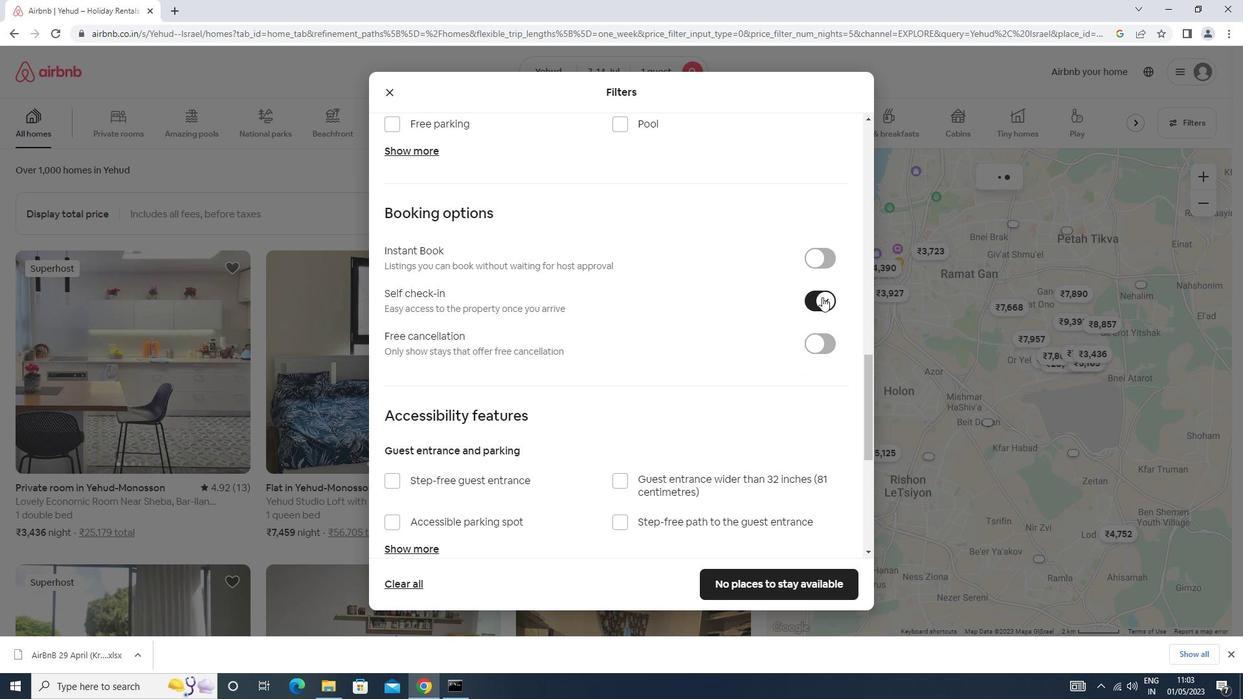 
Action: Mouse moved to (817, 301)
Screenshot: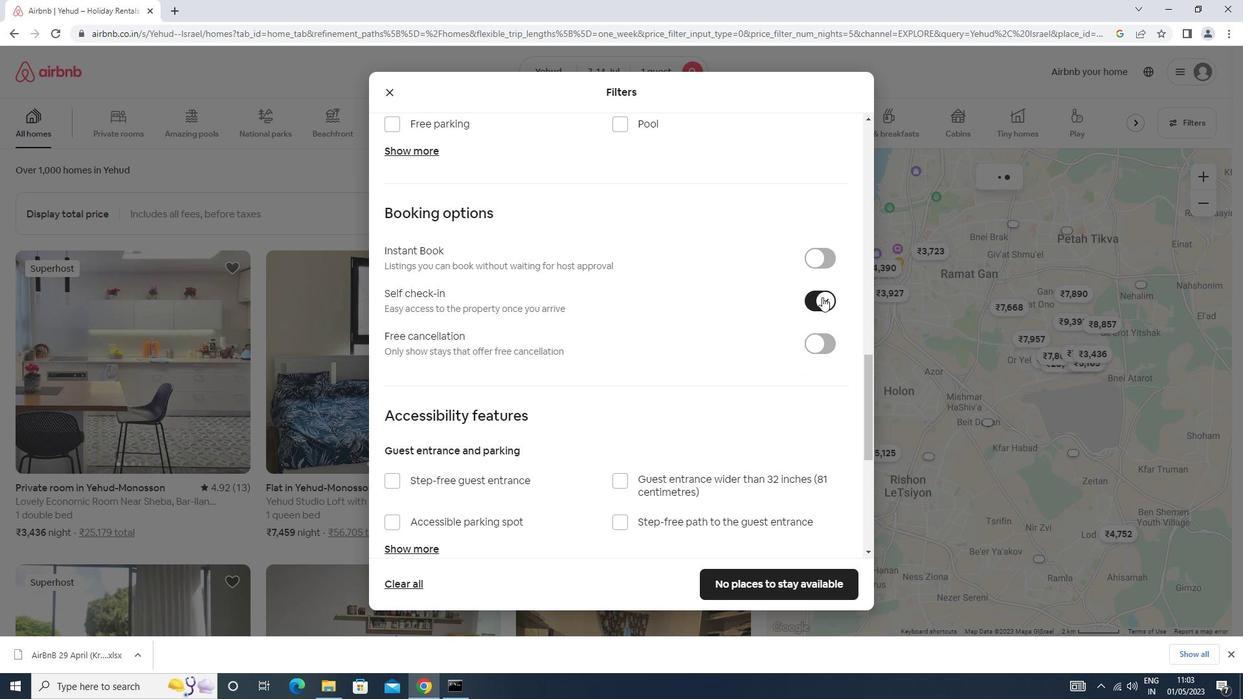 
Action: Mouse scrolled (817, 301) with delta (0, 0)
Screenshot: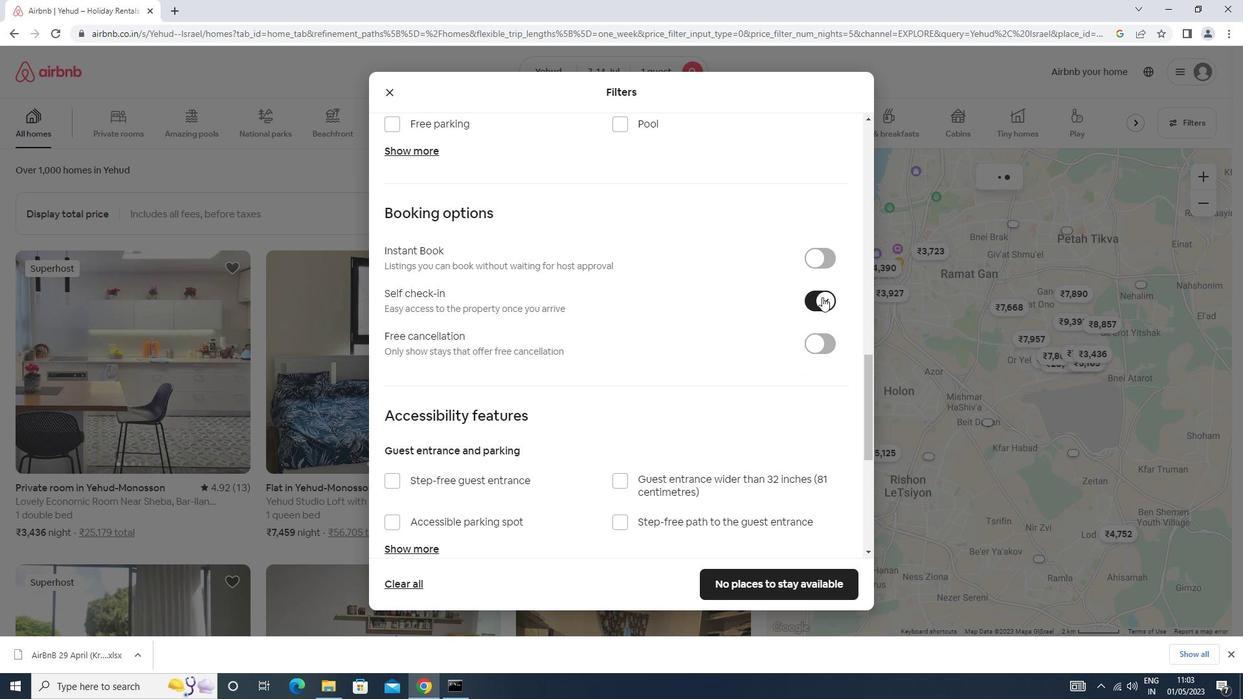 
Action: Mouse moved to (815, 304)
Screenshot: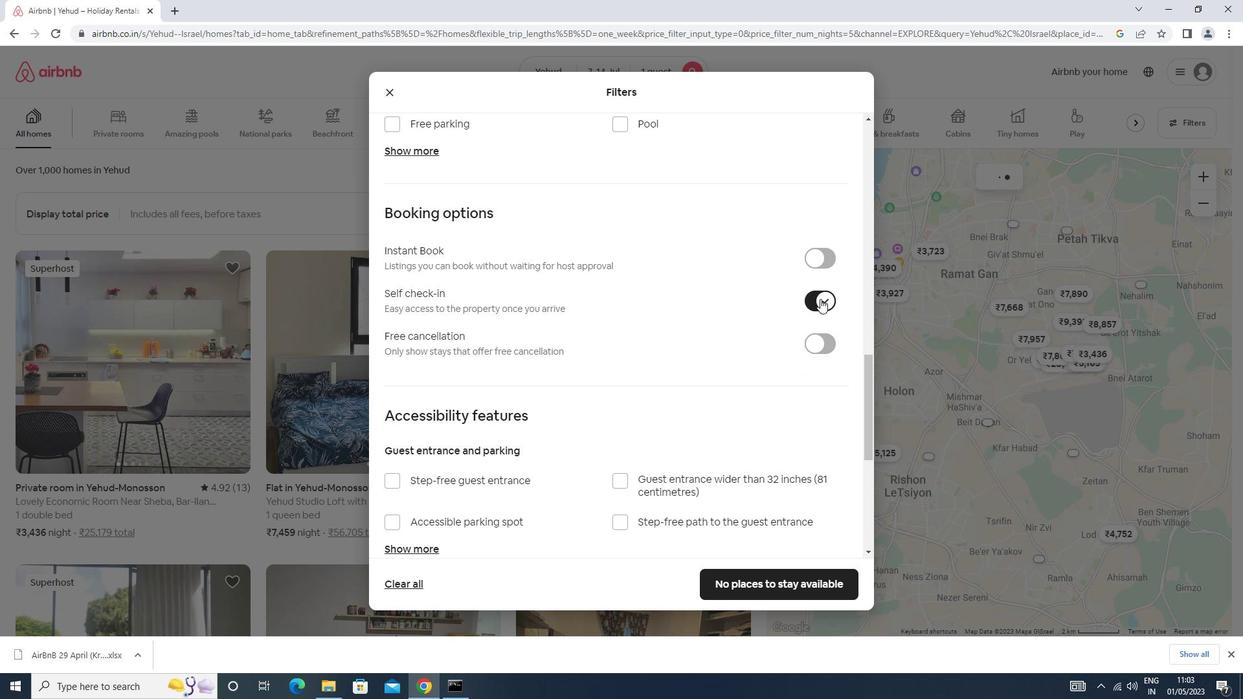 
Action: Mouse scrolled (815, 303) with delta (0, 0)
Screenshot: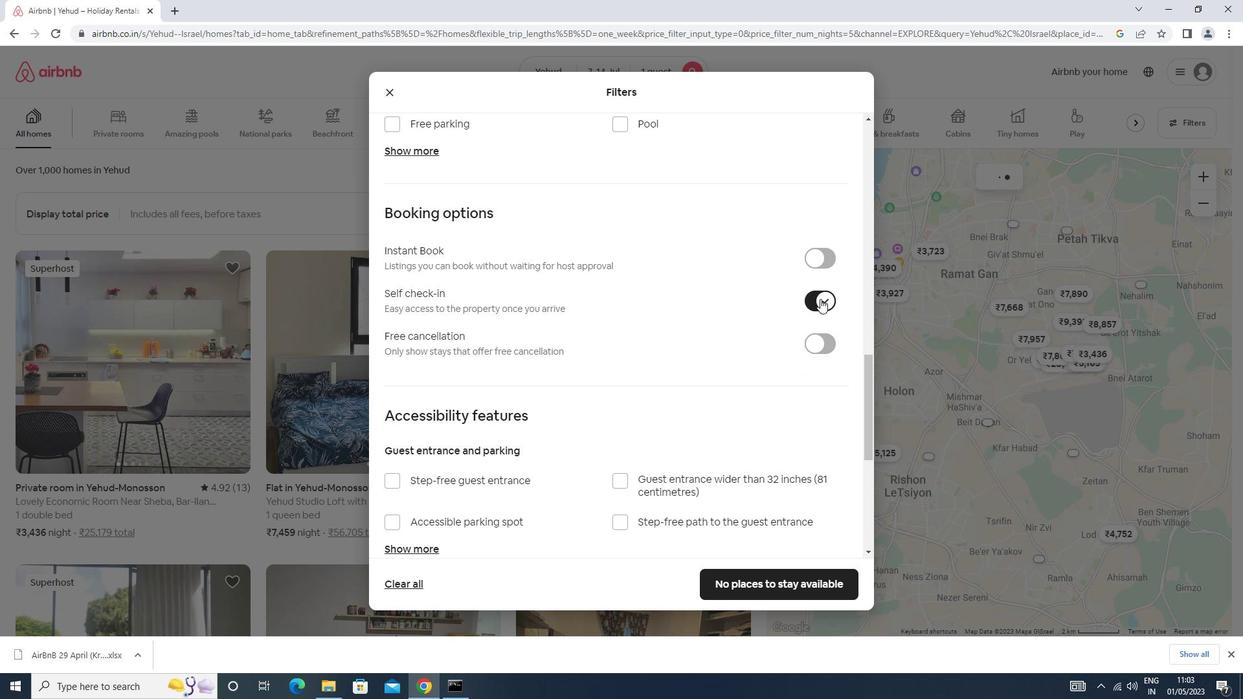 
Action: Mouse moved to (406, 463)
Screenshot: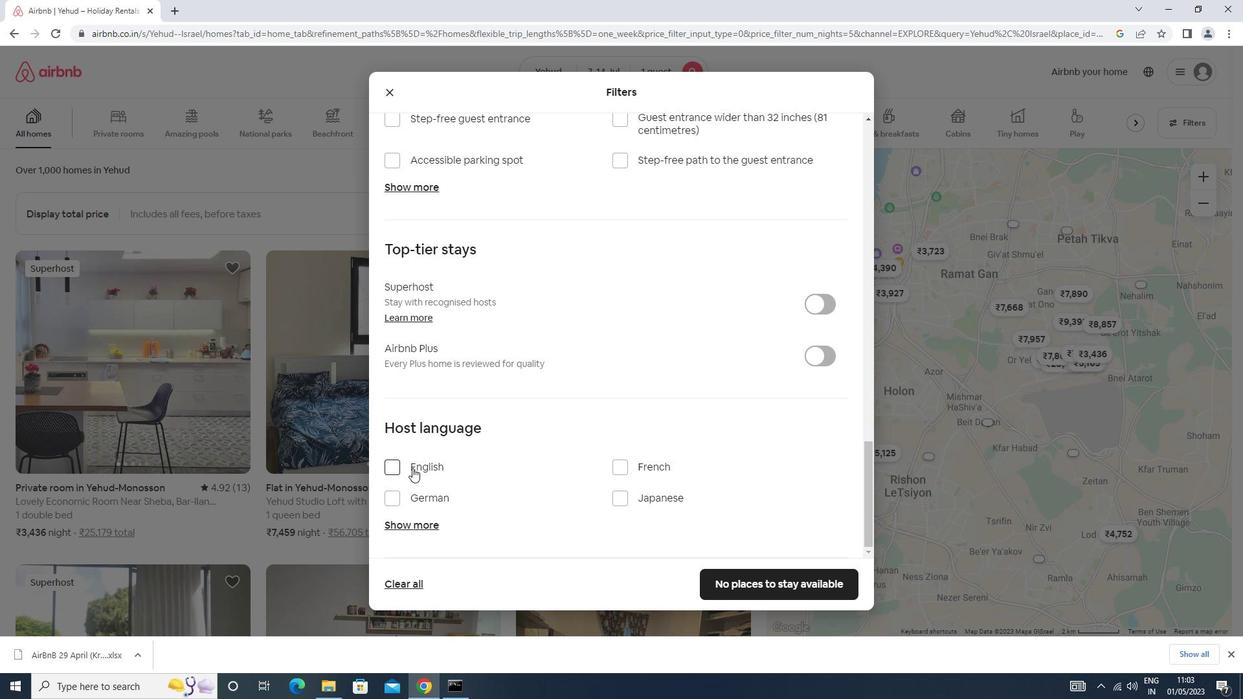 
Action: Mouse pressed left at (406, 463)
Screenshot: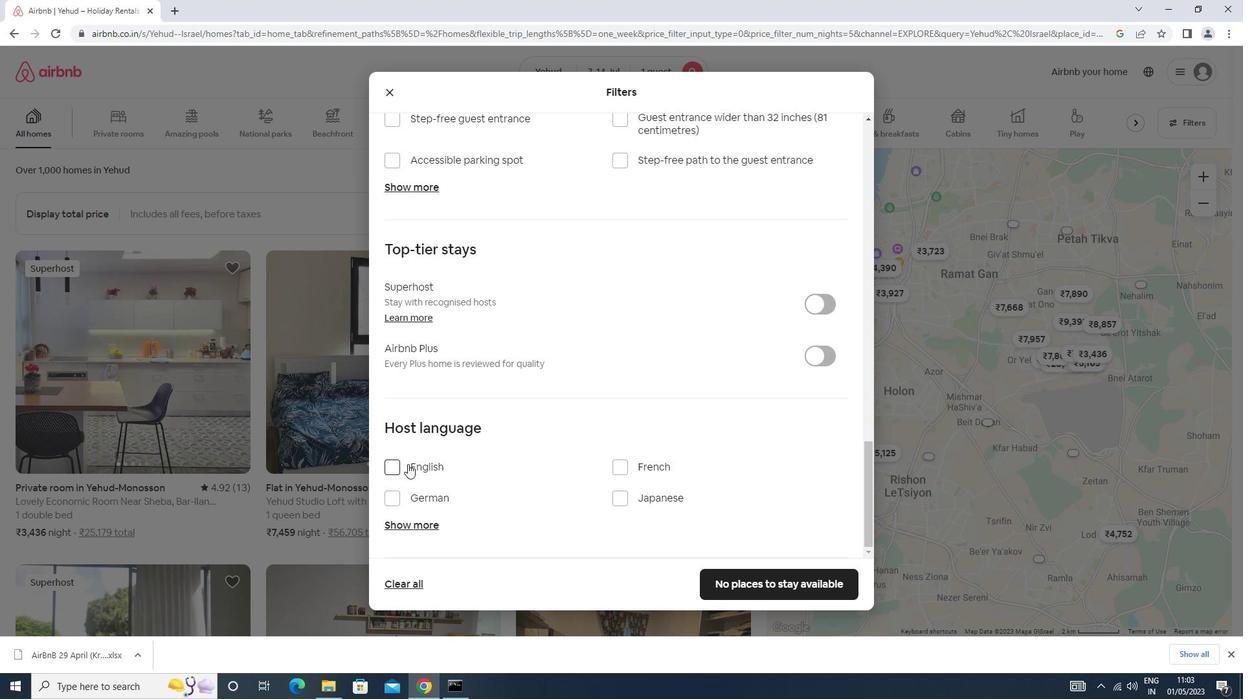
Action: Mouse moved to (747, 579)
Screenshot: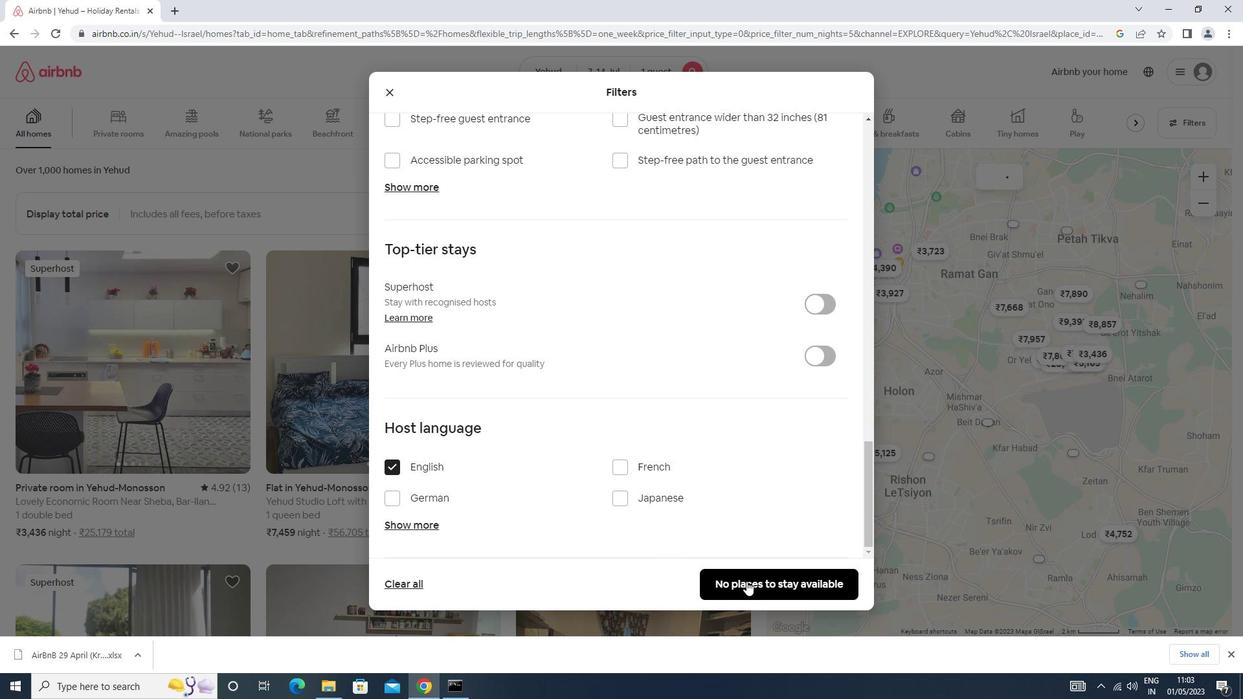 
Action: Mouse pressed left at (747, 579)
Screenshot: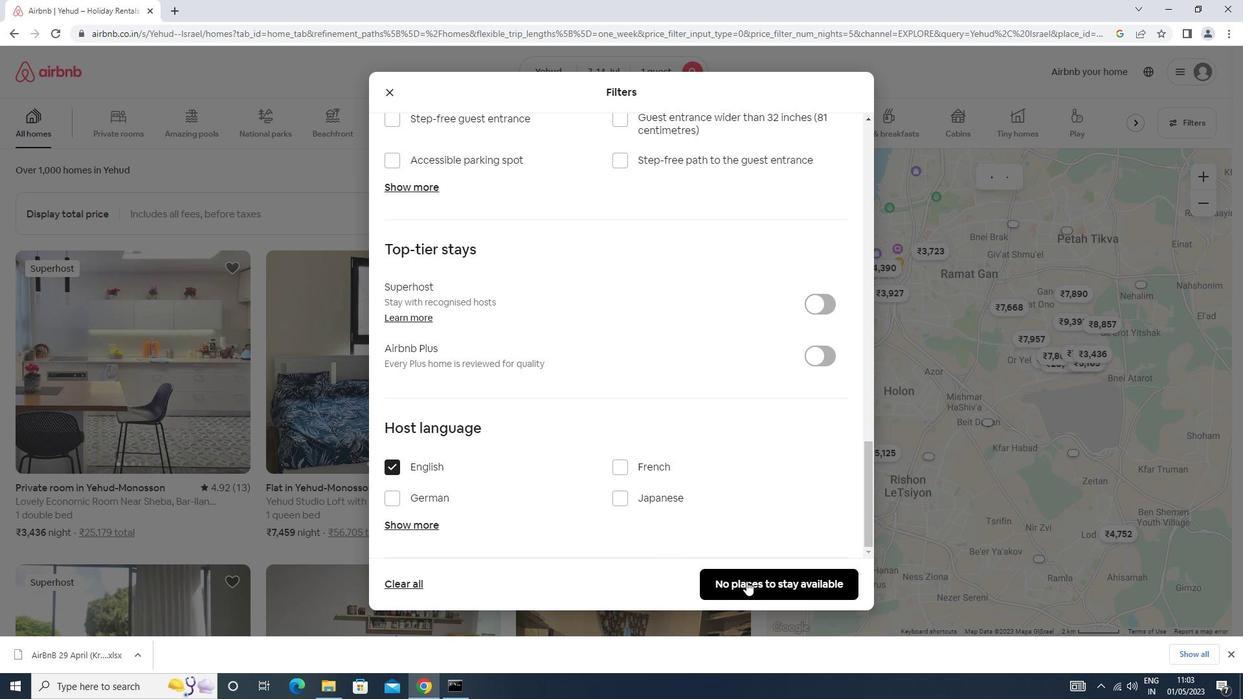 
